 Task: Find connections with filter location Praia Grande with filter topic #Softwaredesignwith filter profile language French with filter current company SK Engineering & Construction Co. Ltd with filter school Indira Gandhi National Open University (IGNOU) with filter industry Cable and Satellite Programming with filter service category Email Marketing with filter keywords title Reiki Practitioner
Action: Mouse moved to (157, 228)
Screenshot: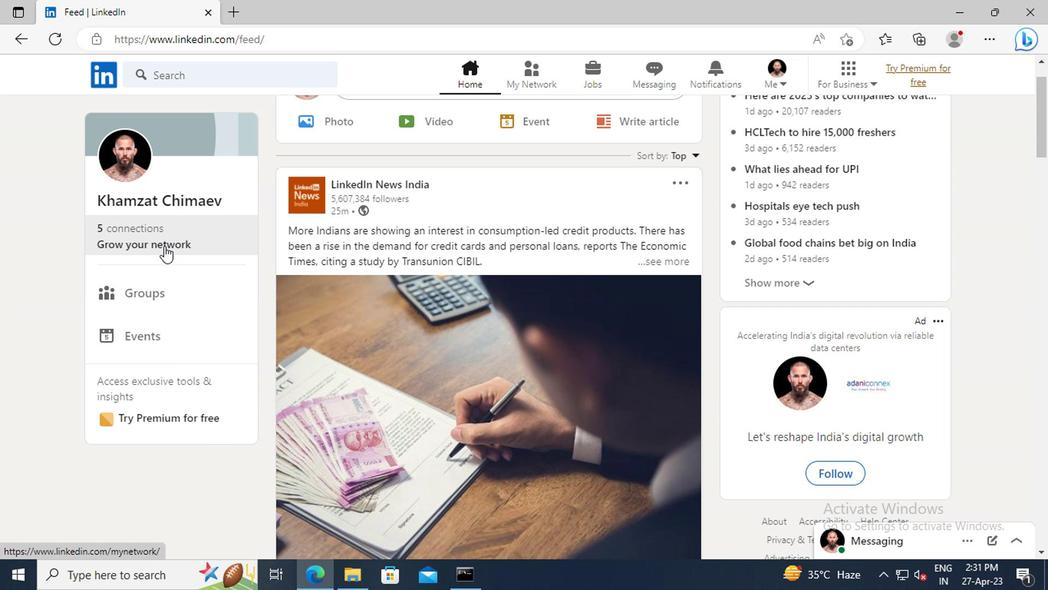 
Action: Mouse pressed left at (157, 228)
Screenshot: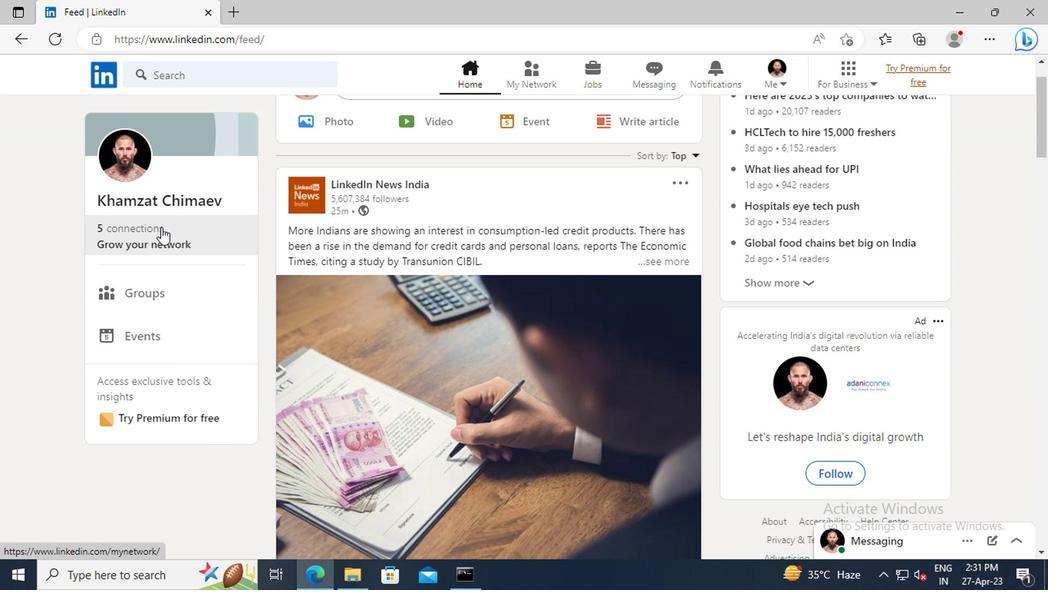 
Action: Mouse moved to (162, 164)
Screenshot: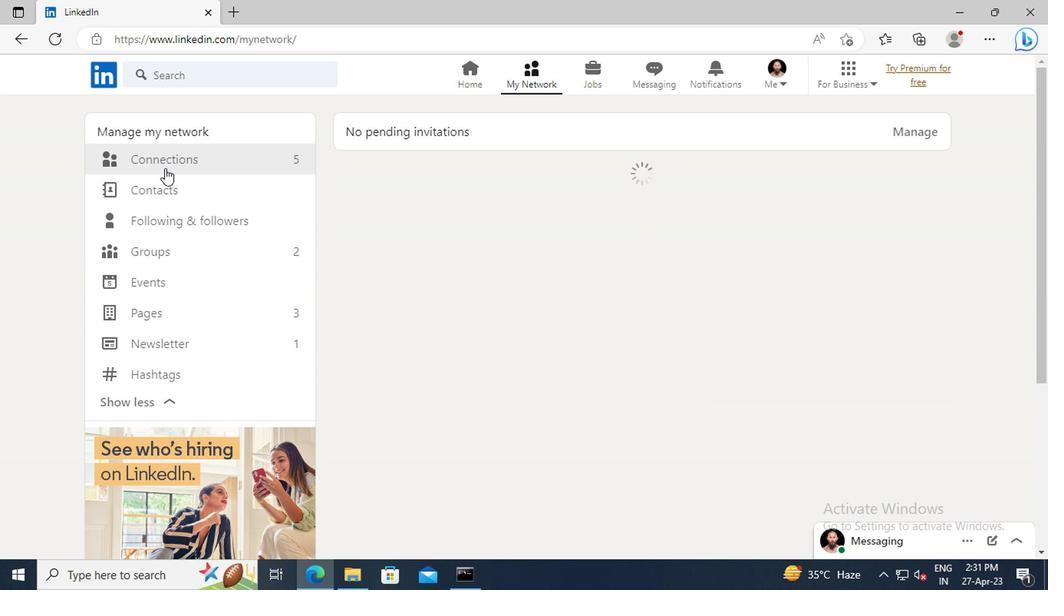 
Action: Mouse pressed left at (162, 164)
Screenshot: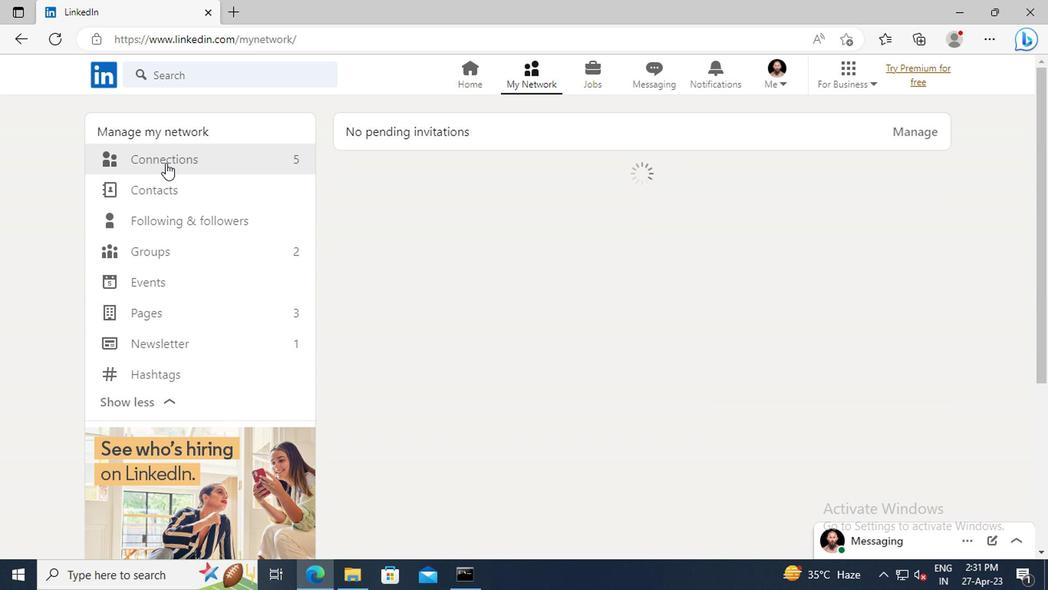 
Action: Mouse moved to (632, 164)
Screenshot: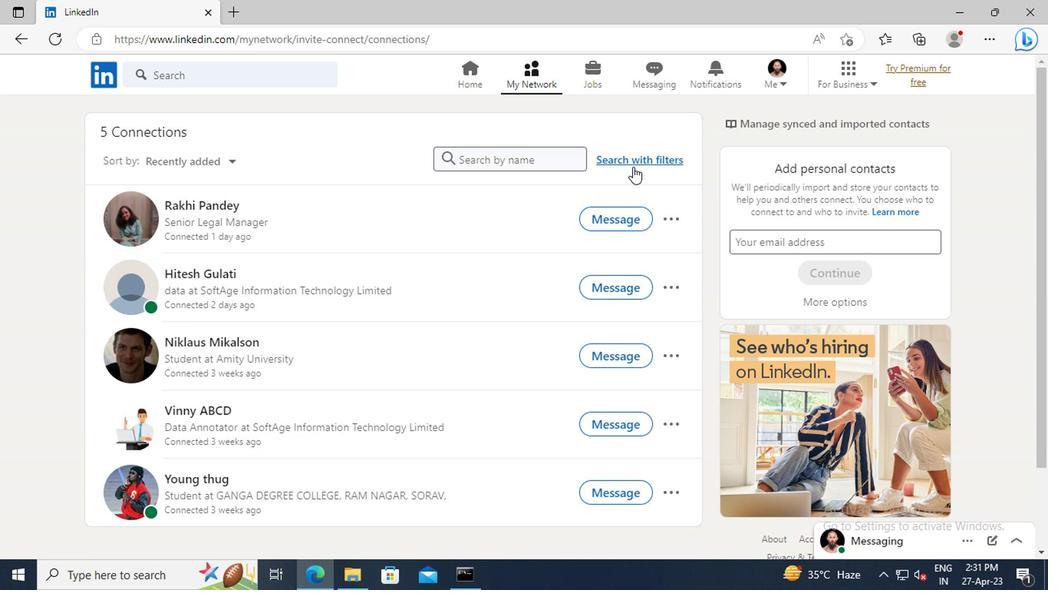 
Action: Mouse pressed left at (632, 164)
Screenshot: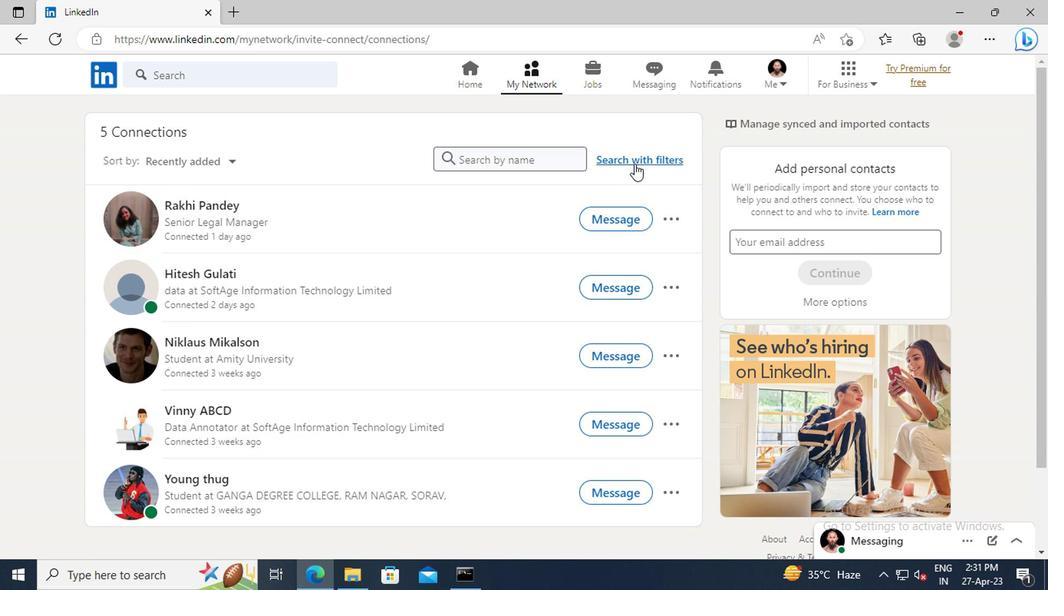 
Action: Mouse moved to (579, 121)
Screenshot: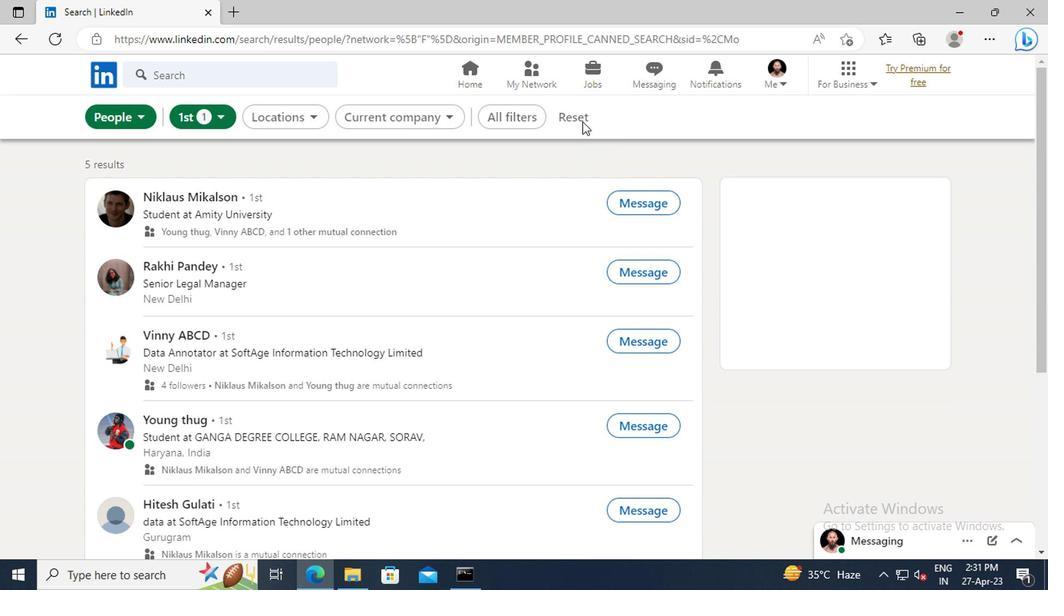 
Action: Mouse pressed left at (579, 121)
Screenshot: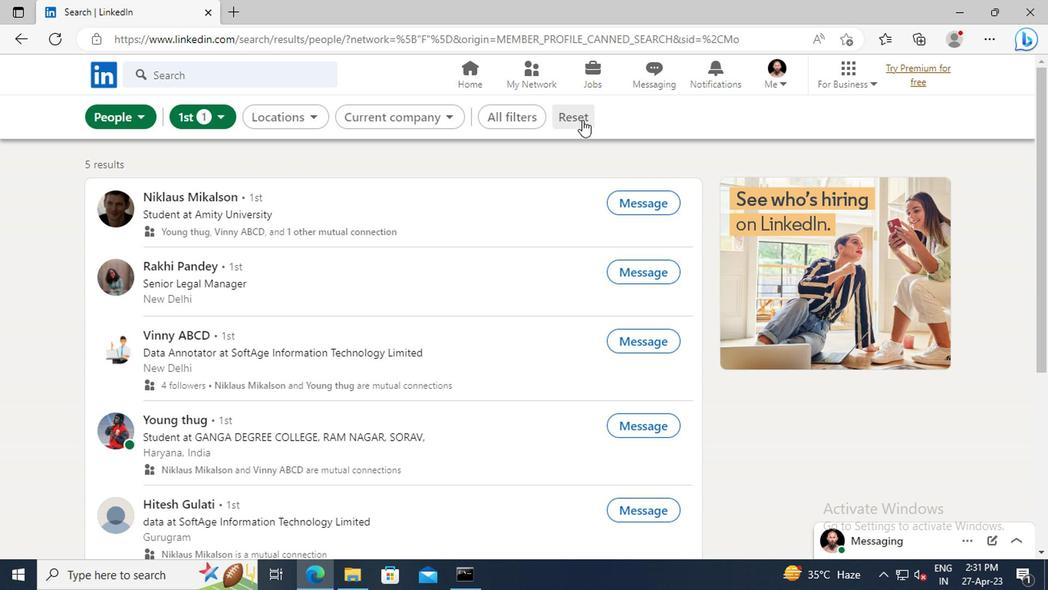 
Action: Mouse moved to (558, 120)
Screenshot: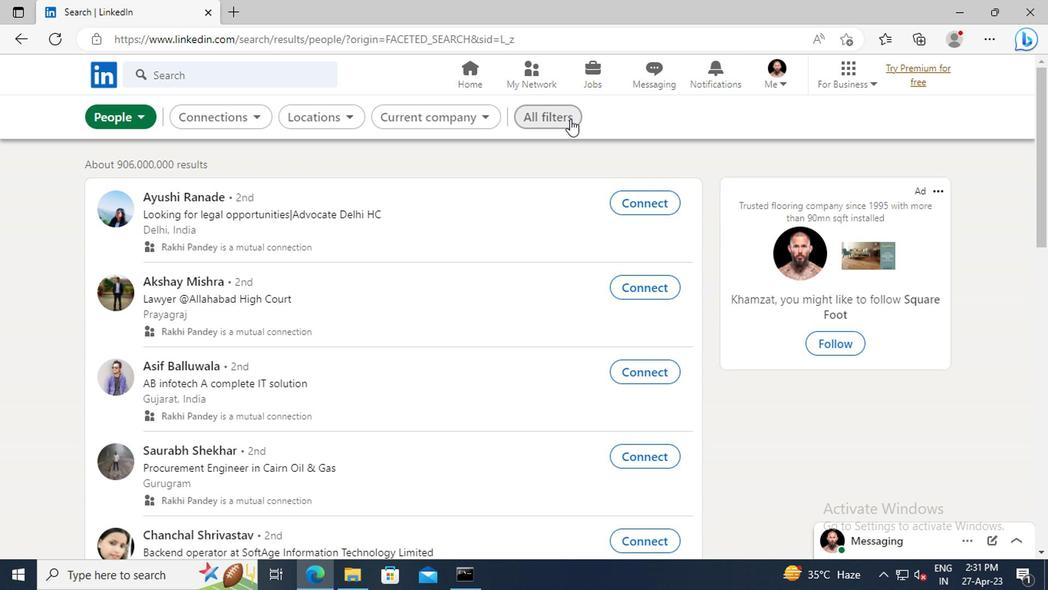 
Action: Mouse pressed left at (558, 120)
Screenshot: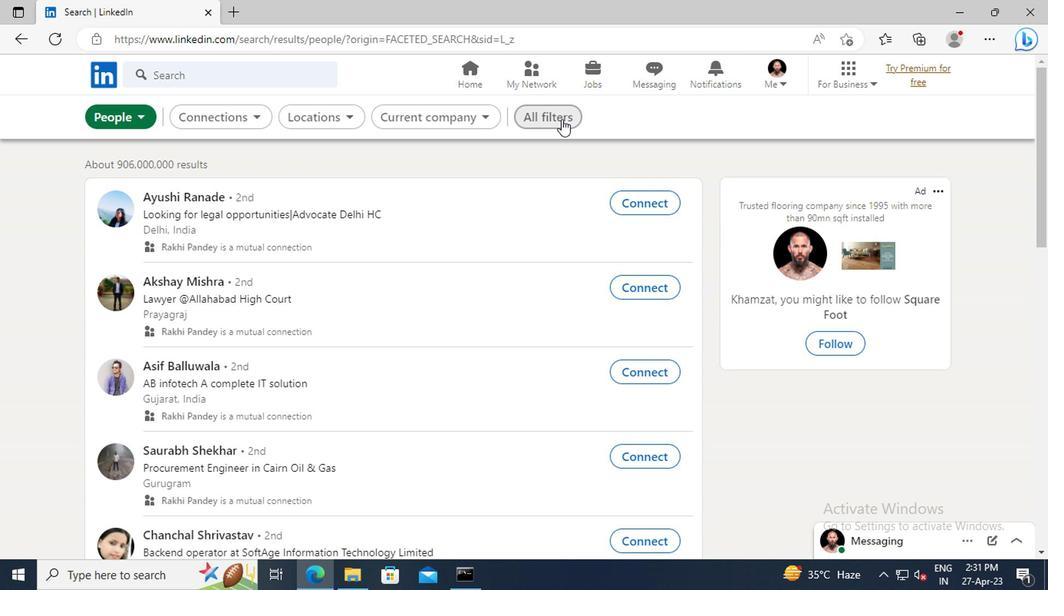 
Action: Mouse moved to (888, 309)
Screenshot: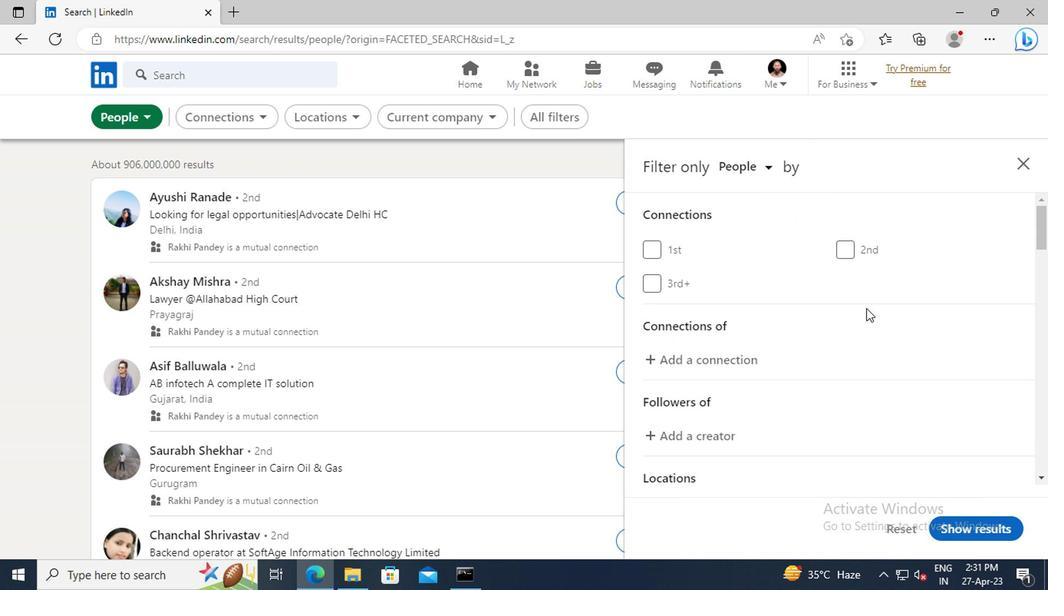 
Action: Mouse scrolled (888, 308) with delta (0, -1)
Screenshot: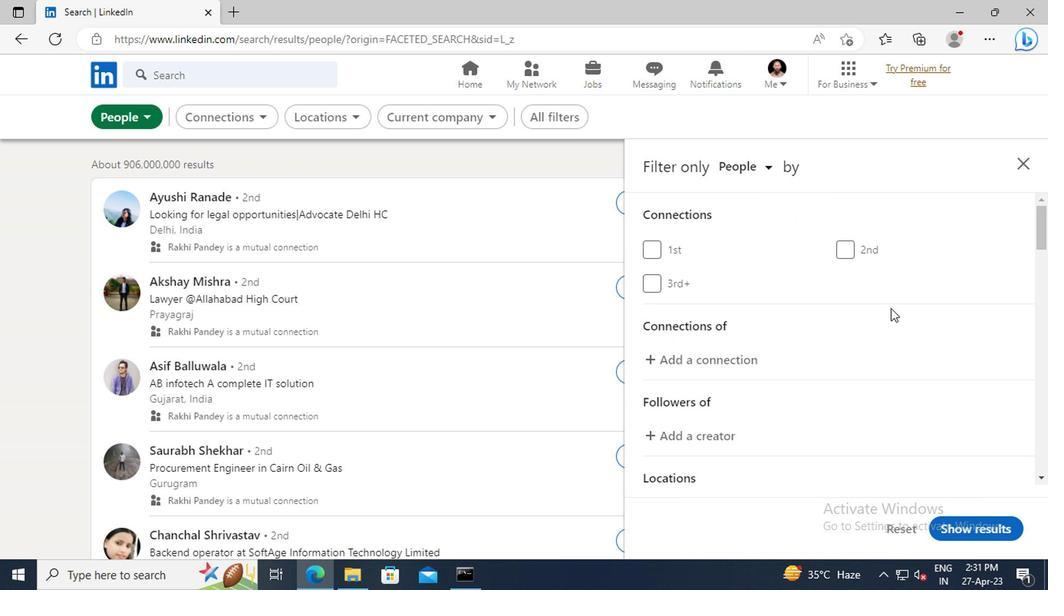 
Action: Mouse scrolled (888, 308) with delta (0, -1)
Screenshot: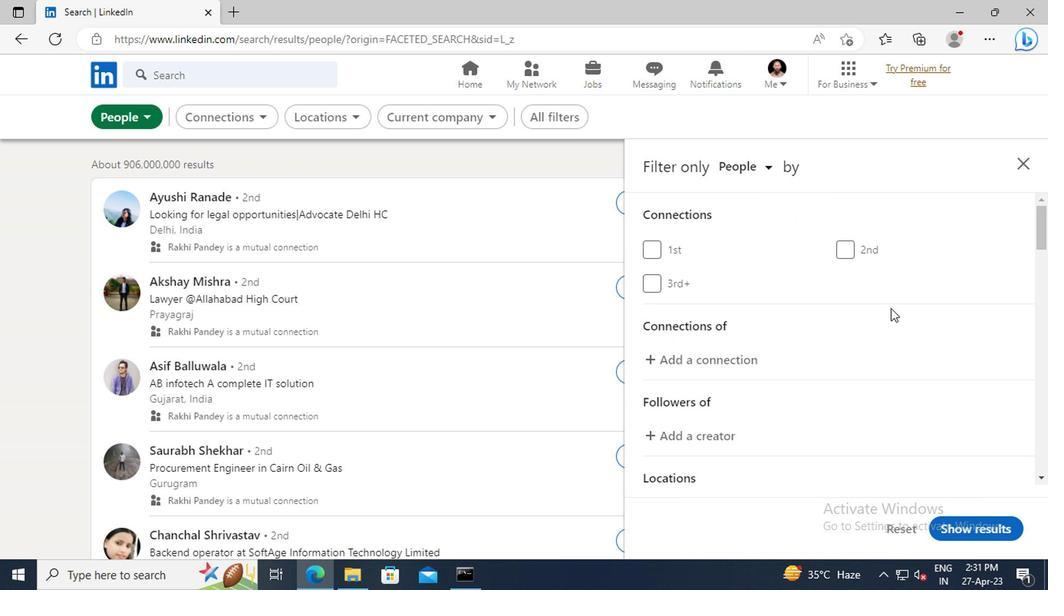 
Action: Mouse scrolled (888, 308) with delta (0, -1)
Screenshot: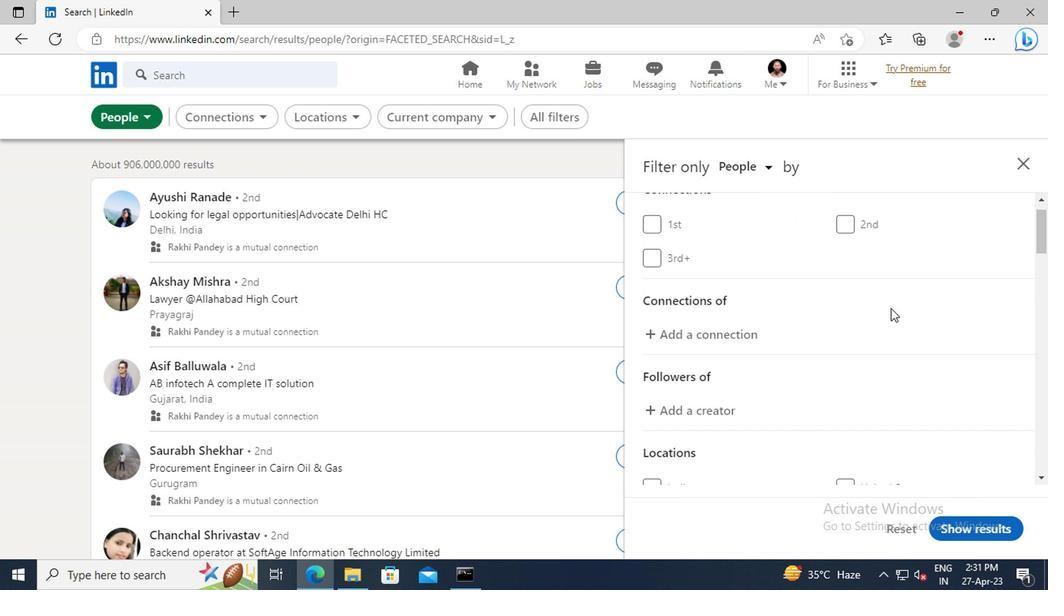 
Action: Mouse scrolled (888, 308) with delta (0, -1)
Screenshot: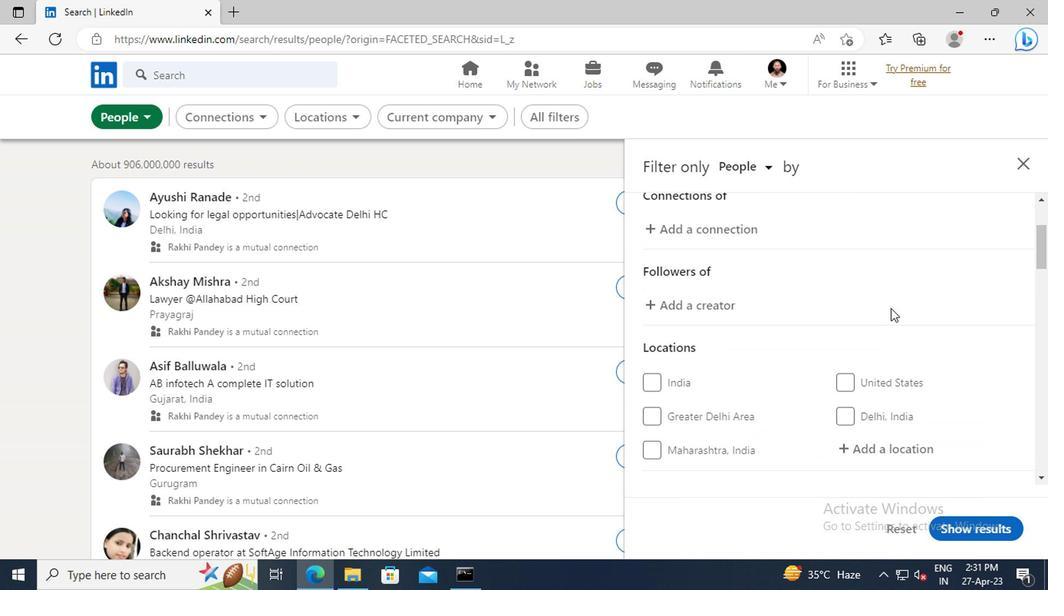 
Action: Mouse scrolled (888, 308) with delta (0, -1)
Screenshot: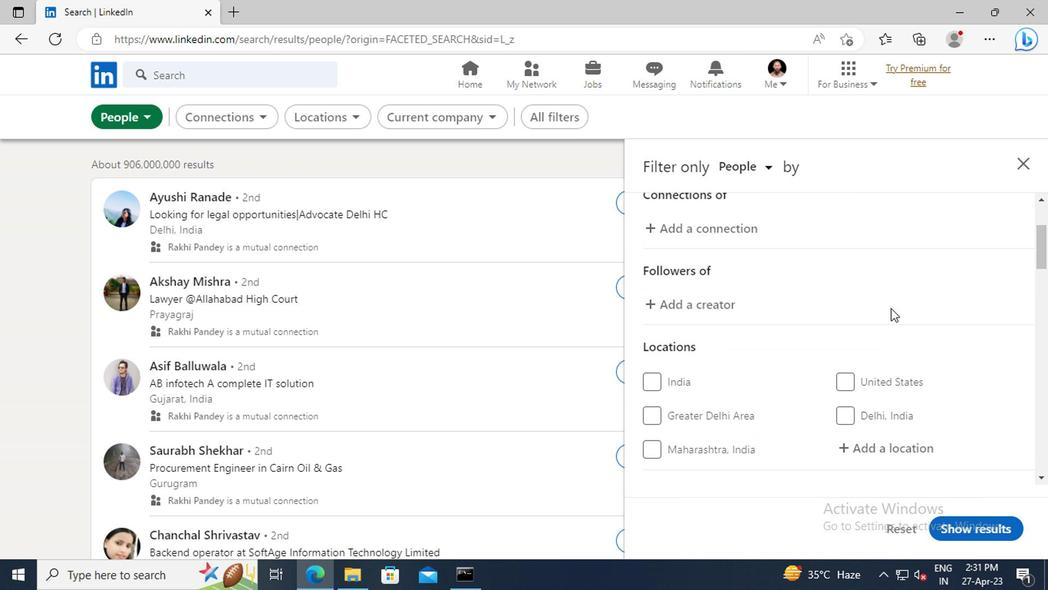 
Action: Mouse moved to (900, 357)
Screenshot: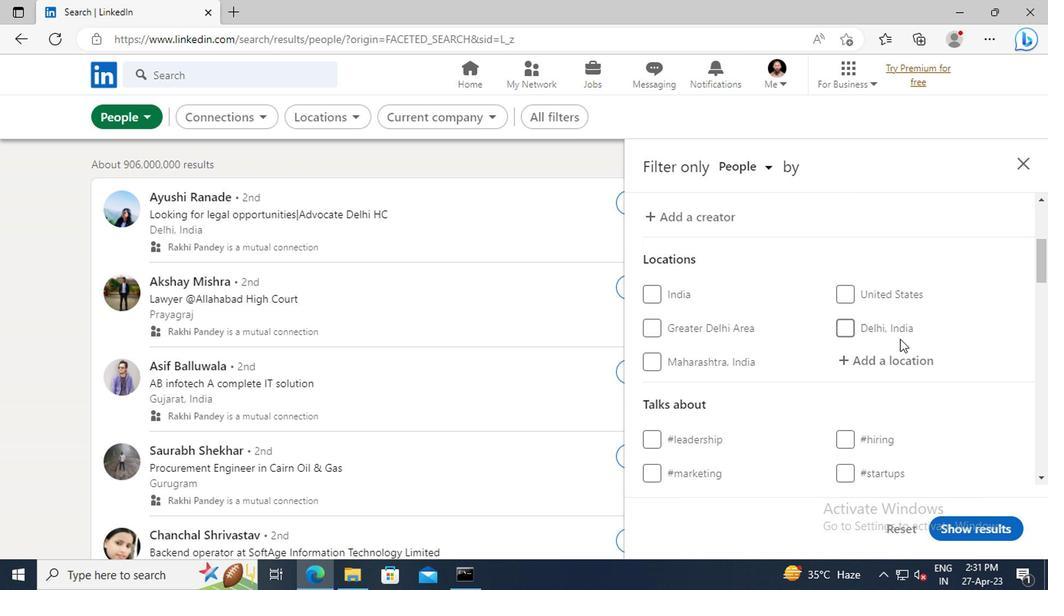 
Action: Mouse pressed left at (900, 357)
Screenshot: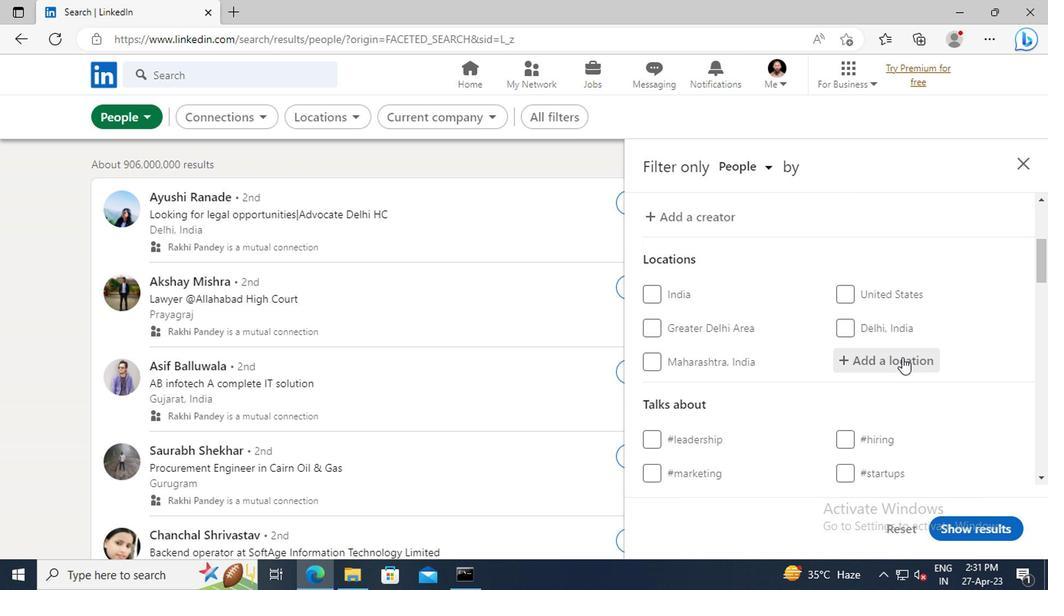 
Action: Key pressed <Key.shift>PRAIA<Key.space><Key.shift>GRANDE
Screenshot: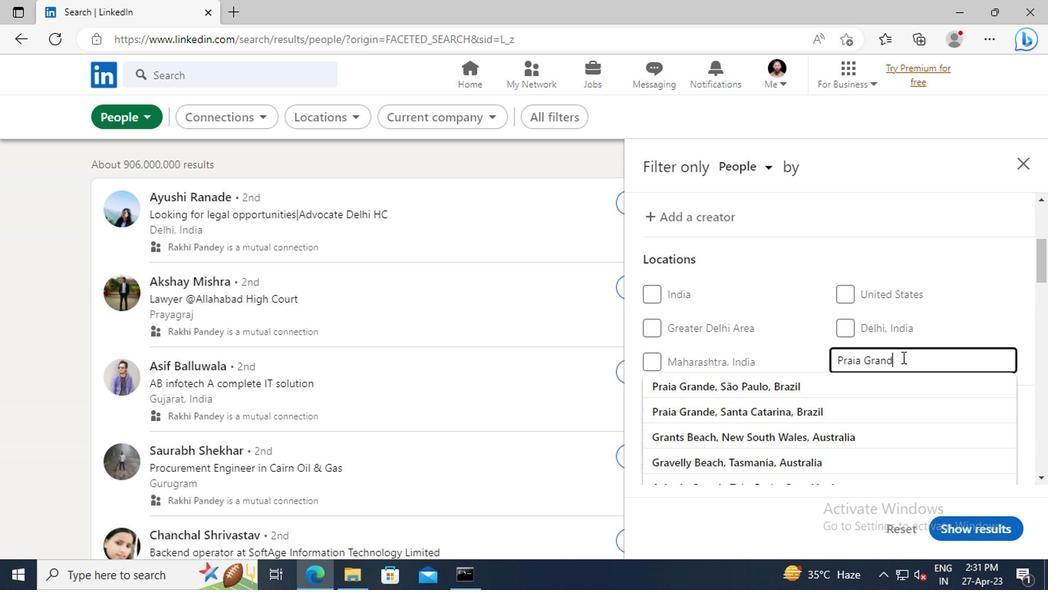 
Action: Mouse moved to (891, 389)
Screenshot: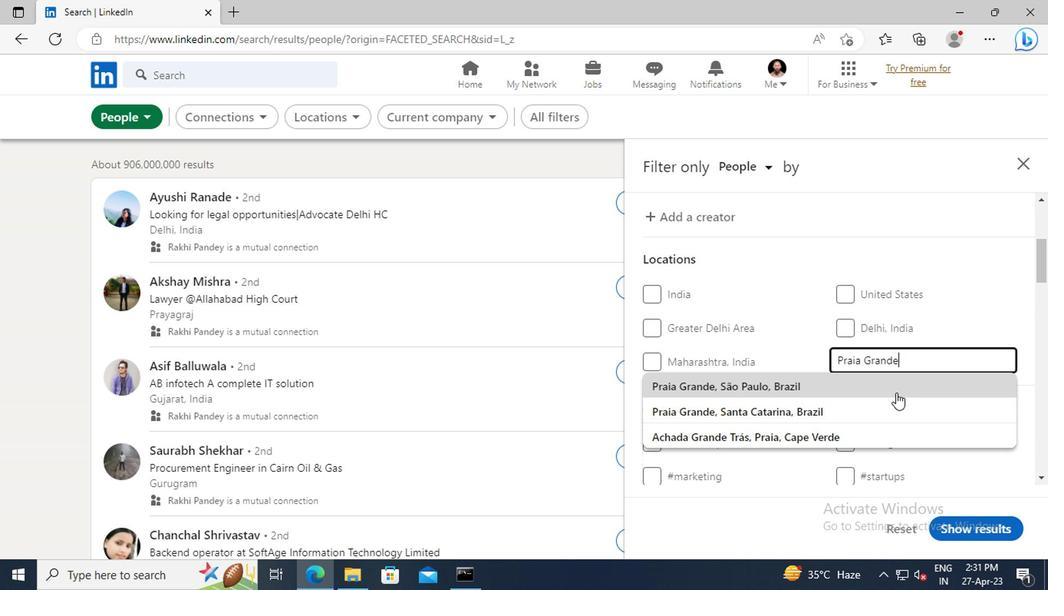 
Action: Mouse pressed left at (891, 389)
Screenshot: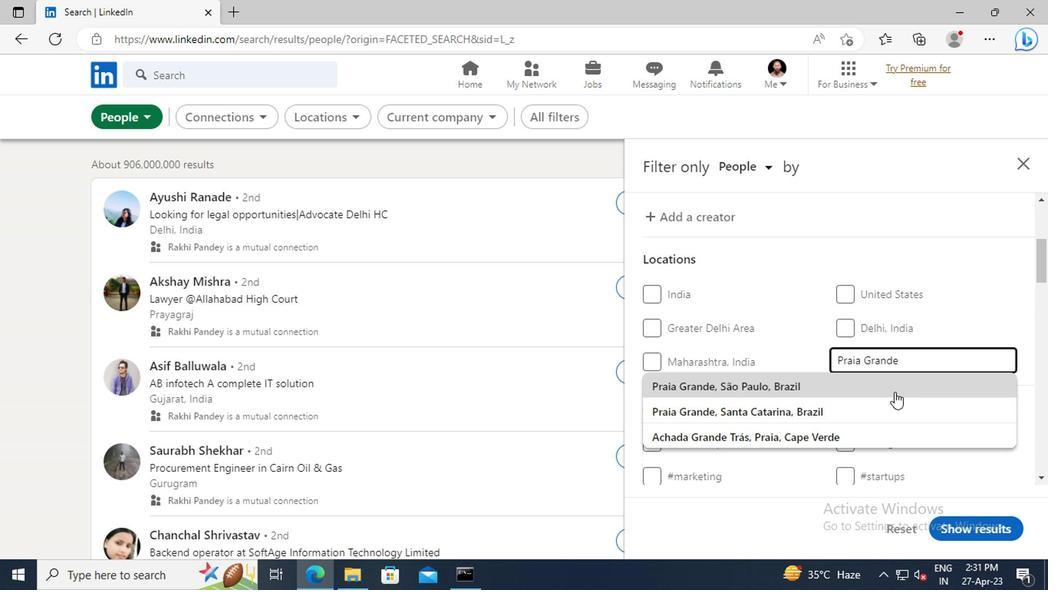 
Action: Mouse moved to (887, 334)
Screenshot: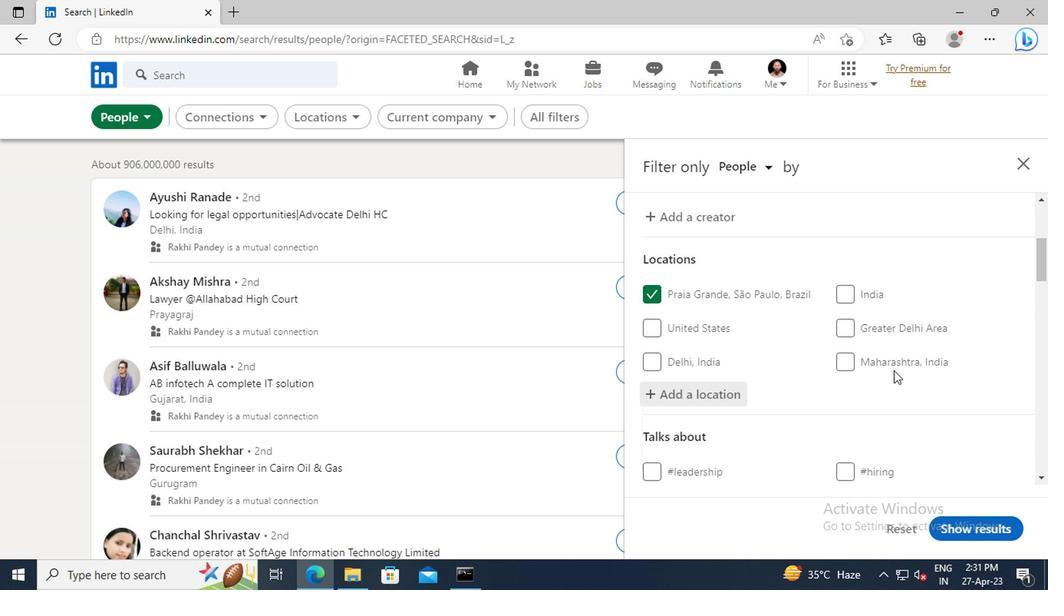 
Action: Mouse scrolled (887, 333) with delta (0, -1)
Screenshot: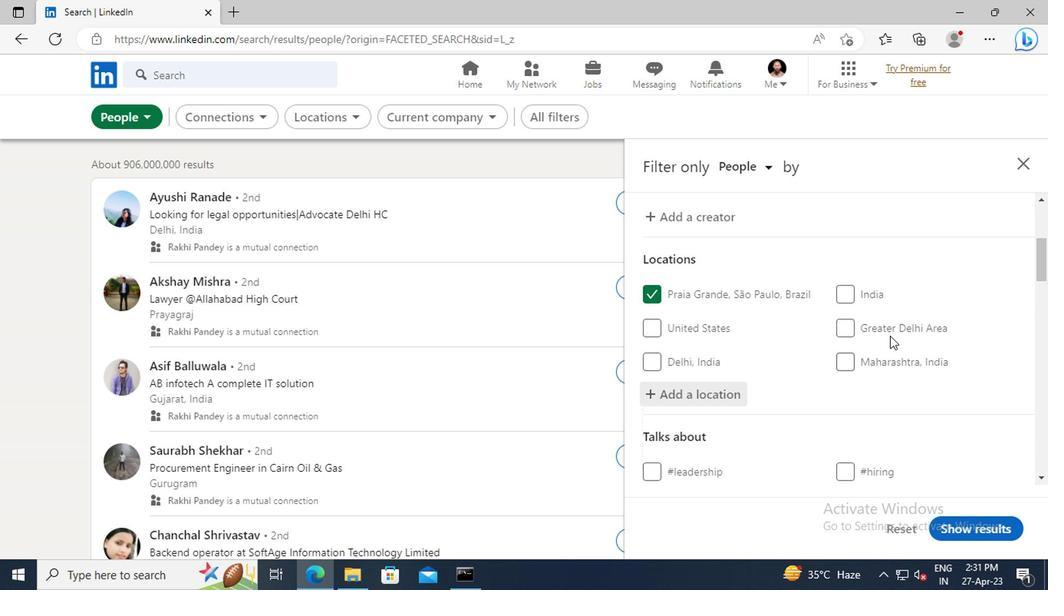
Action: Mouse scrolled (887, 333) with delta (0, -1)
Screenshot: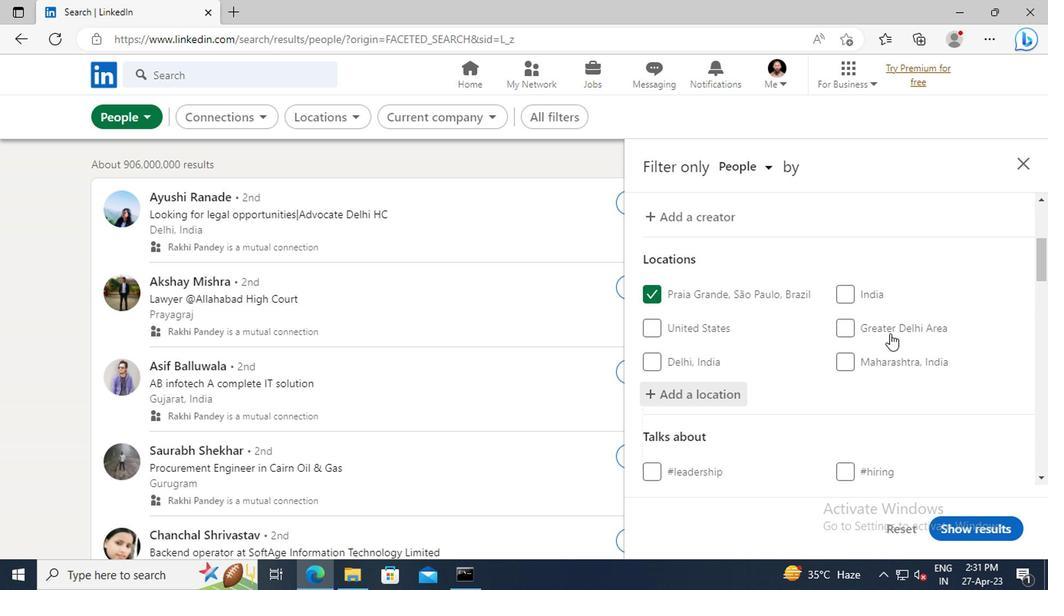 
Action: Mouse scrolled (887, 333) with delta (0, -1)
Screenshot: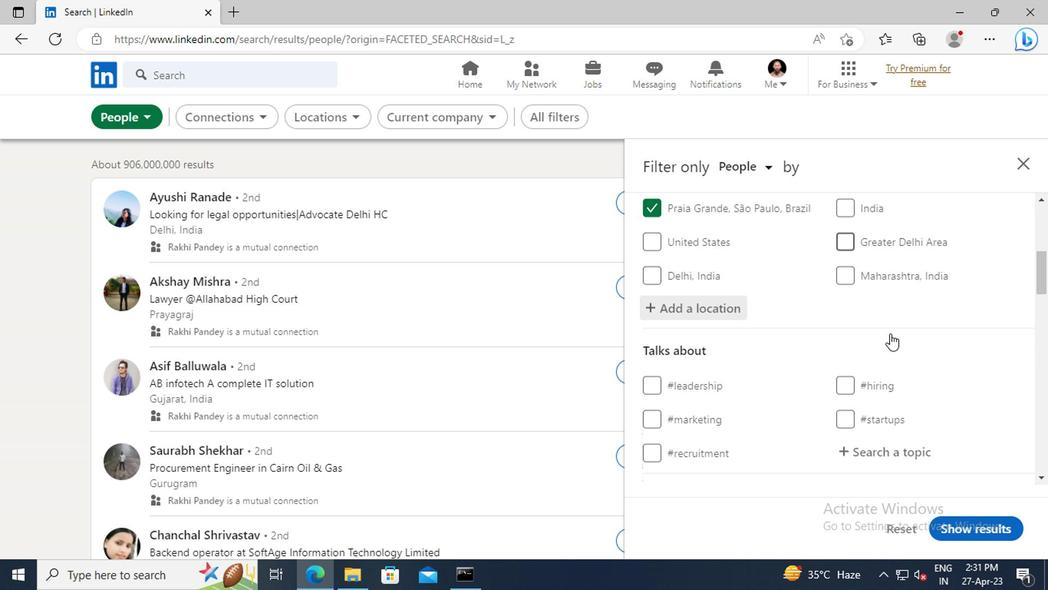 
Action: Mouse scrolled (887, 333) with delta (0, -1)
Screenshot: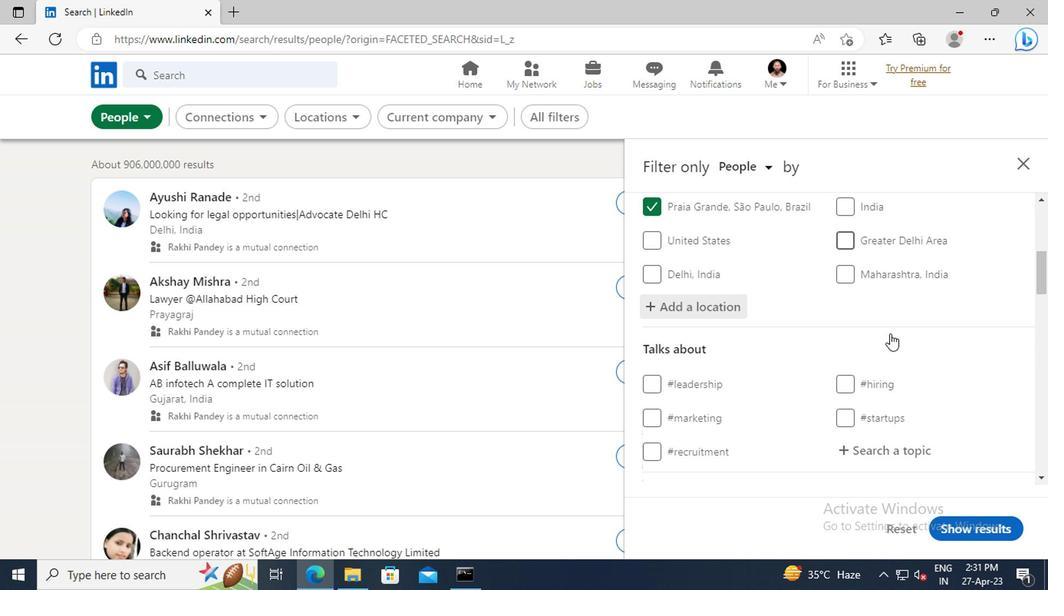 
Action: Mouse moved to (887, 360)
Screenshot: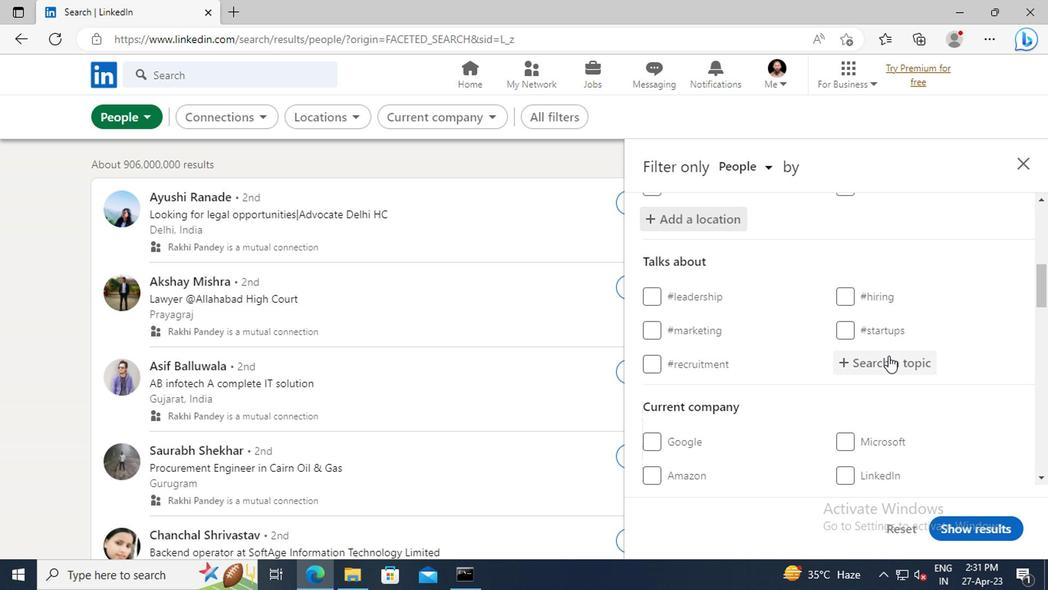 
Action: Mouse pressed left at (887, 360)
Screenshot: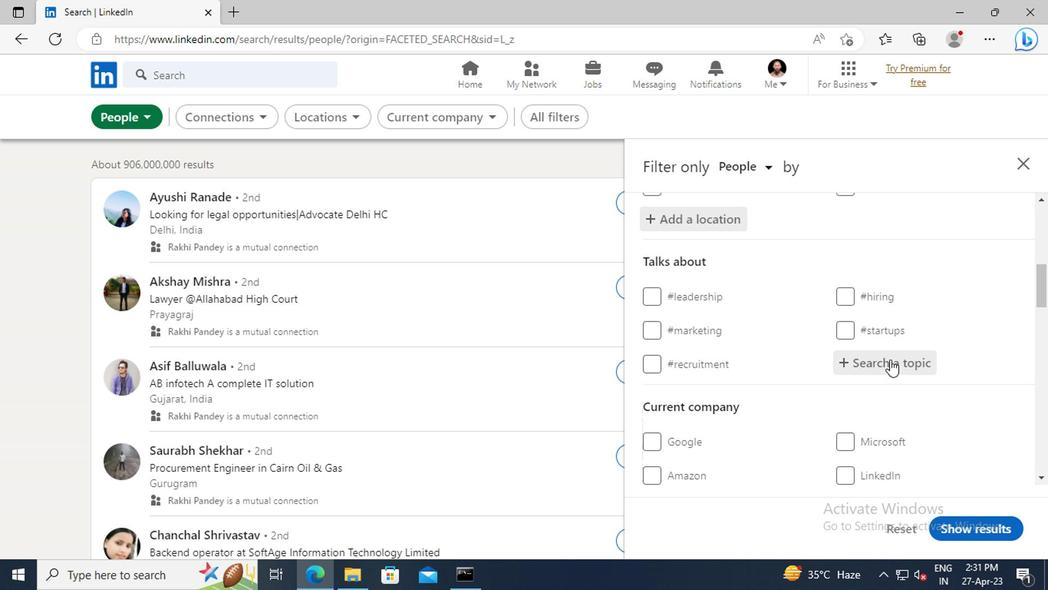 
Action: Key pressed <Key.shift>#<Key.shift>SOFTWAREDESIGNWITH<Key.enter>
Screenshot: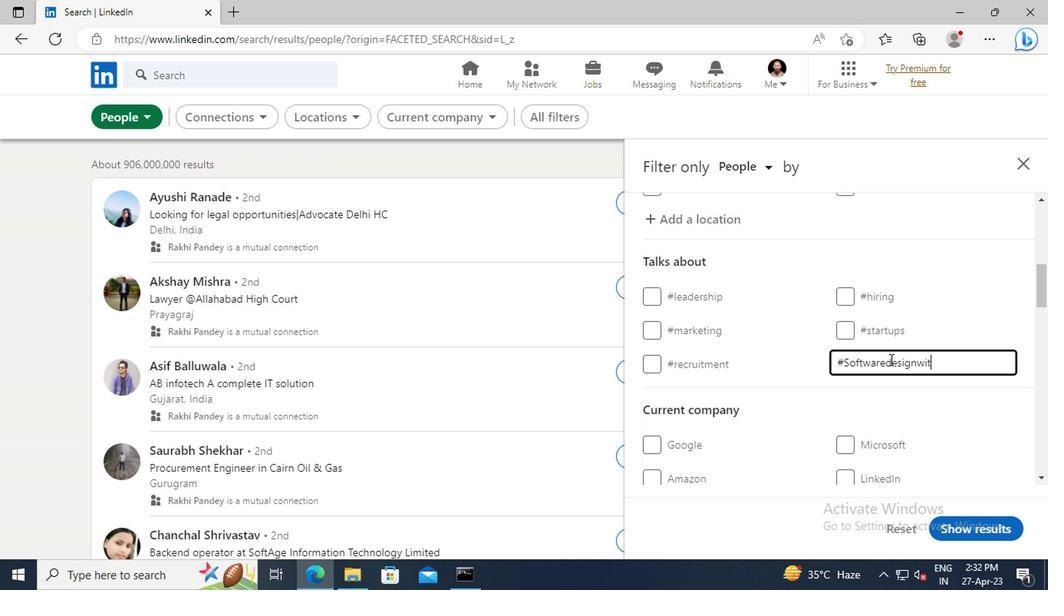 
Action: Mouse scrolled (887, 359) with delta (0, 0)
Screenshot: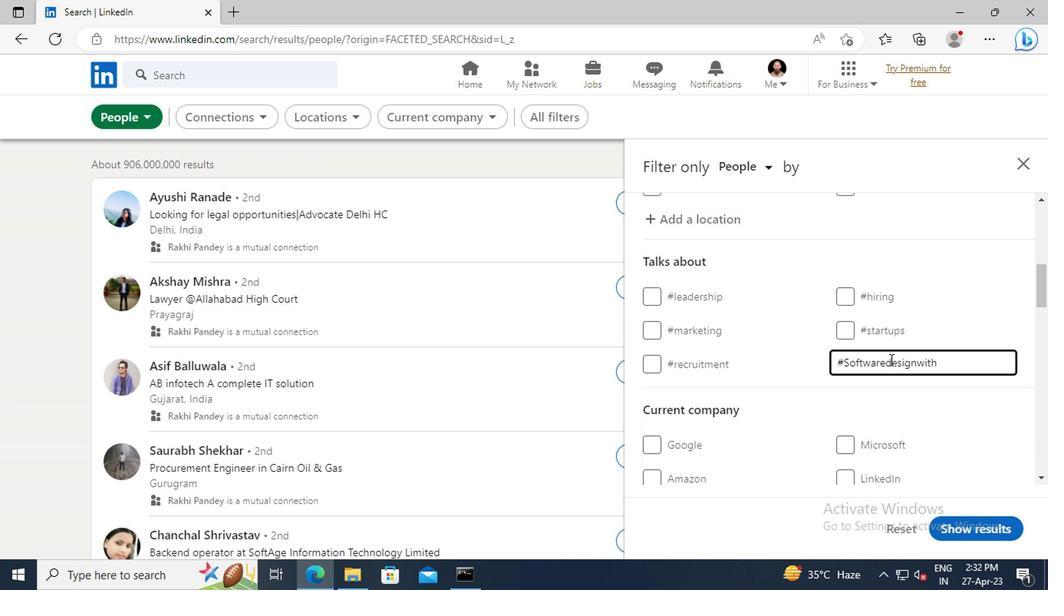 
Action: Mouse scrolled (887, 359) with delta (0, 0)
Screenshot: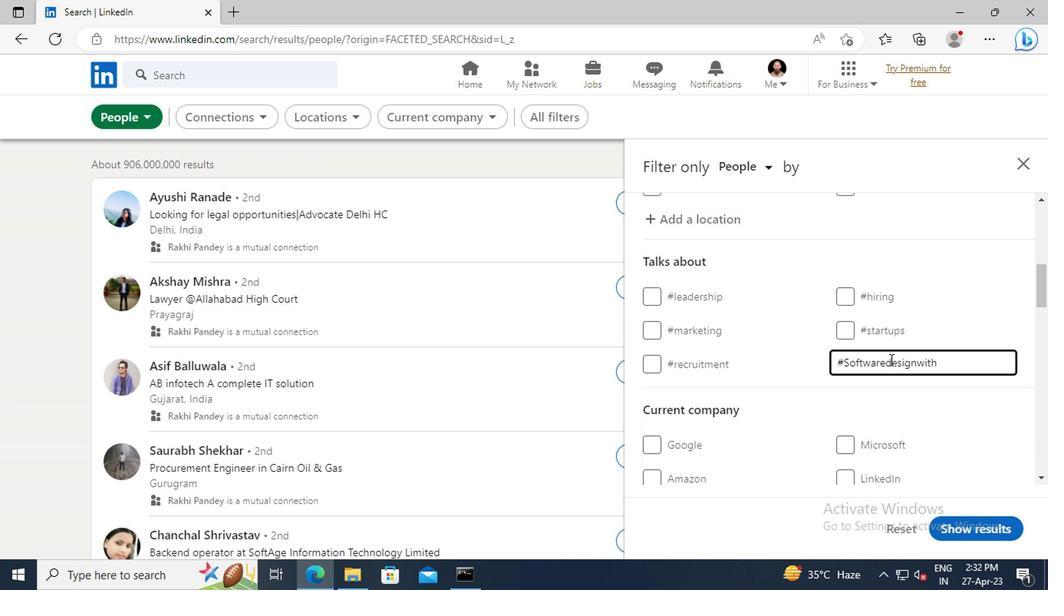 
Action: Mouse scrolled (887, 359) with delta (0, 0)
Screenshot: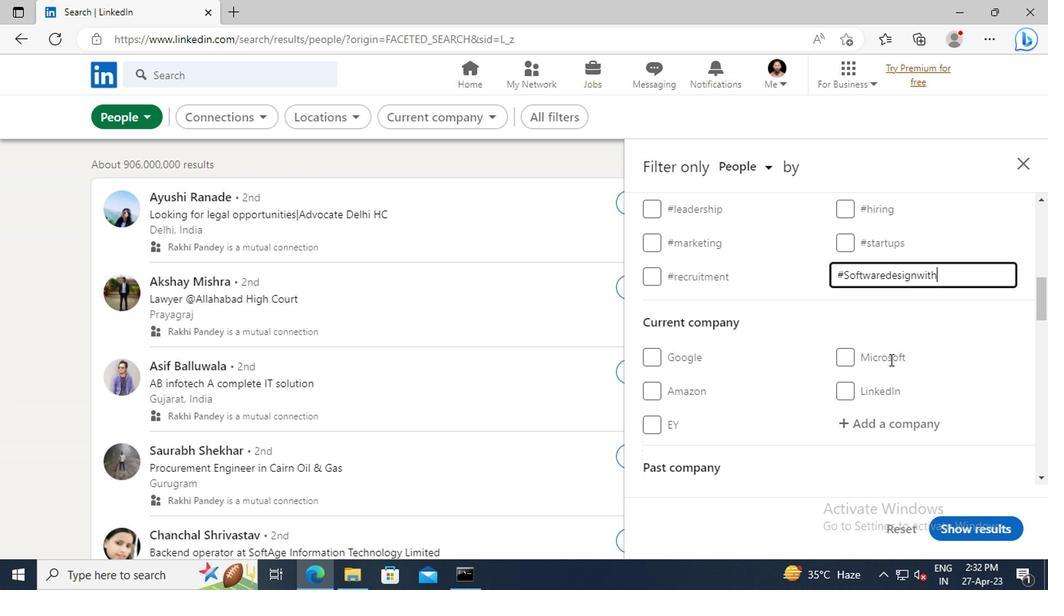 
Action: Mouse scrolled (887, 359) with delta (0, 0)
Screenshot: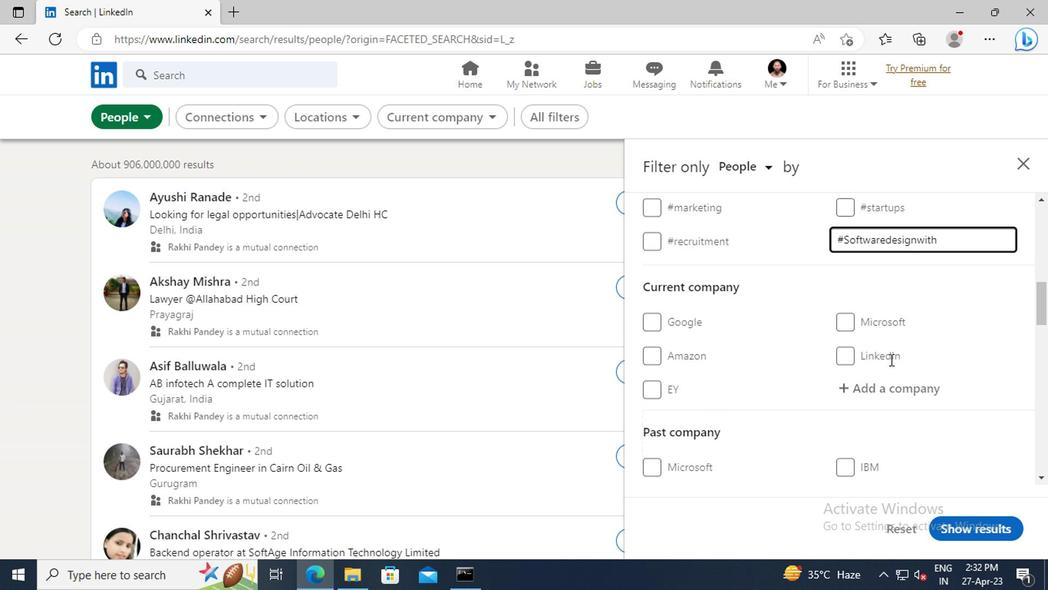 
Action: Mouse scrolled (887, 359) with delta (0, 0)
Screenshot: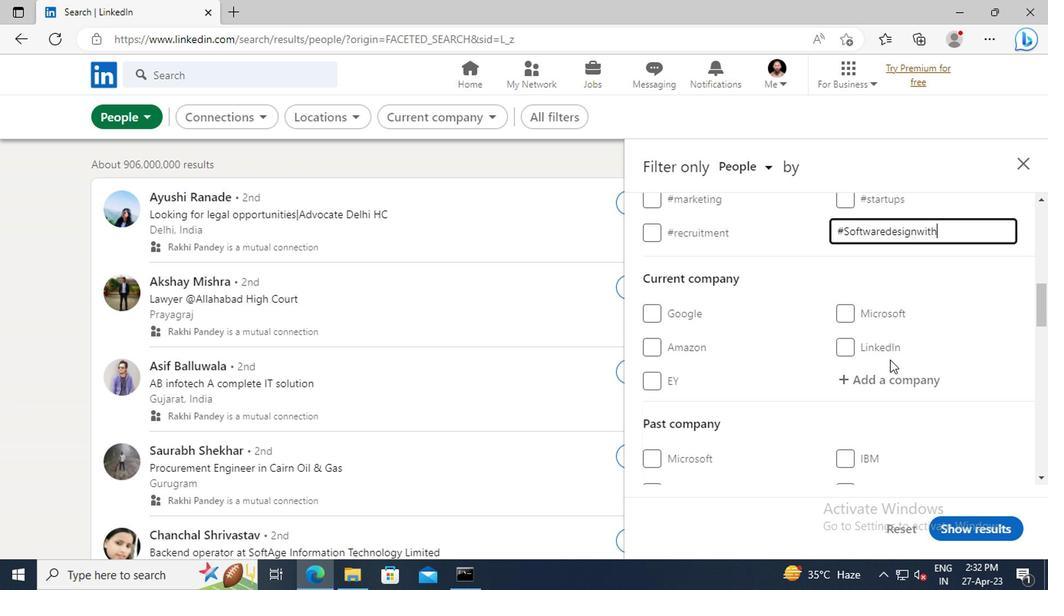 
Action: Mouse scrolled (887, 359) with delta (0, 0)
Screenshot: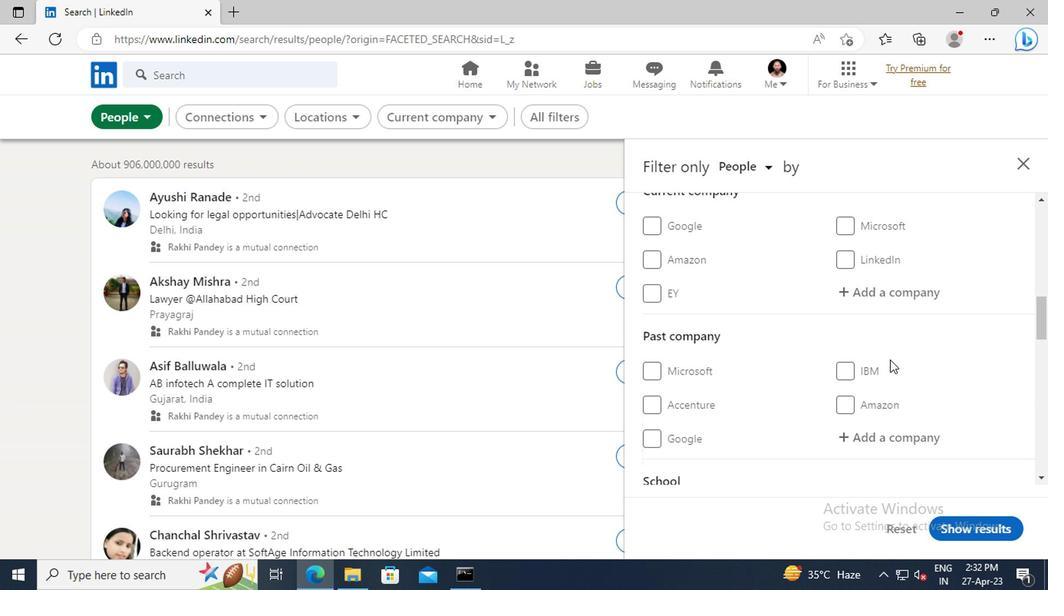 
Action: Mouse scrolled (887, 359) with delta (0, 0)
Screenshot: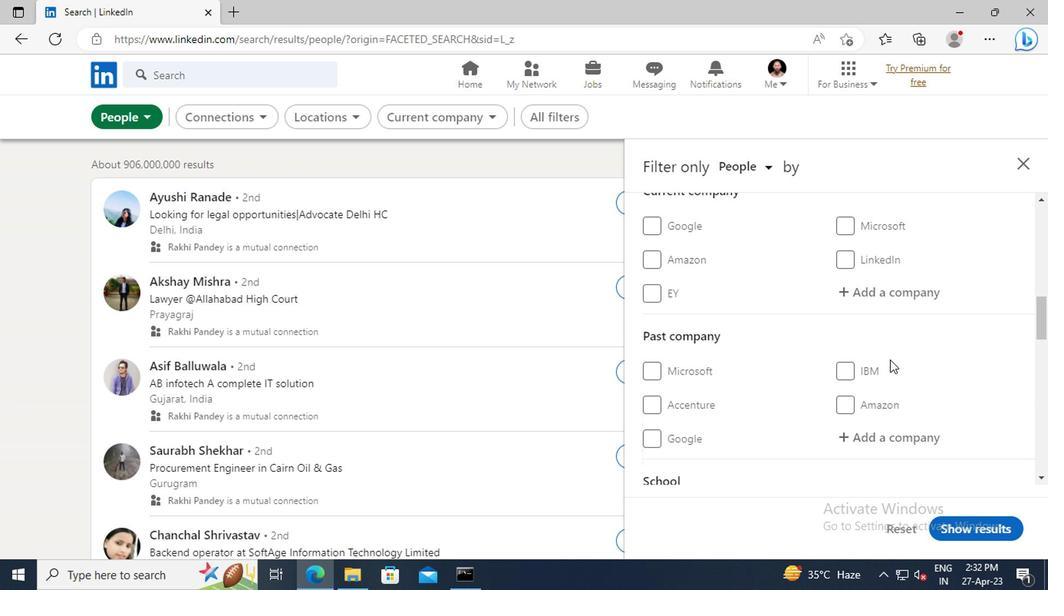 
Action: Mouse scrolled (887, 359) with delta (0, 0)
Screenshot: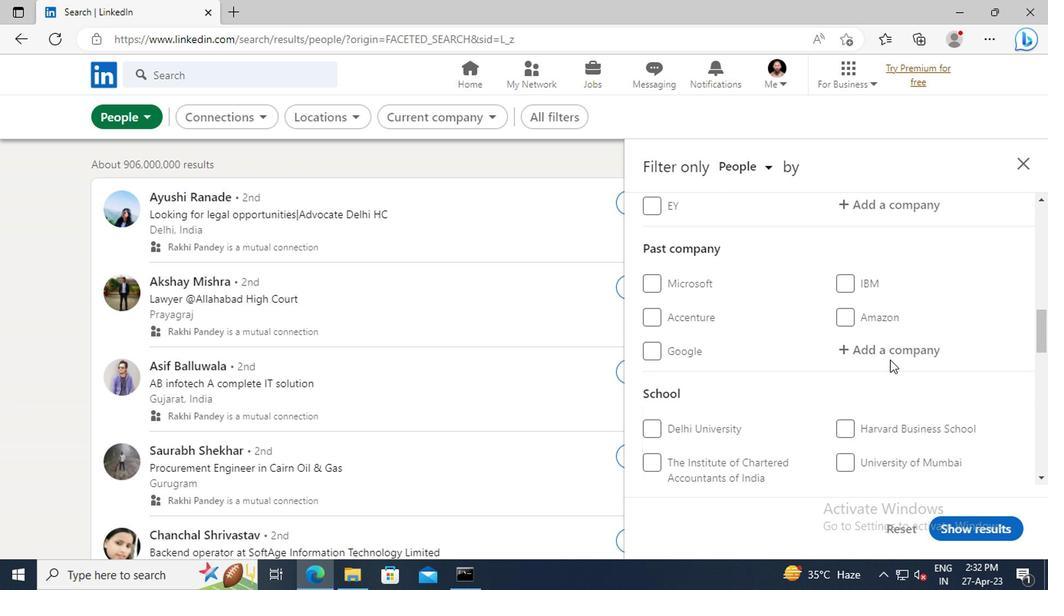 
Action: Mouse scrolled (887, 359) with delta (0, 0)
Screenshot: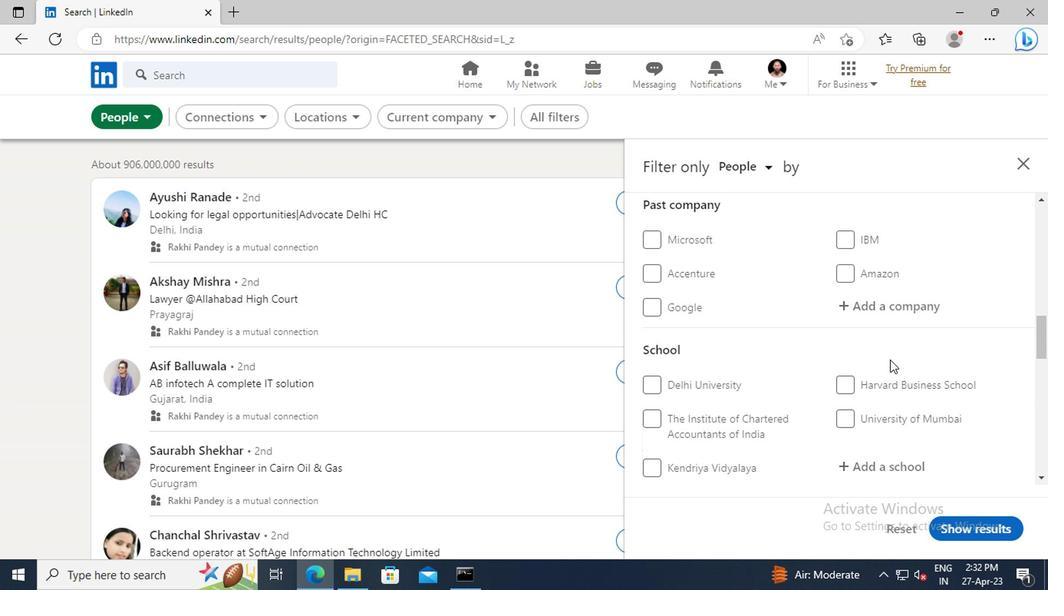 
Action: Mouse scrolled (887, 359) with delta (0, 0)
Screenshot: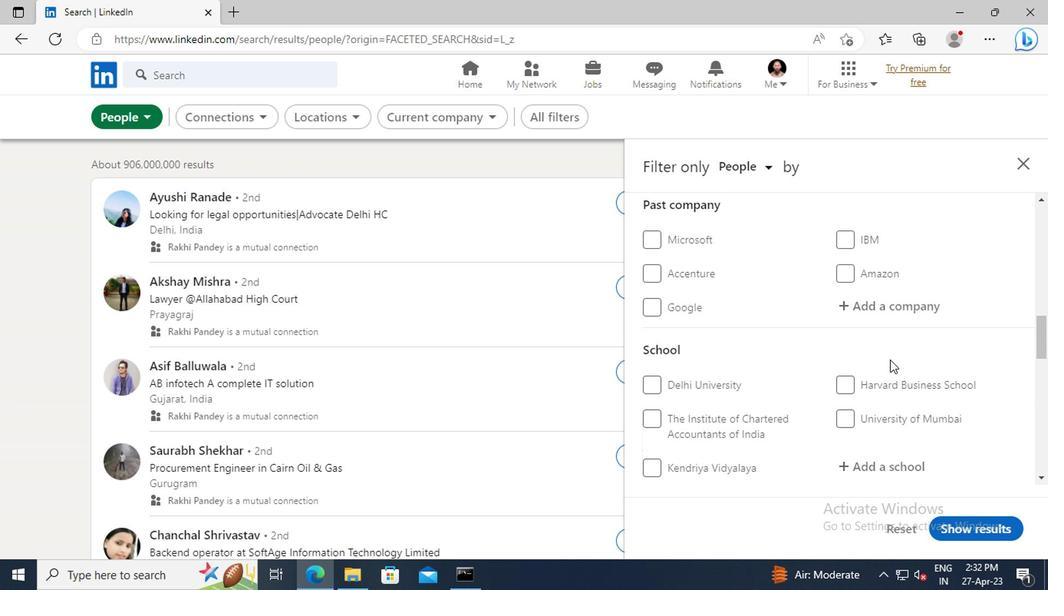 
Action: Mouse scrolled (887, 359) with delta (0, 0)
Screenshot: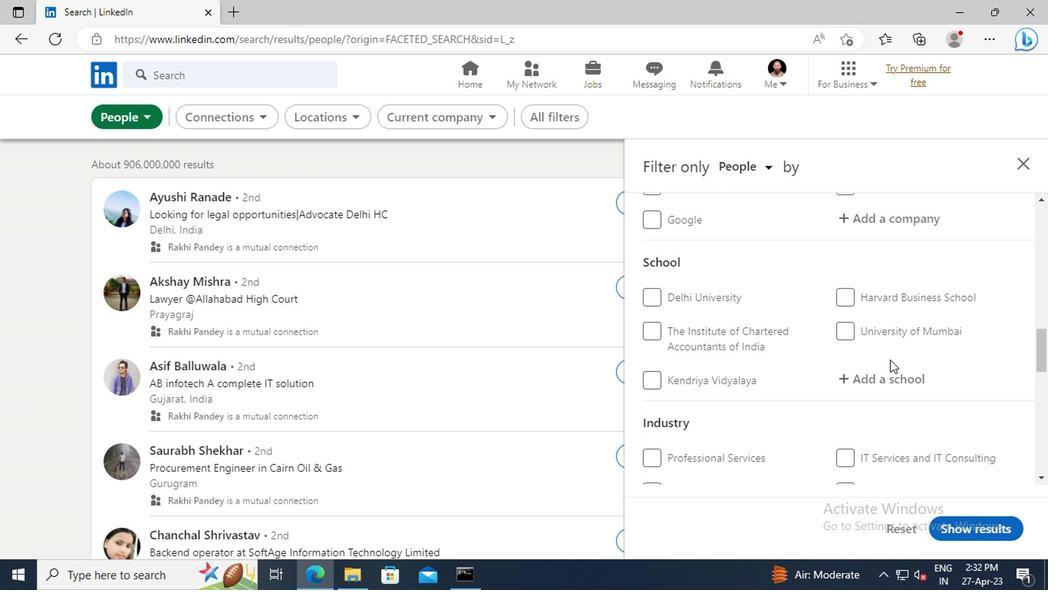 
Action: Mouse scrolled (887, 359) with delta (0, 0)
Screenshot: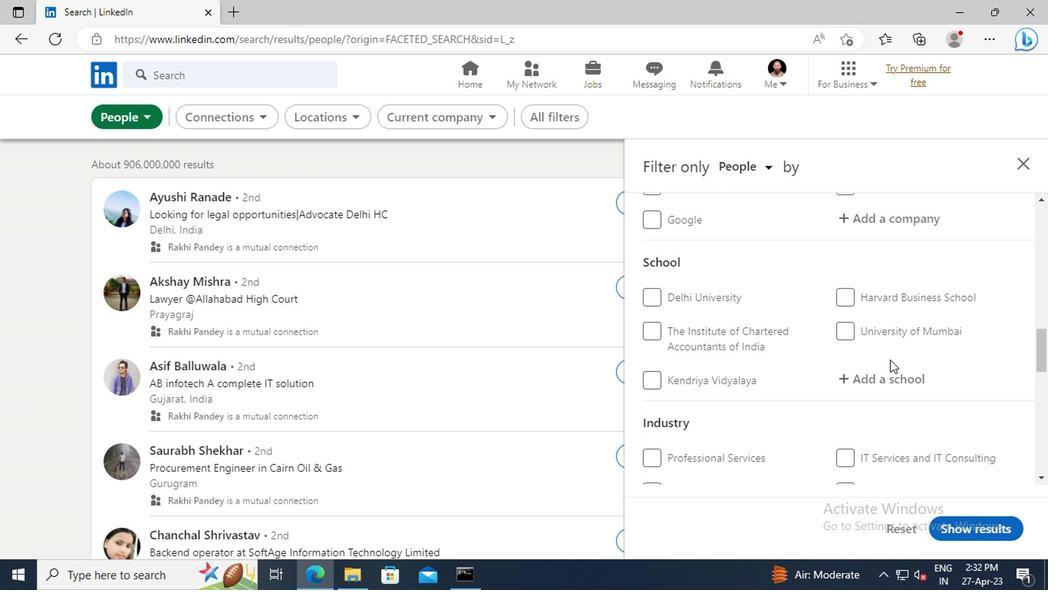 
Action: Mouse scrolled (887, 359) with delta (0, 0)
Screenshot: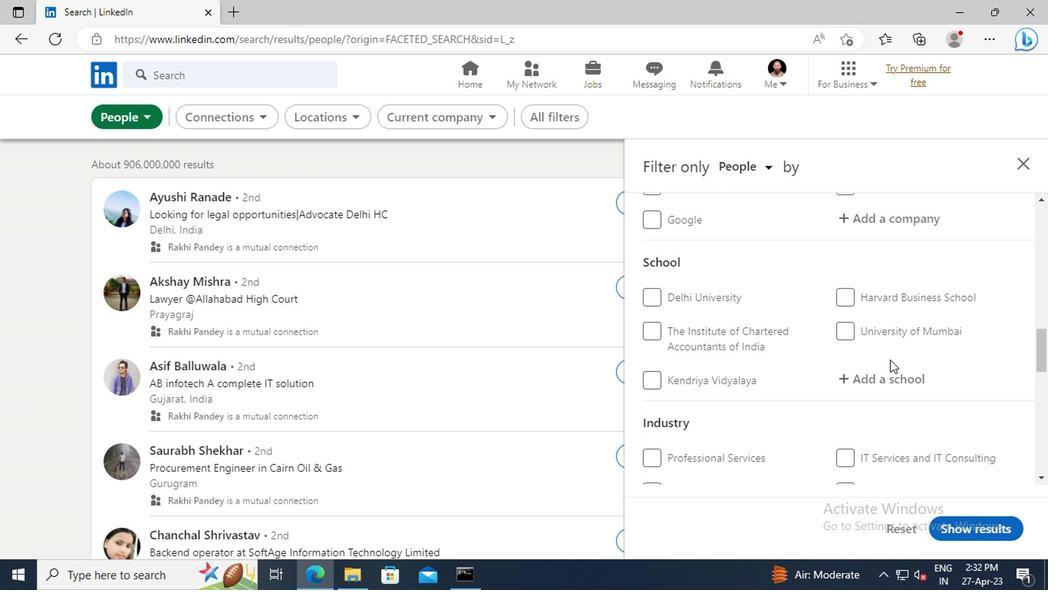 
Action: Mouse scrolled (887, 359) with delta (0, 0)
Screenshot: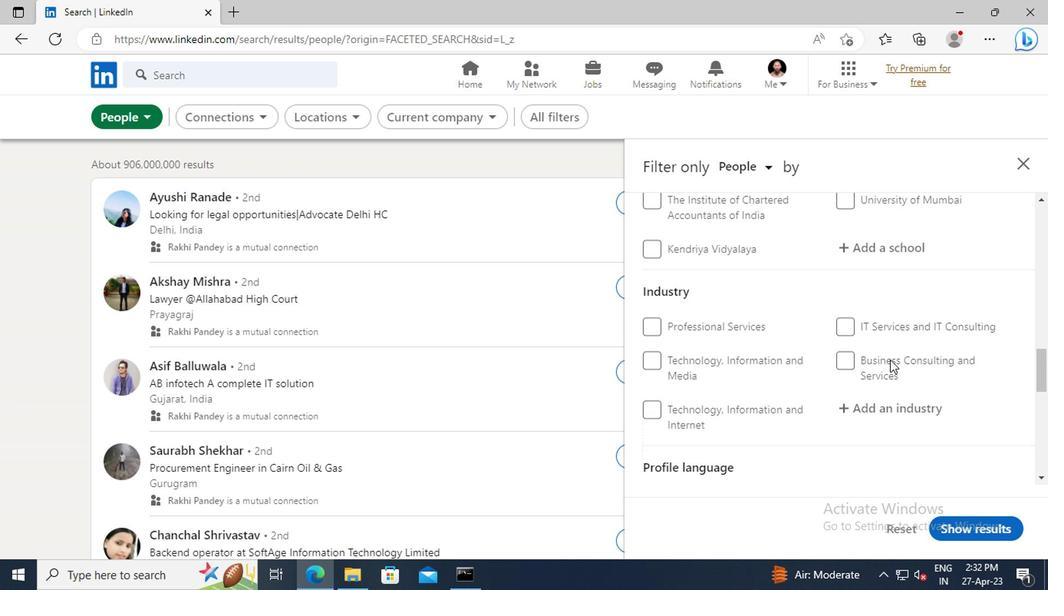 
Action: Mouse scrolled (887, 359) with delta (0, 0)
Screenshot: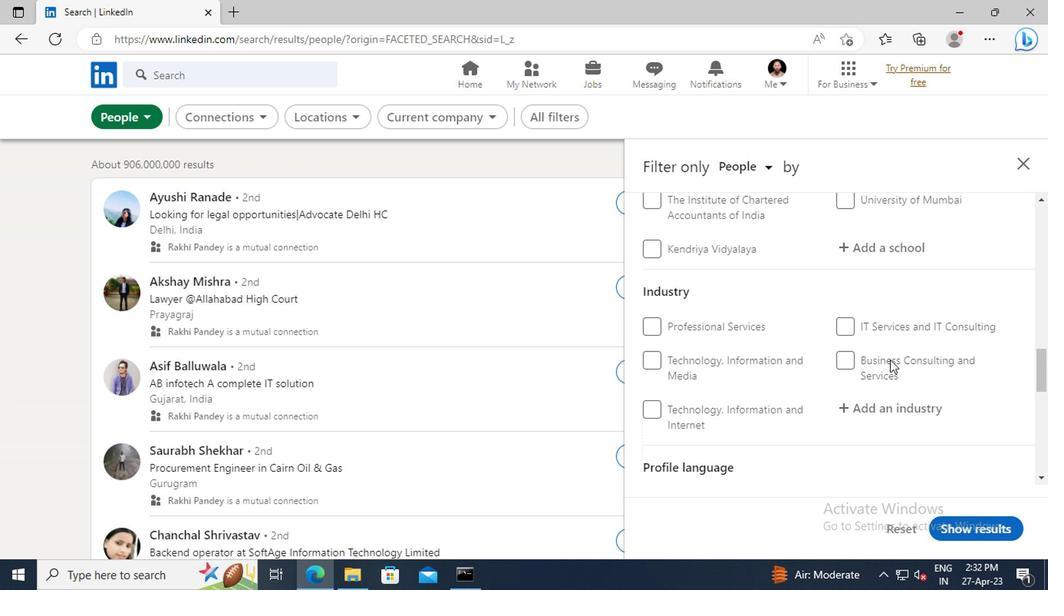 
Action: Mouse scrolled (887, 359) with delta (0, 0)
Screenshot: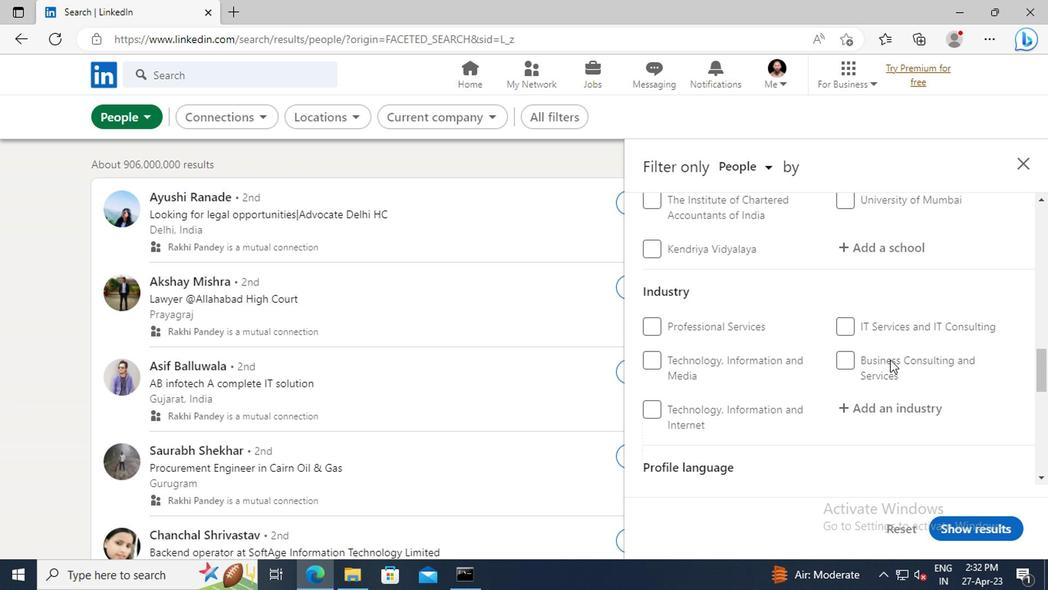 
Action: Mouse moved to (844, 373)
Screenshot: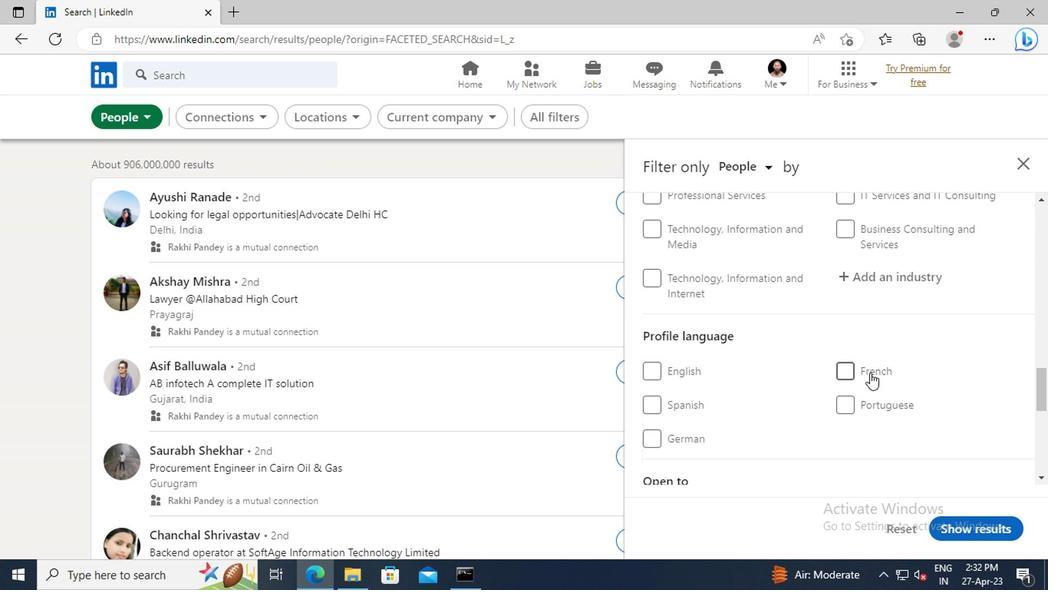 
Action: Mouse pressed left at (844, 373)
Screenshot: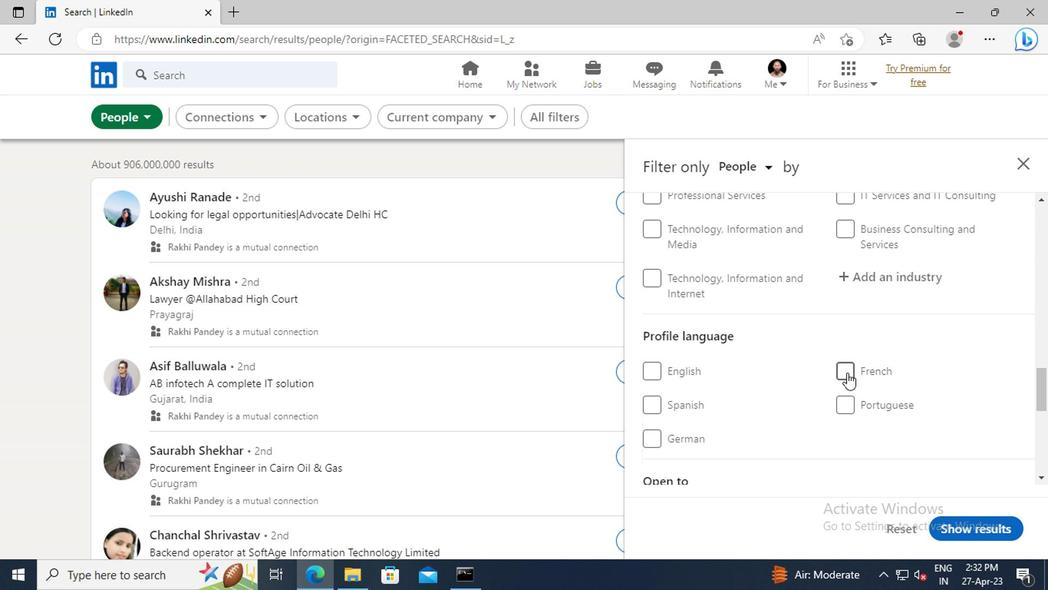 
Action: Mouse moved to (859, 360)
Screenshot: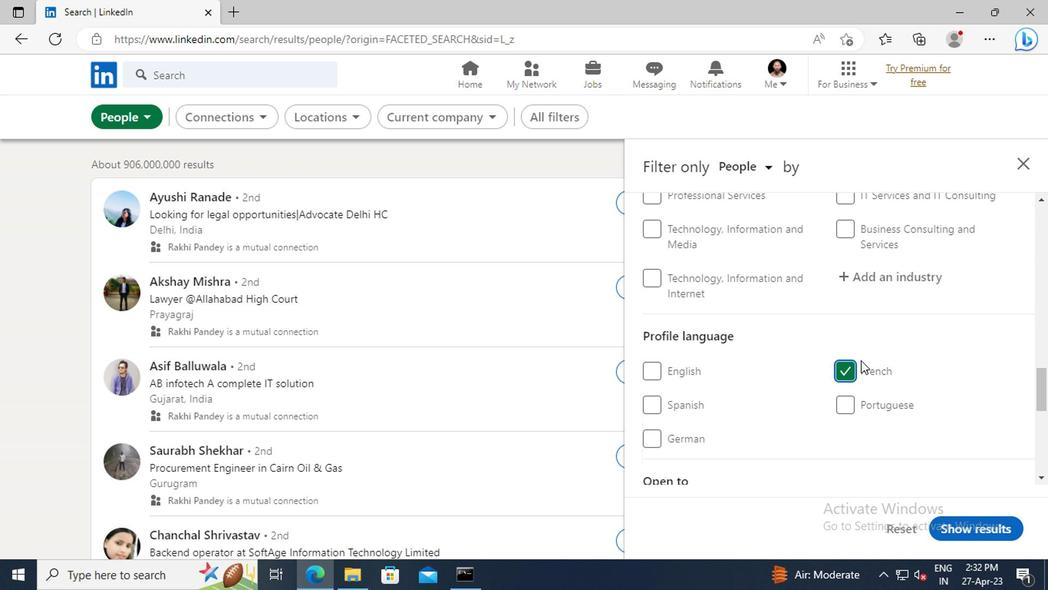 
Action: Mouse scrolled (859, 361) with delta (0, 1)
Screenshot: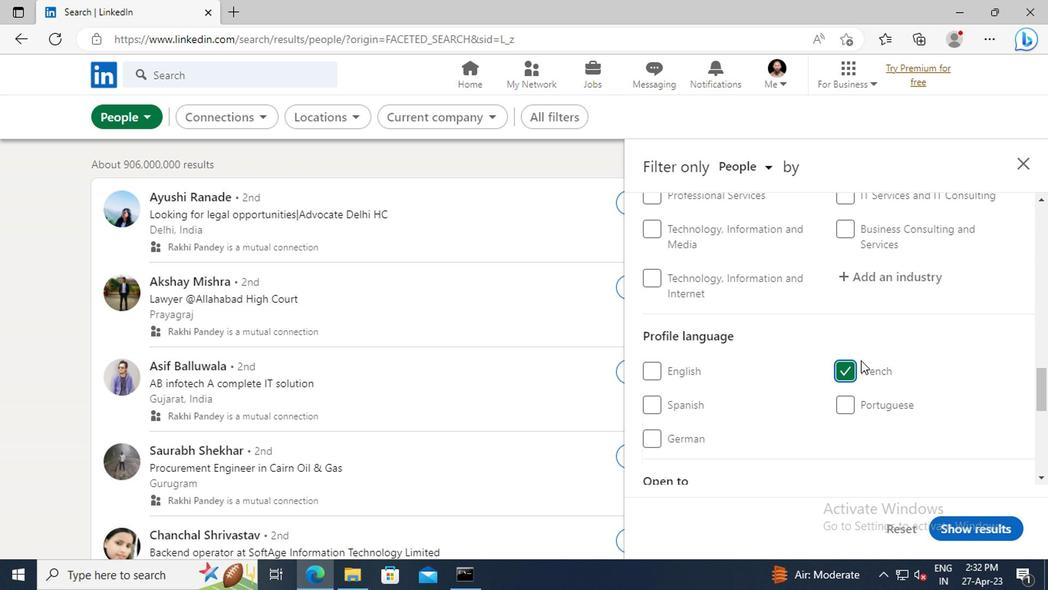 
Action: Mouse scrolled (859, 361) with delta (0, 1)
Screenshot: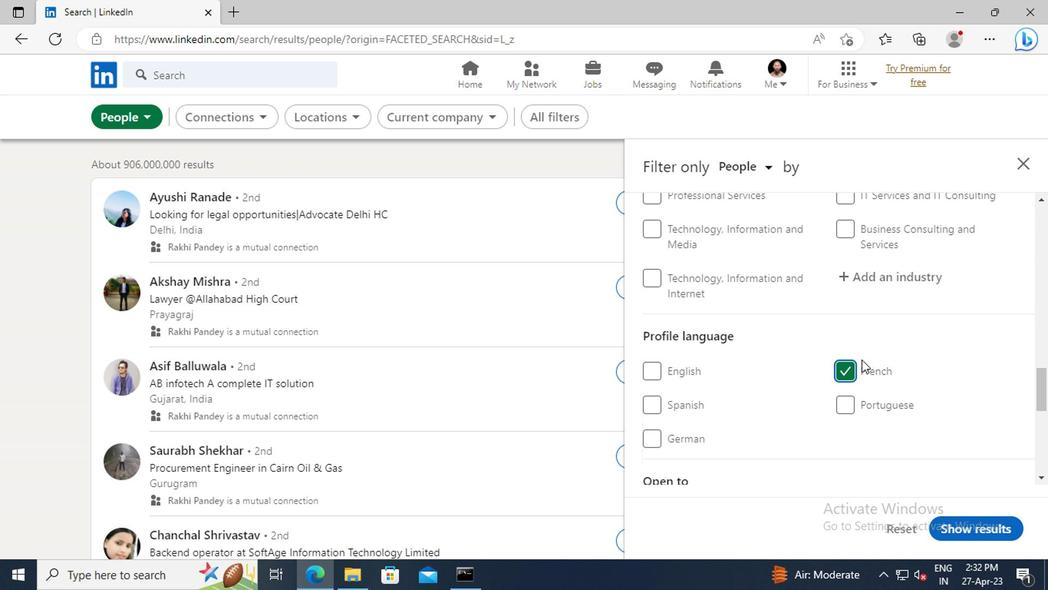 
Action: Mouse scrolled (859, 361) with delta (0, 1)
Screenshot: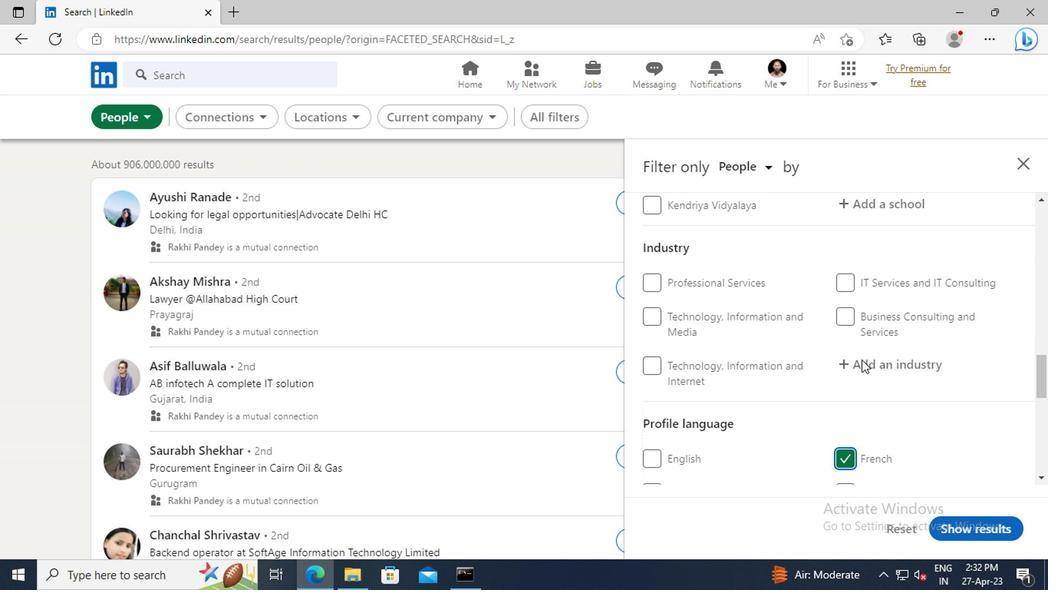 
Action: Mouse scrolled (859, 361) with delta (0, 1)
Screenshot: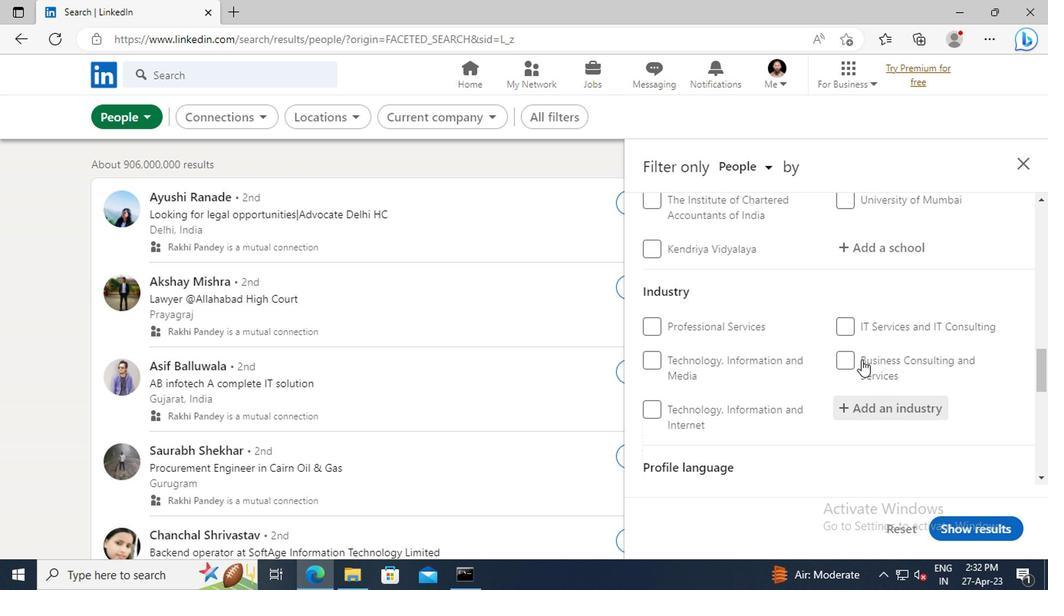 
Action: Mouse scrolled (859, 361) with delta (0, 1)
Screenshot: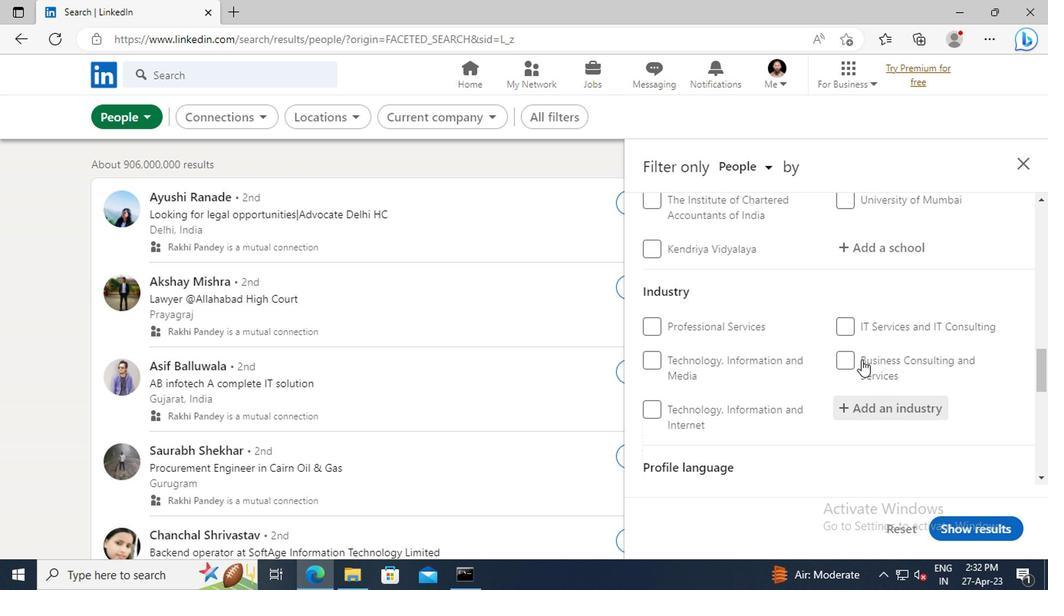 
Action: Mouse scrolled (859, 361) with delta (0, 1)
Screenshot: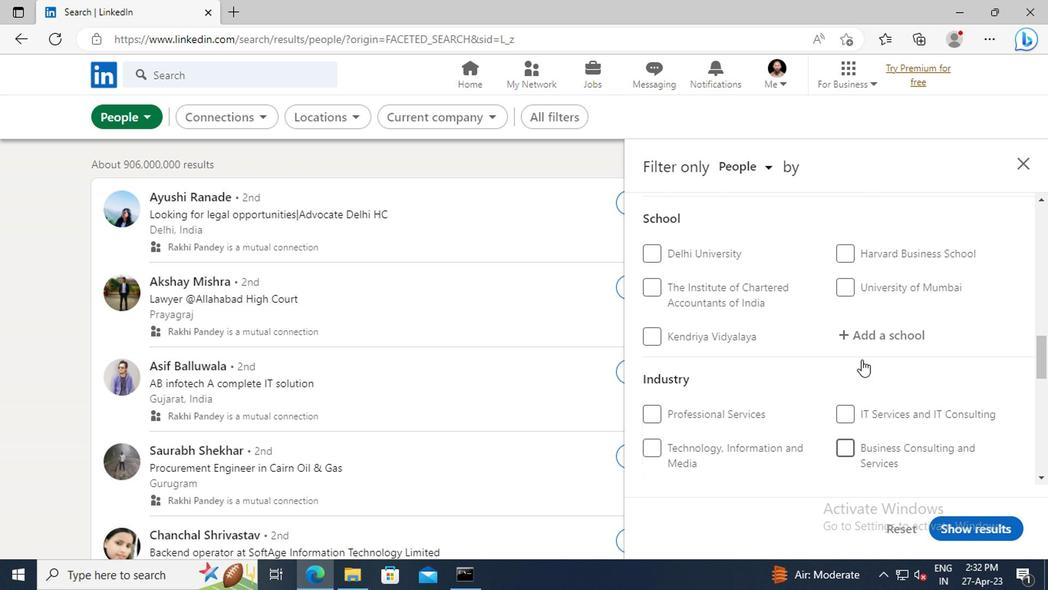 
Action: Mouse scrolled (859, 361) with delta (0, 1)
Screenshot: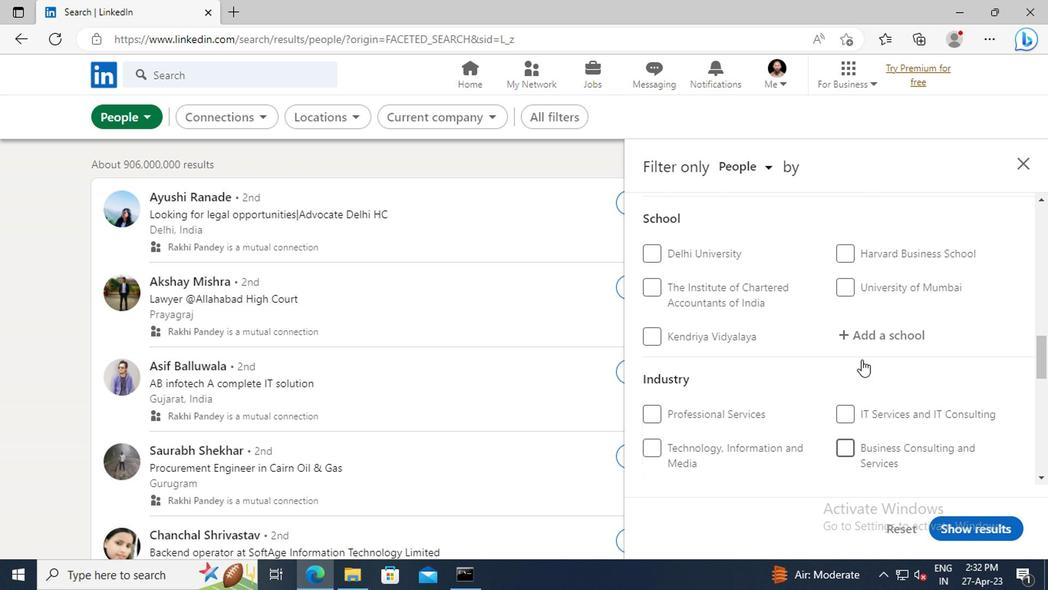 
Action: Mouse scrolled (859, 361) with delta (0, 1)
Screenshot: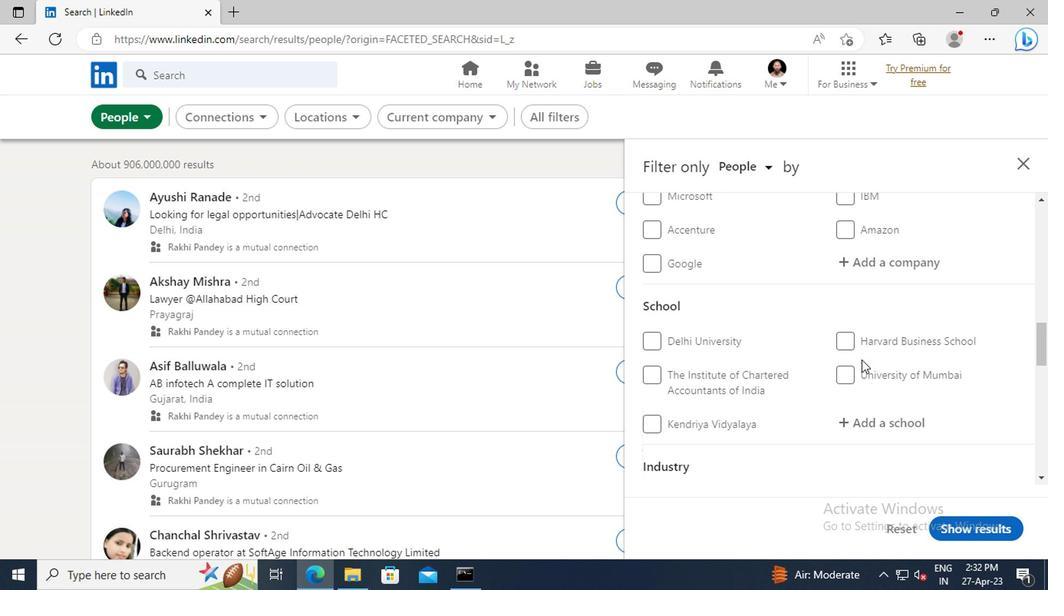 
Action: Mouse scrolled (859, 361) with delta (0, 1)
Screenshot: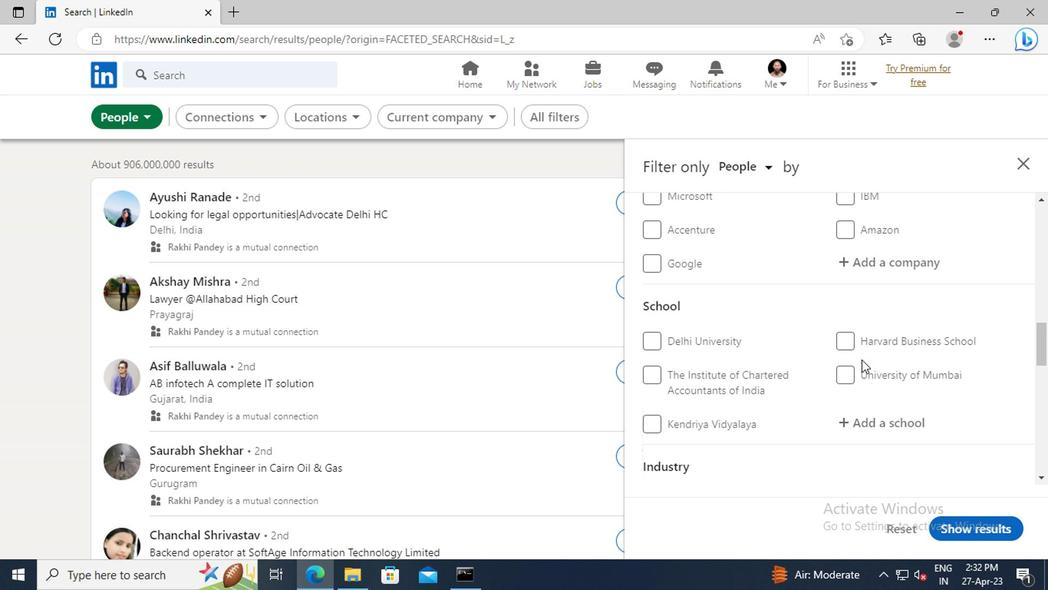 
Action: Mouse scrolled (859, 361) with delta (0, 1)
Screenshot: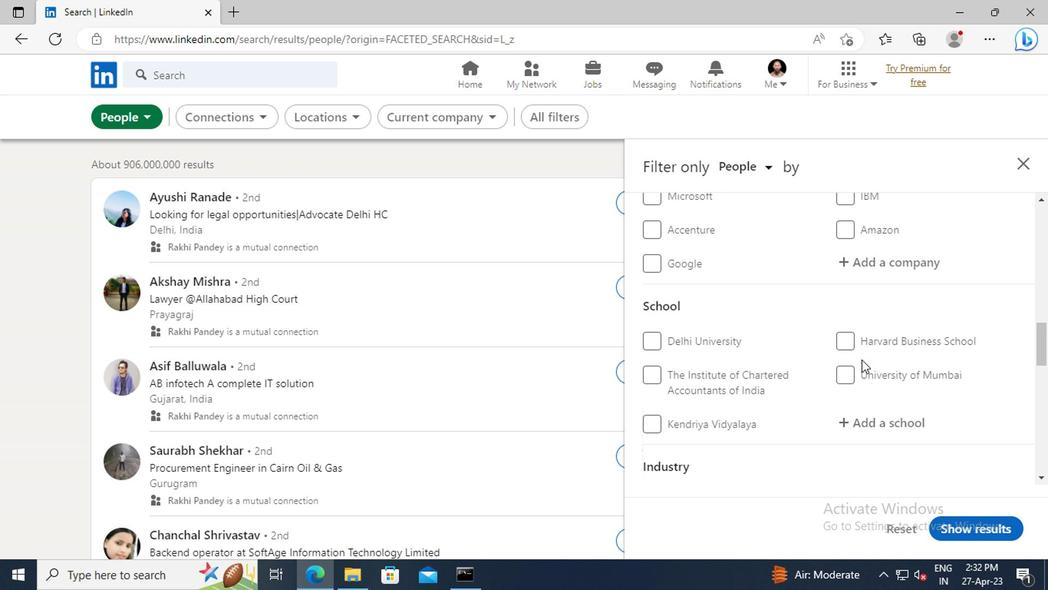 
Action: Mouse scrolled (859, 361) with delta (0, 1)
Screenshot: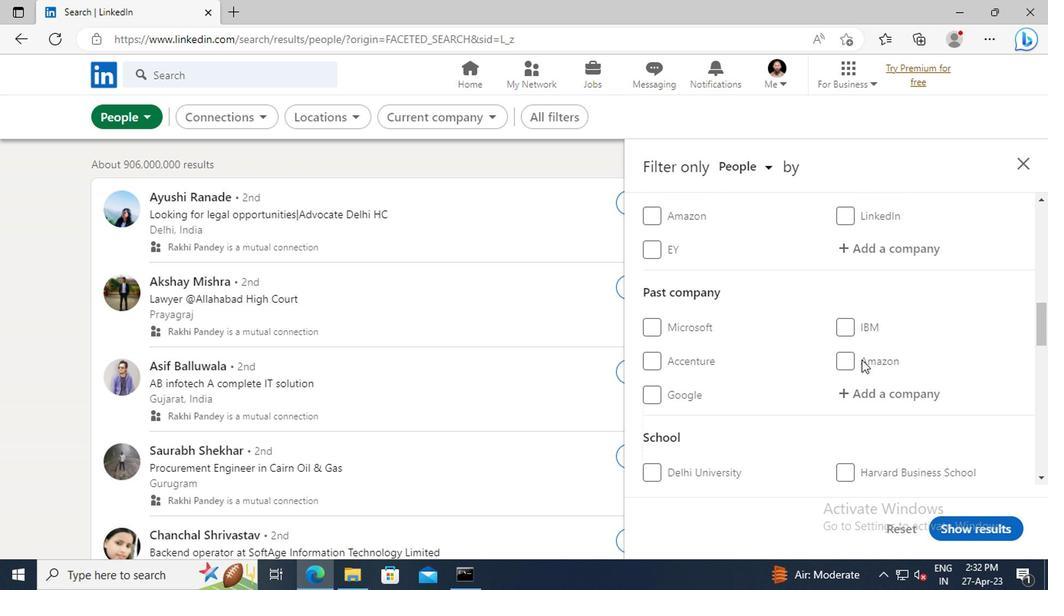 
Action: Mouse scrolled (859, 361) with delta (0, 1)
Screenshot: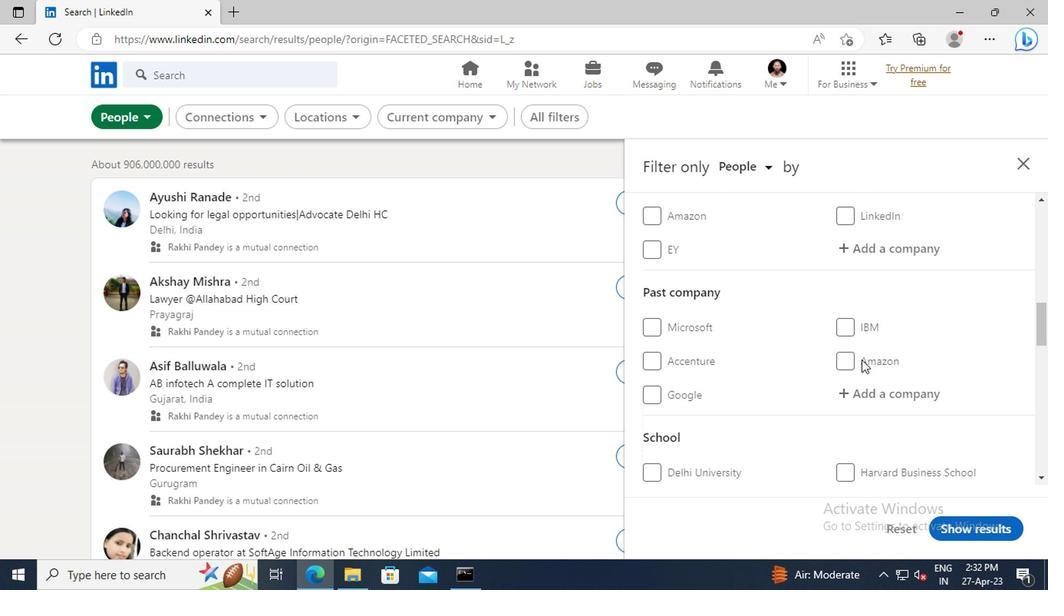 
Action: Mouse scrolled (859, 361) with delta (0, 1)
Screenshot: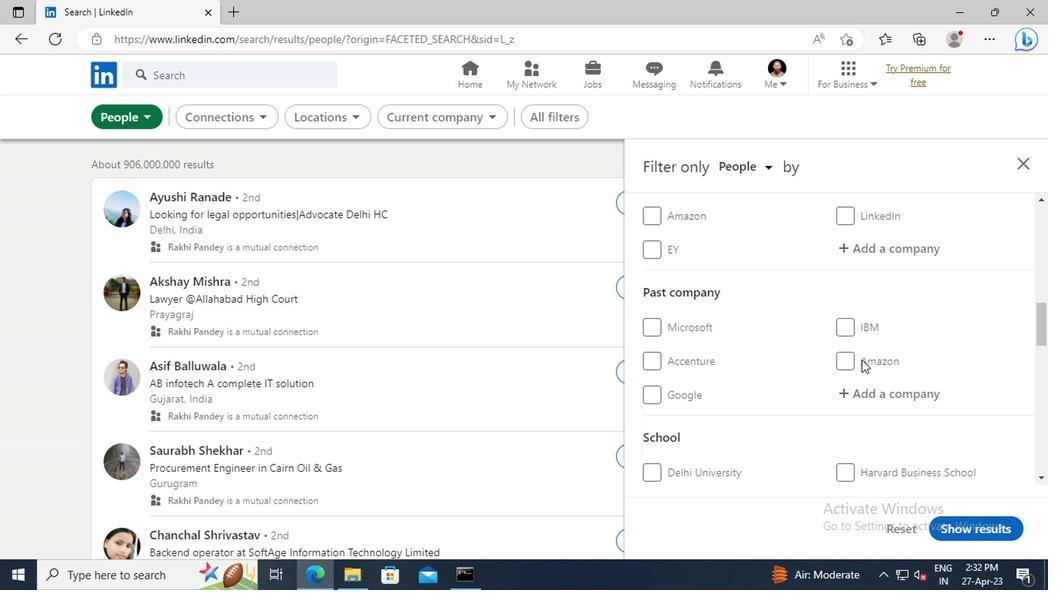 
Action: Mouse moved to (864, 378)
Screenshot: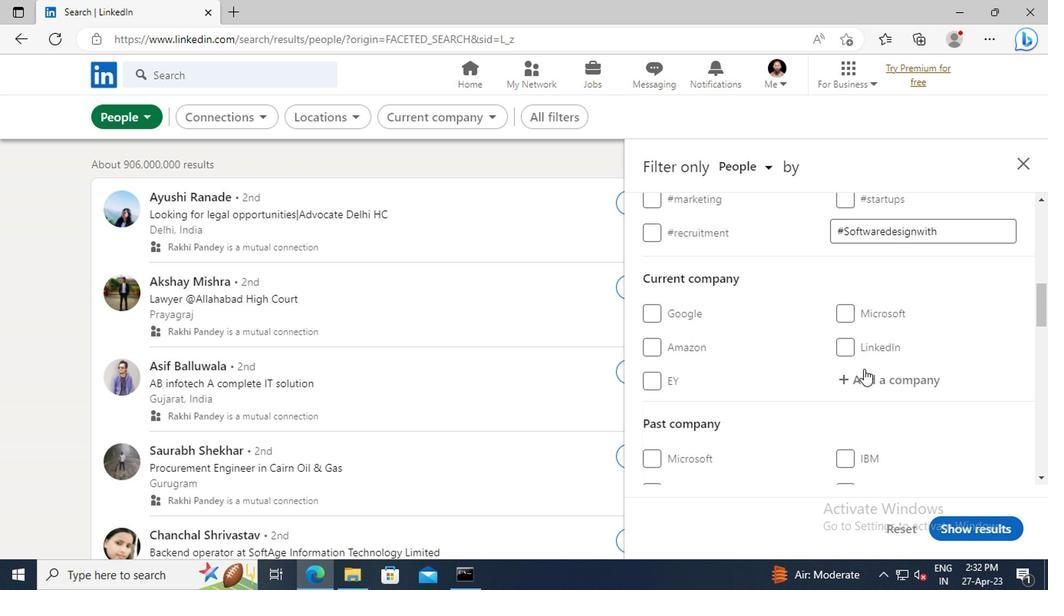 
Action: Mouse pressed left at (864, 378)
Screenshot: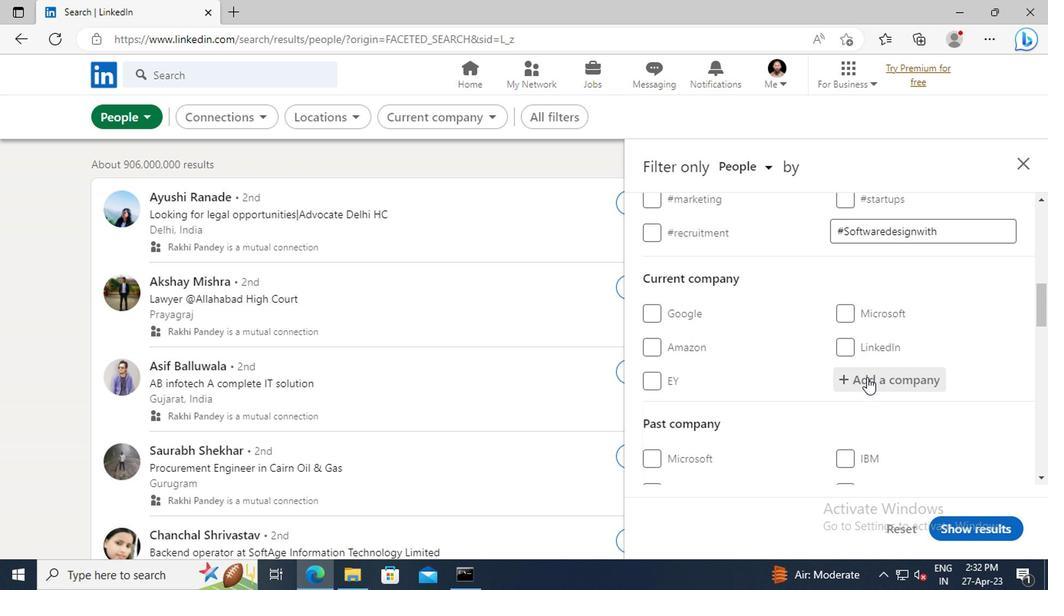 
Action: Key pressed <Key.shift>SK<Key.space><Key.shift>ENGINEERING<Key.space><Key.shift>&<Key.space><Key.shift>CON
Screenshot: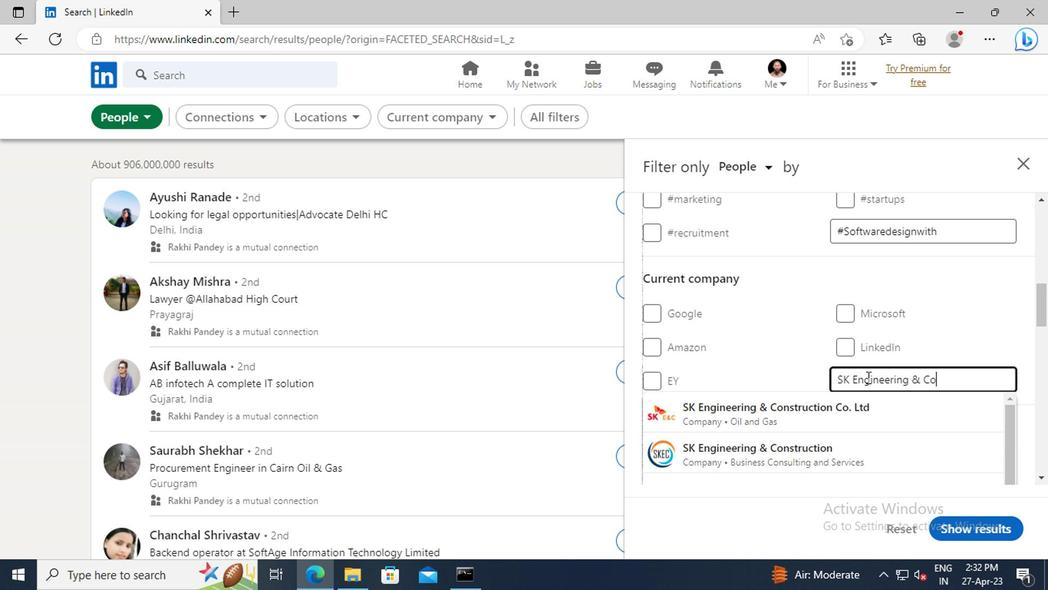 
Action: Mouse moved to (868, 410)
Screenshot: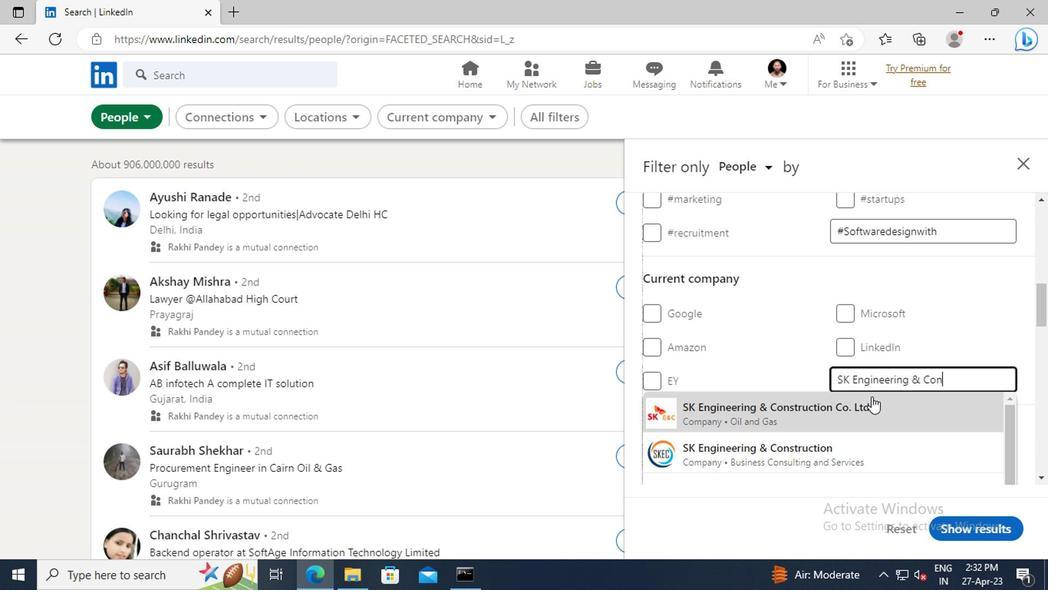 
Action: Mouse pressed left at (868, 410)
Screenshot: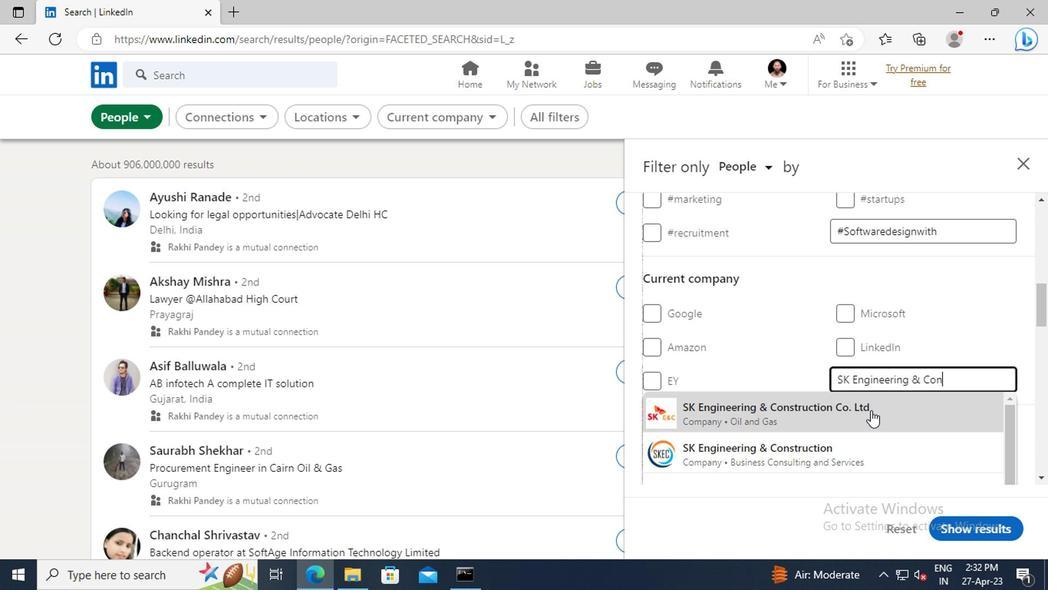 
Action: Mouse moved to (865, 334)
Screenshot: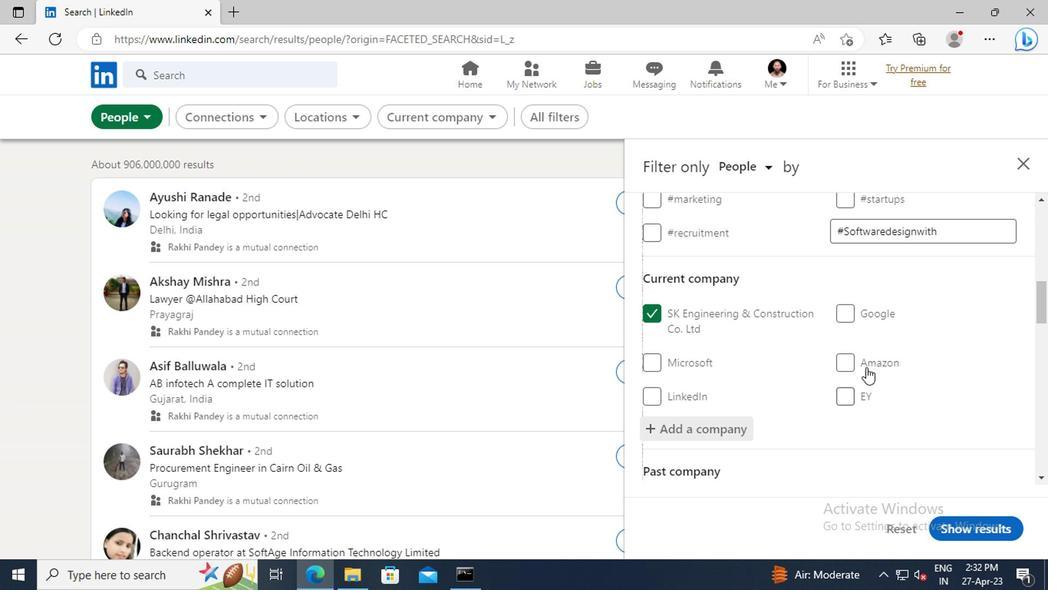 
Action: Mouse scrolled (865, 333) with delta (0, -1)
Screenshot: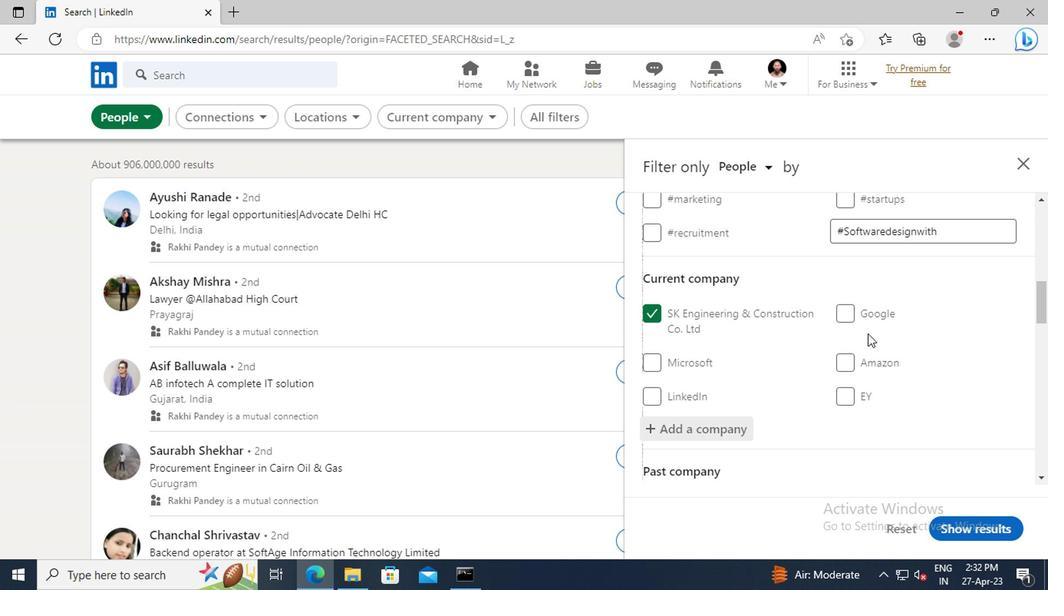 
Action: Mouse scrolled (865, 333) with delta (0, -1)
Screenshot: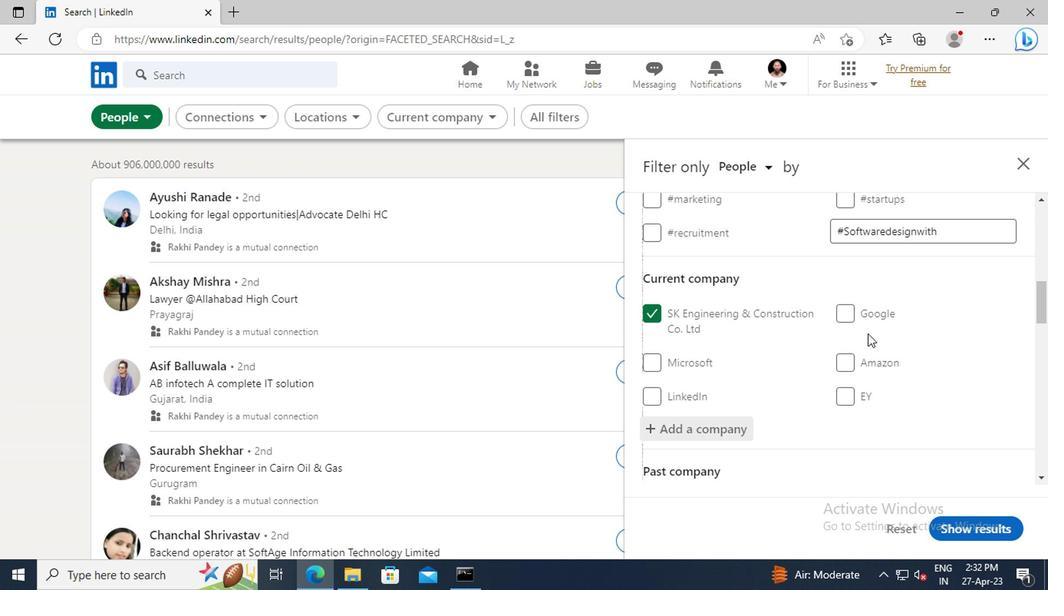 
Action: Mouse scrolled (865, 333) with delta (0, -1)
Screenshot: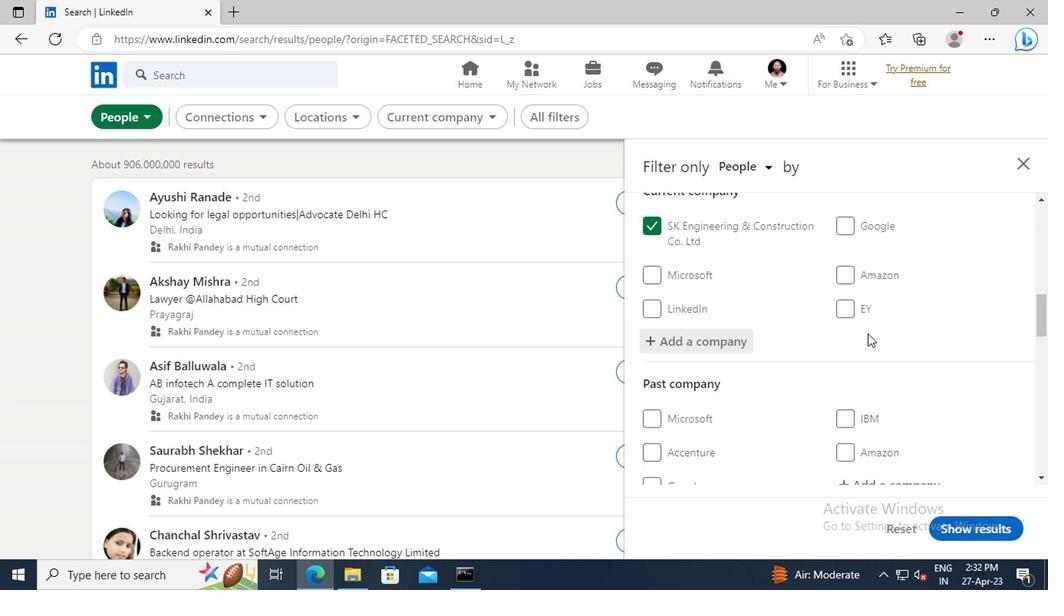 
Action: Mouse scrolled (865, 333) with delta (0, -1)
Screenshot: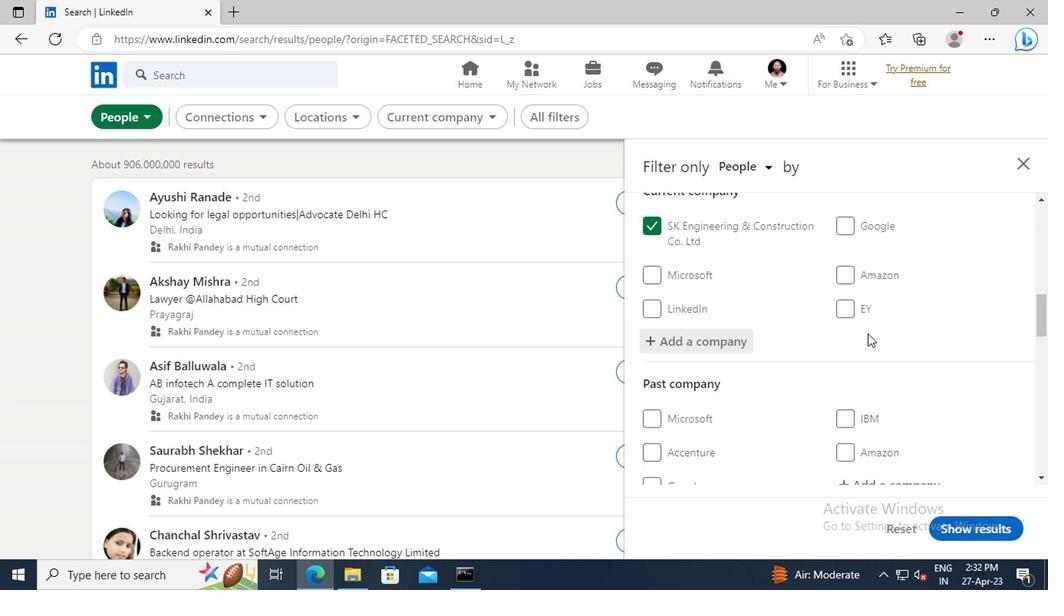 
Action: Mouse scrolled (865, 333) with delta (0, -1)
Screenshot: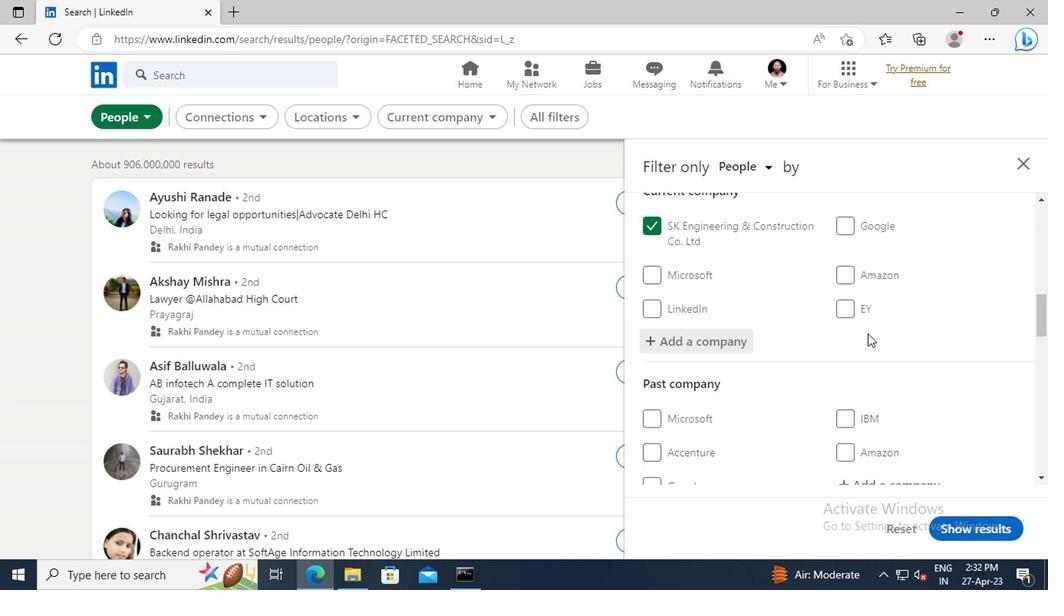 
Action: Mouse scrolled (865, 333) with delta (0, -1)
Screenshot: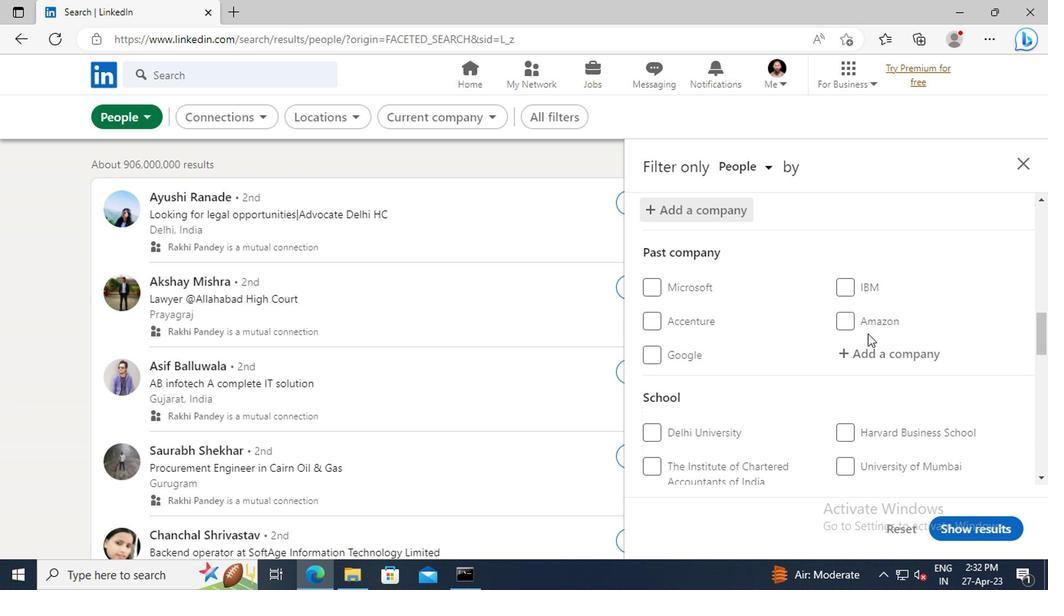 
Action: Mouse scrolled (865, 333) with delta (0, -1)
Screenshot: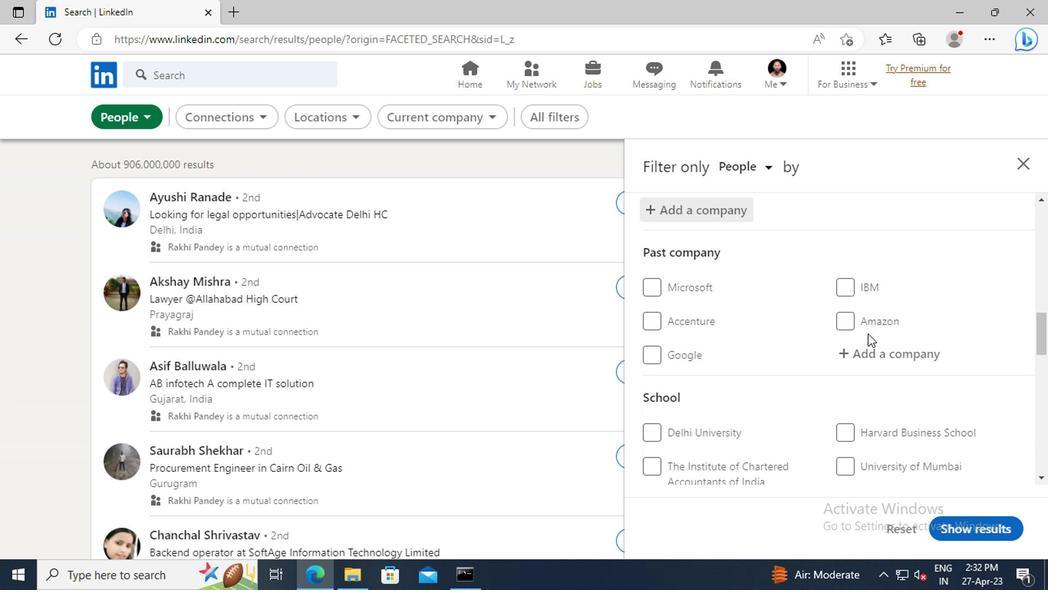 
Action: Mouse scrolled (865, 333) with delta (0, -1)
Screenshot: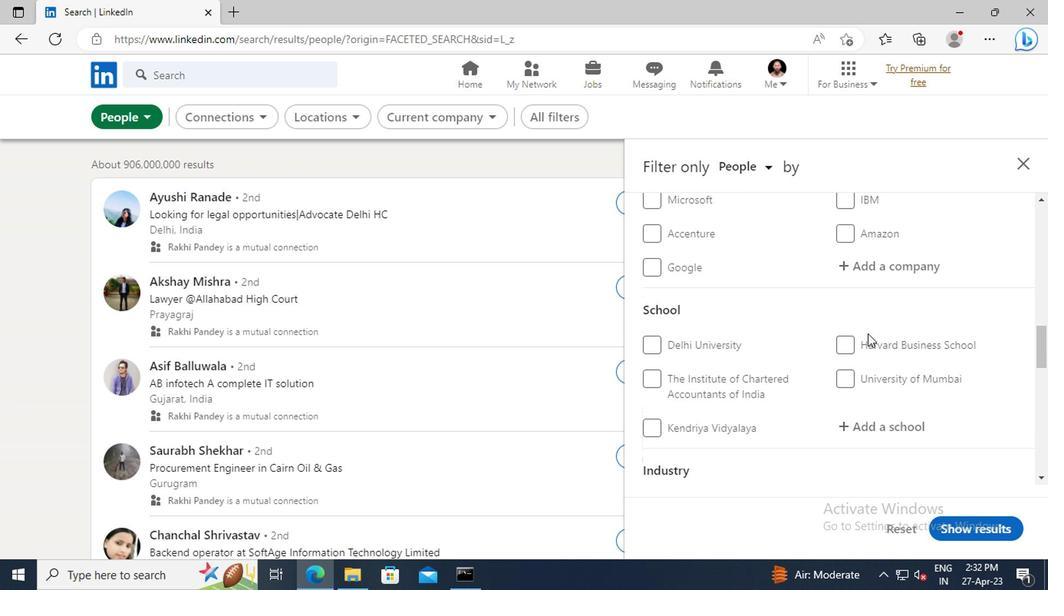 
Action: Mouse scrolled (865, 333) with delta (0, -1)
Screenshot: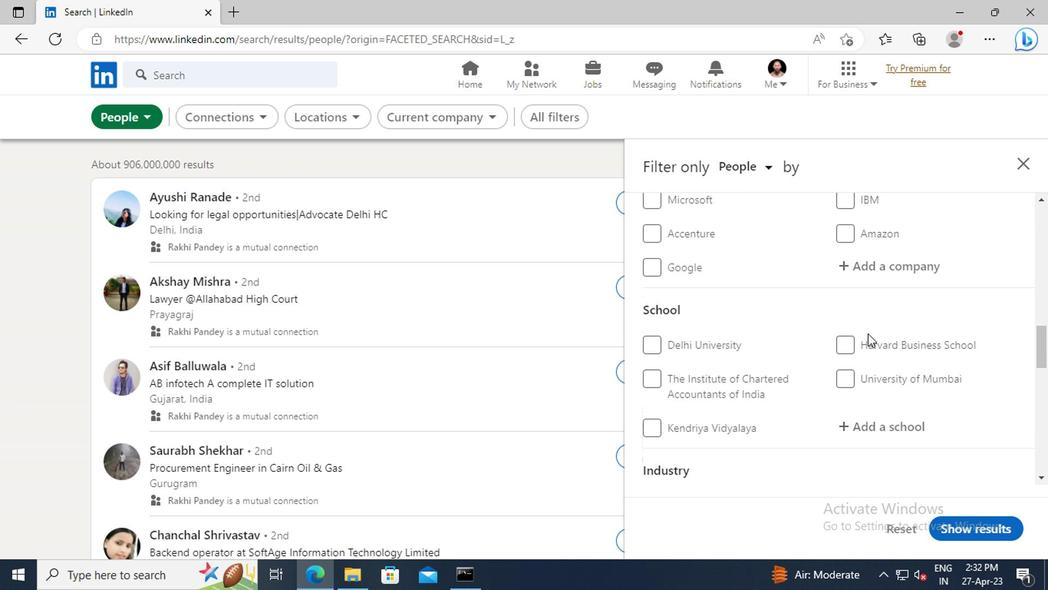 
Action: Mouse scrolled (865, 333) with delta (0, -1)
Screenshot: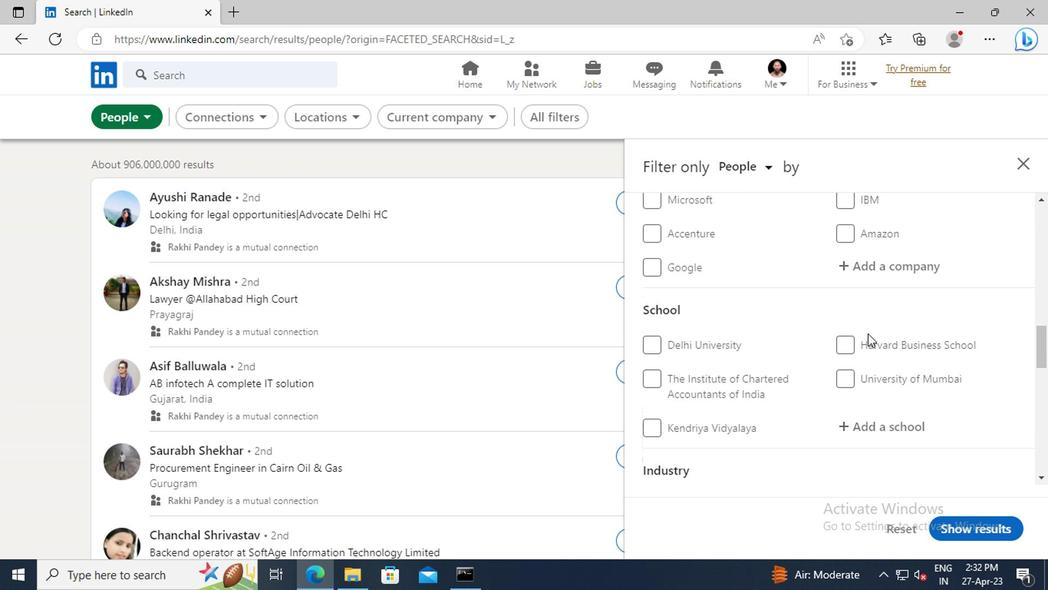 
Action: Mouse moved to (860, 302)
Screenshot: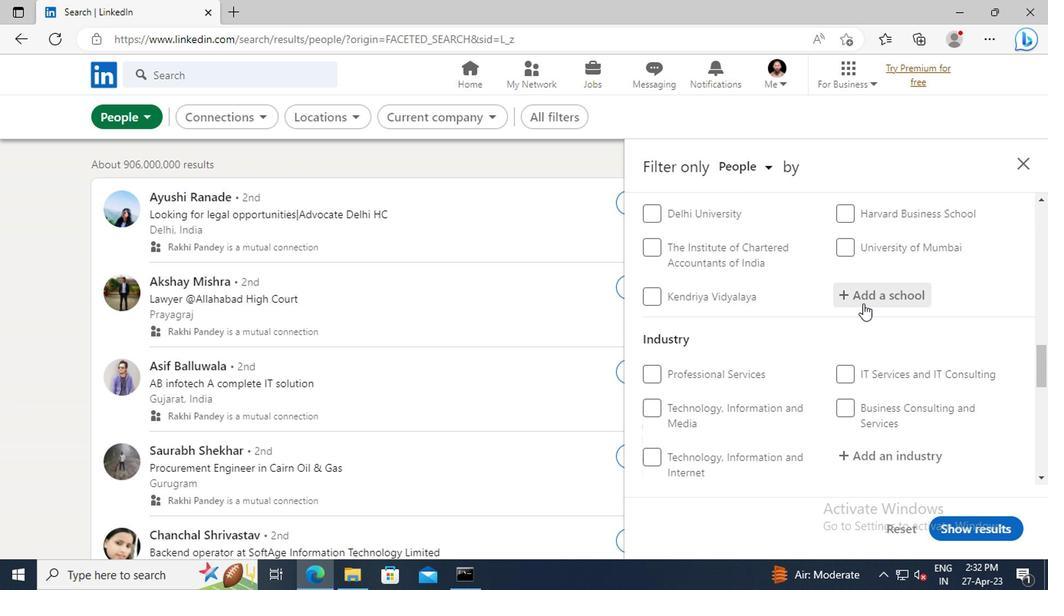 
Action: Mouse pressed left at (860, 302)
Screenshot: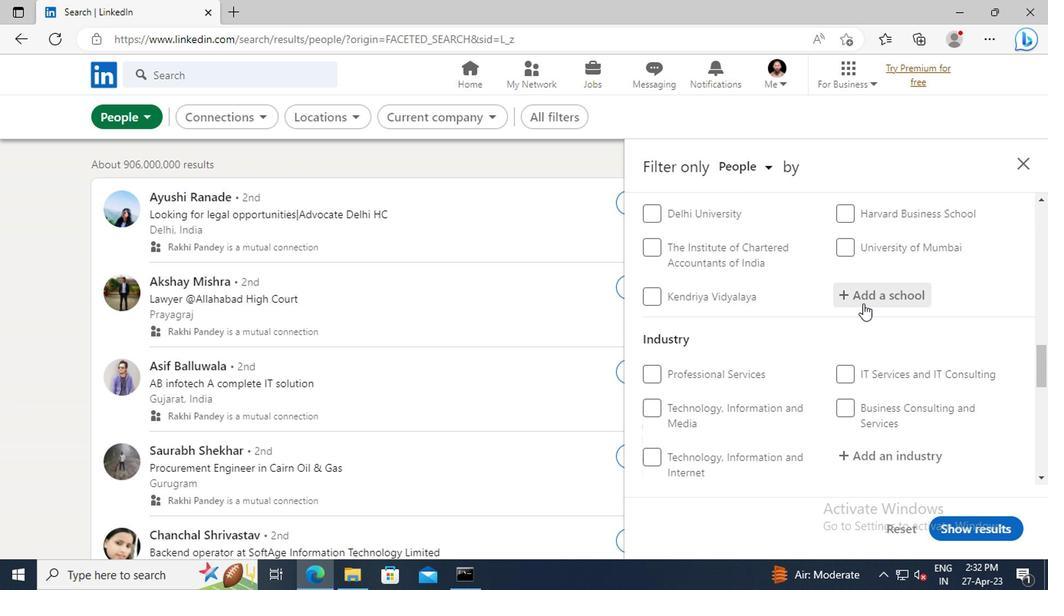 
Action: Key pressed <Key.shift>INDIRA<Key.space><Key.shift>GANDHI<Key.space><Key.shift>NATIONAL<Key.space><Key.shift>OPEN<Key.space><Key.shift><Key.shift>UNIVERSITY
Screenshot: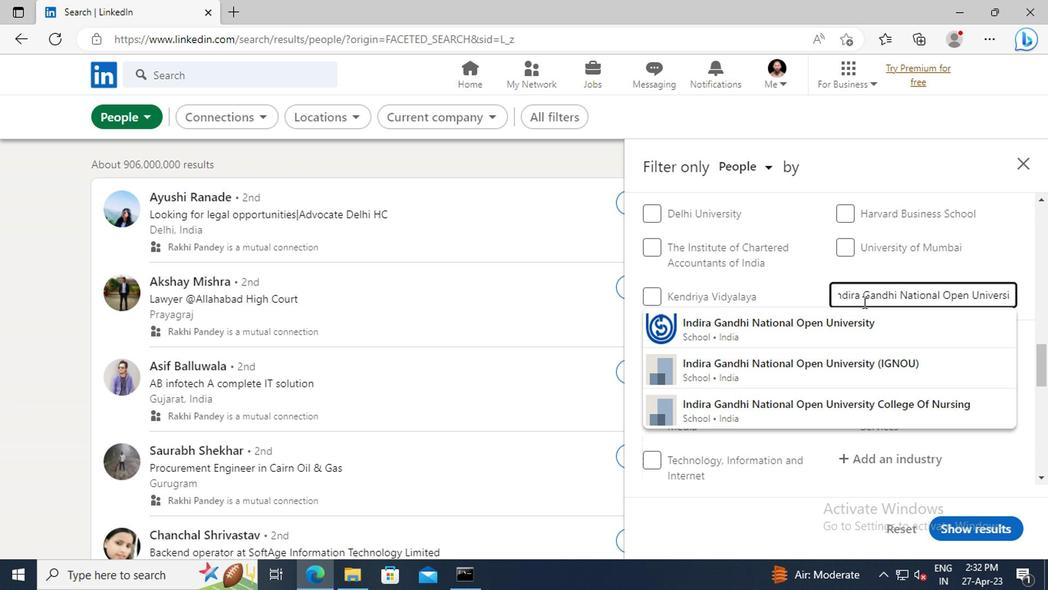 
Action: Mouse moved to (874, 366)
Screenshot: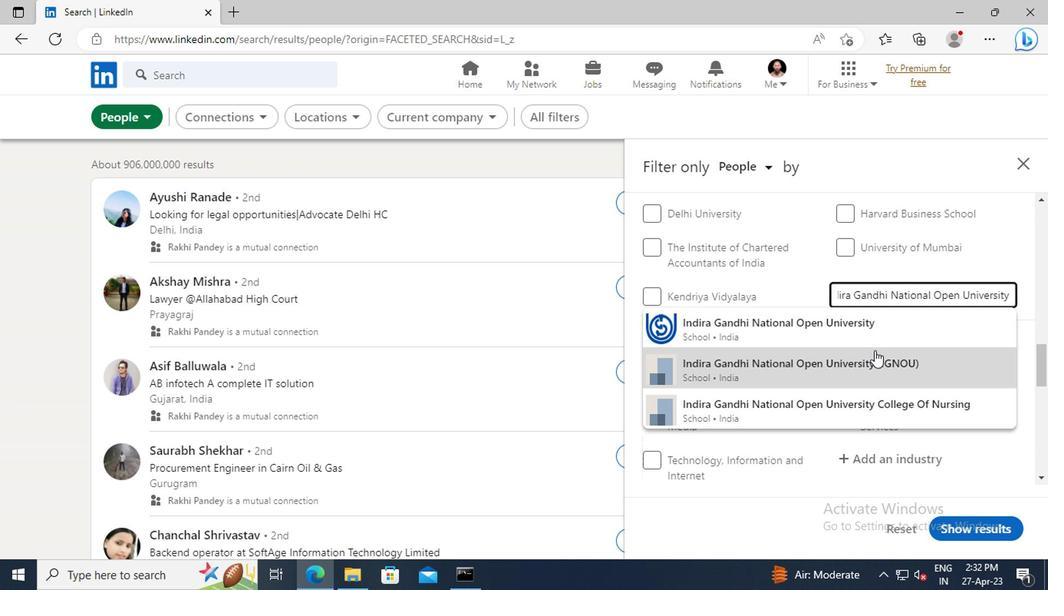 
Action: Mouse pressed left at (874, 366)
Screenshot: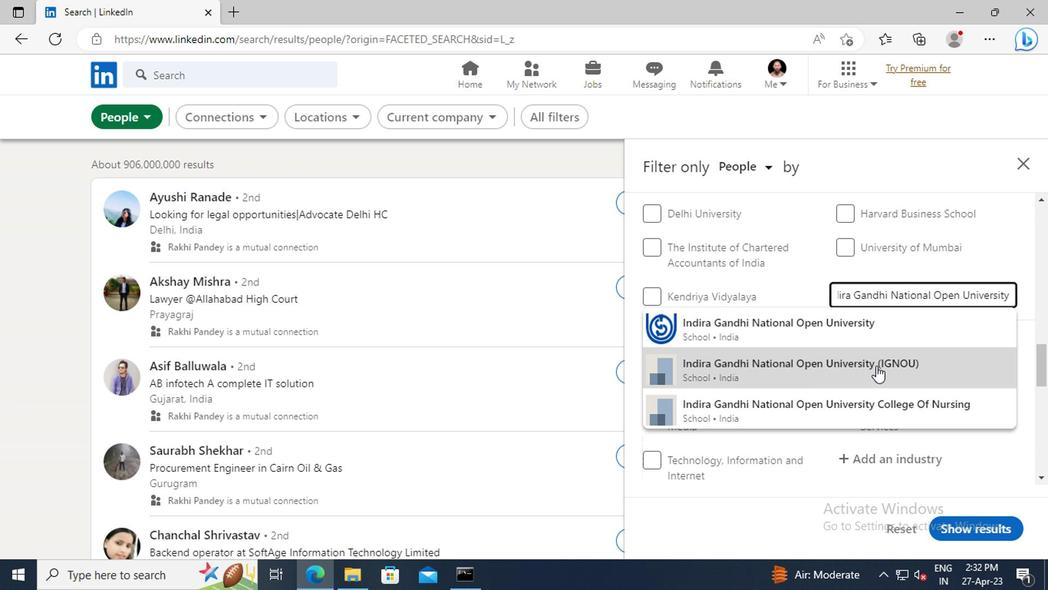 
Action: Mouse moved to (886, 321)
Screenshot: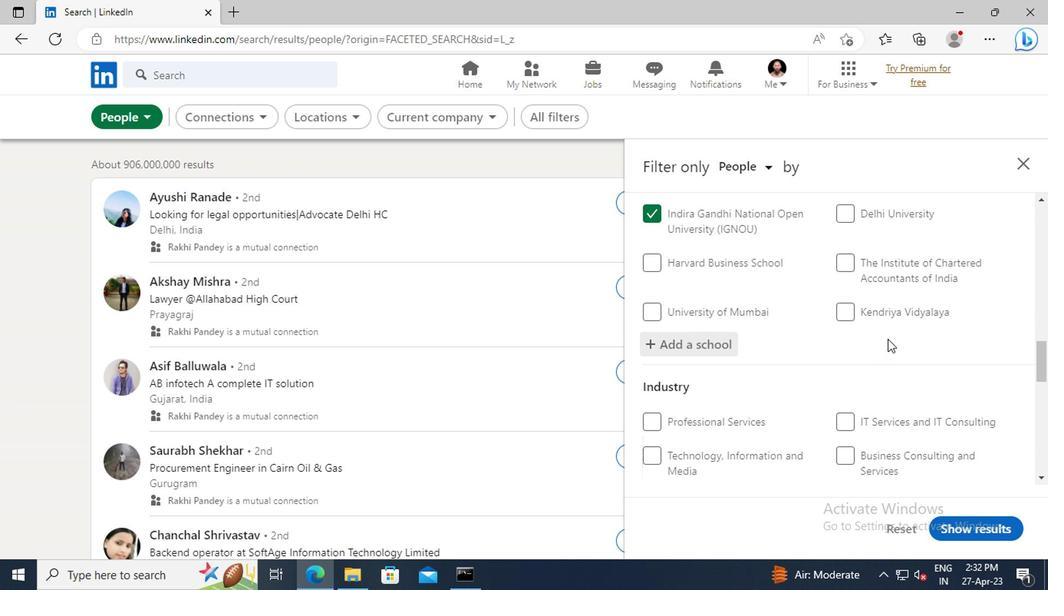 
Action: Mouse scrolled (886, 321) with delta (0, 0)
Screenshot: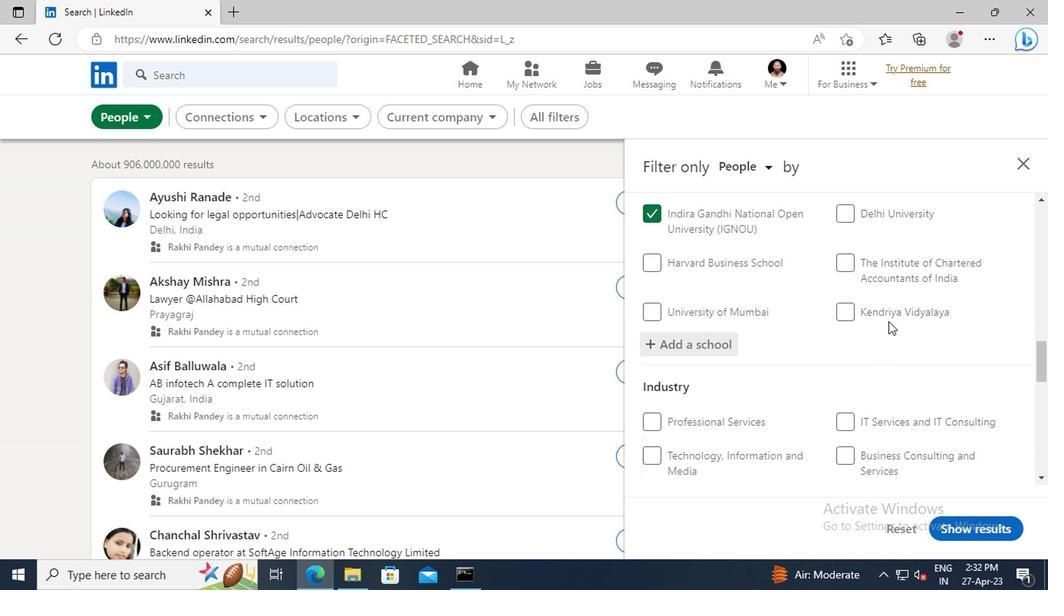 
Action: Mouse scrolled (886, 321) with delta (0, 0)
Screenshot: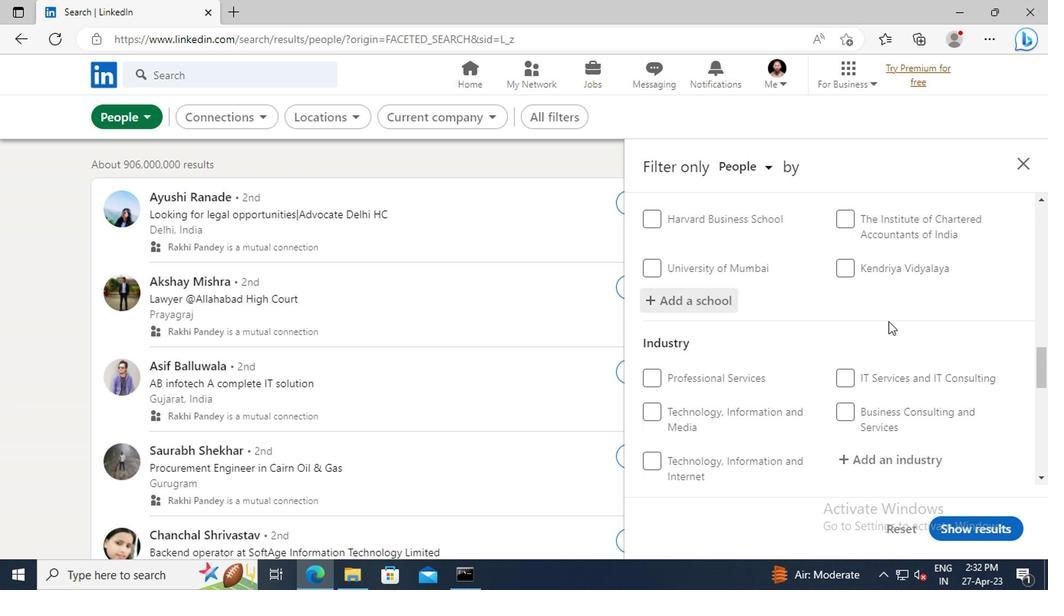 
Action: Mouse scrolled (886, 321) with delta (0, 0)
Screenshot: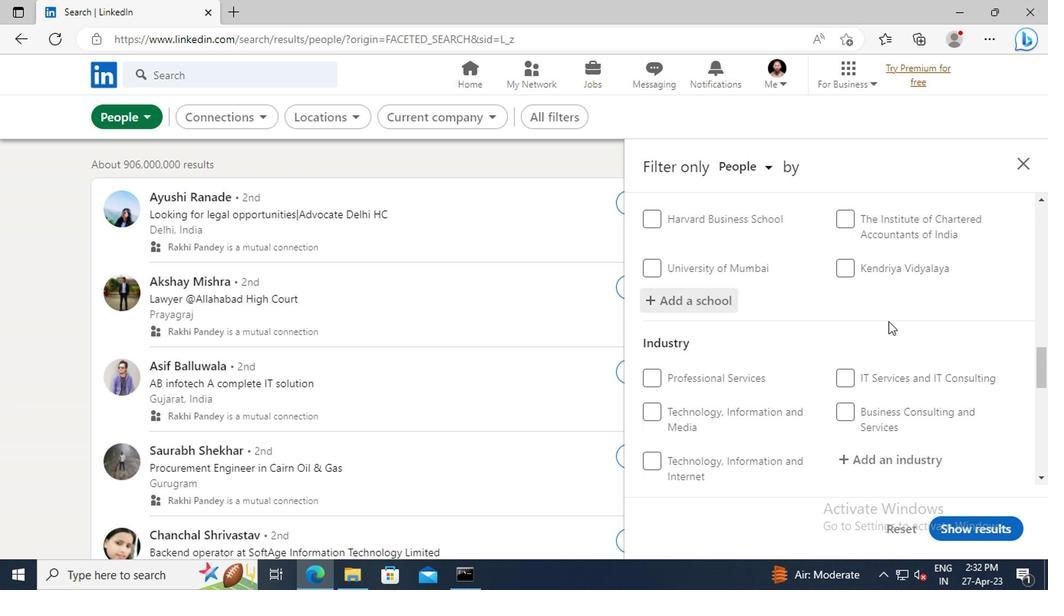 
Action: Mouse moved to (889, 367)
Screenshot: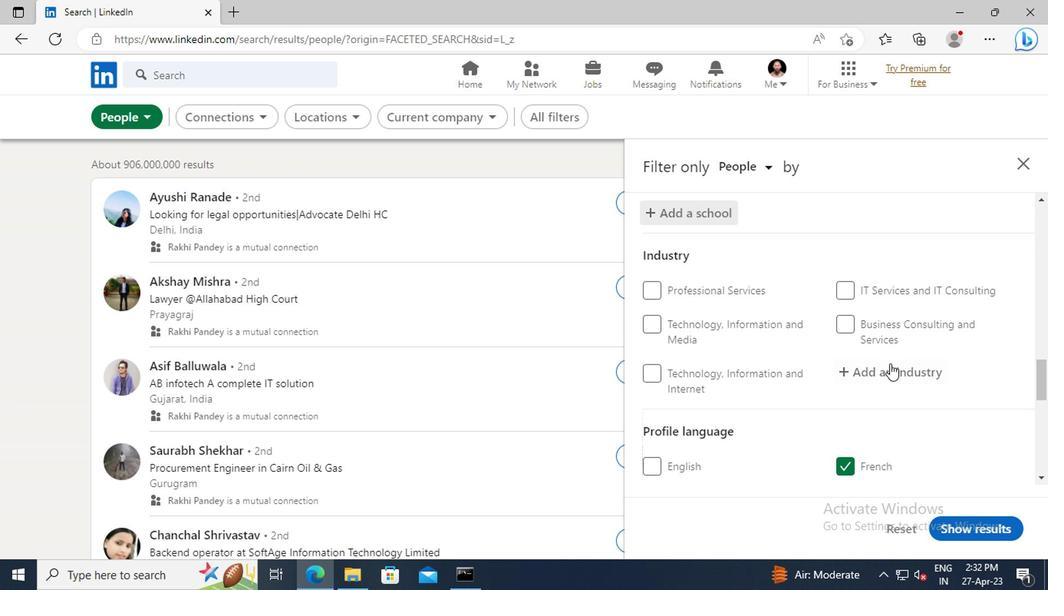 
Action: Mouse pressed left at (889, 367)
Screenshot: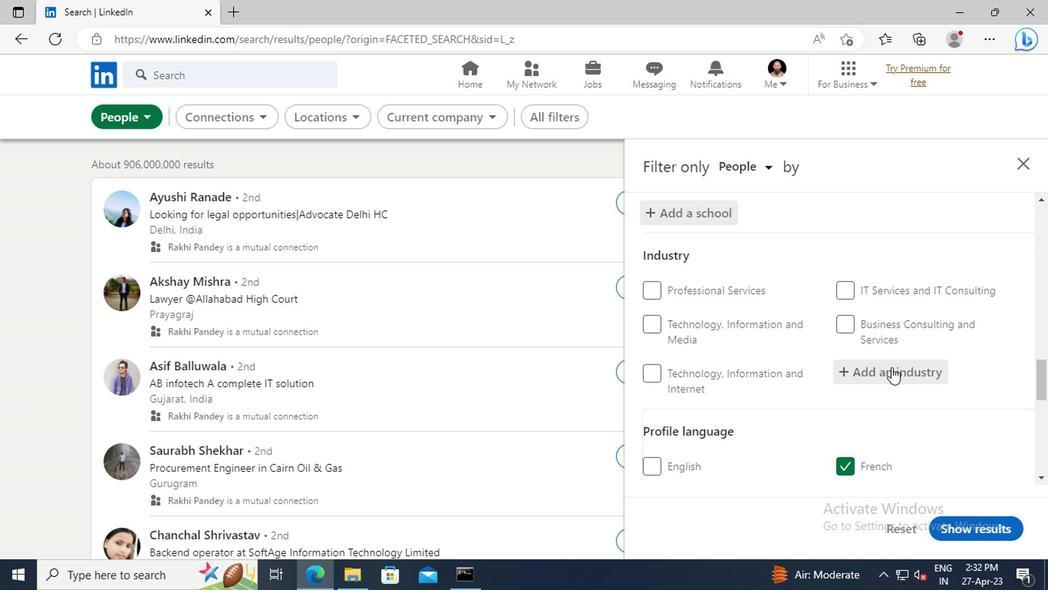 
Action: Key pressed <Key.shift>CABLE<Key.space>AND
Screenshot: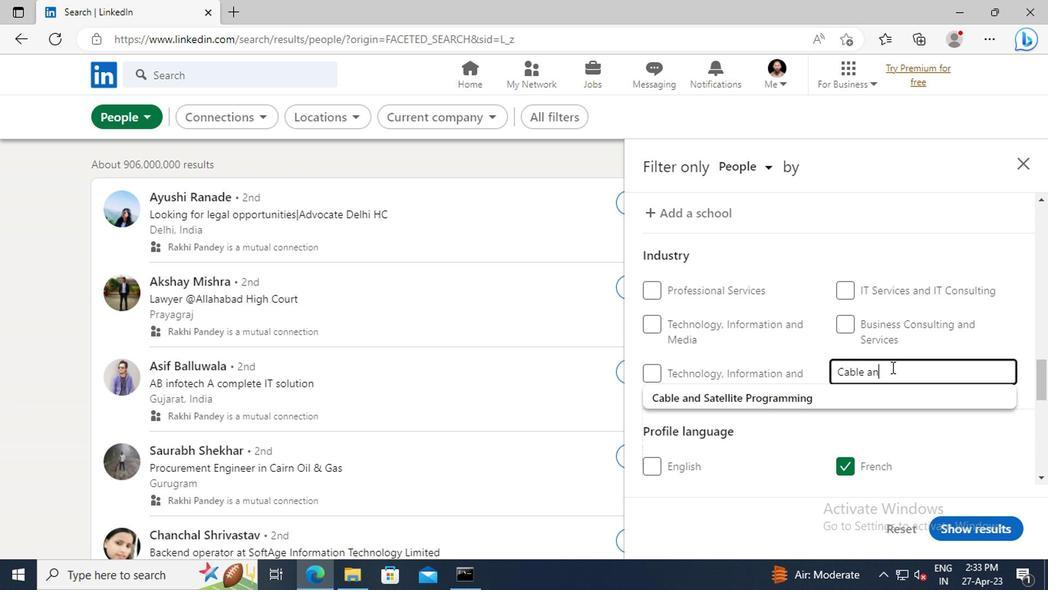 
Action: Mouse moved to (889, 397)
Screenshot: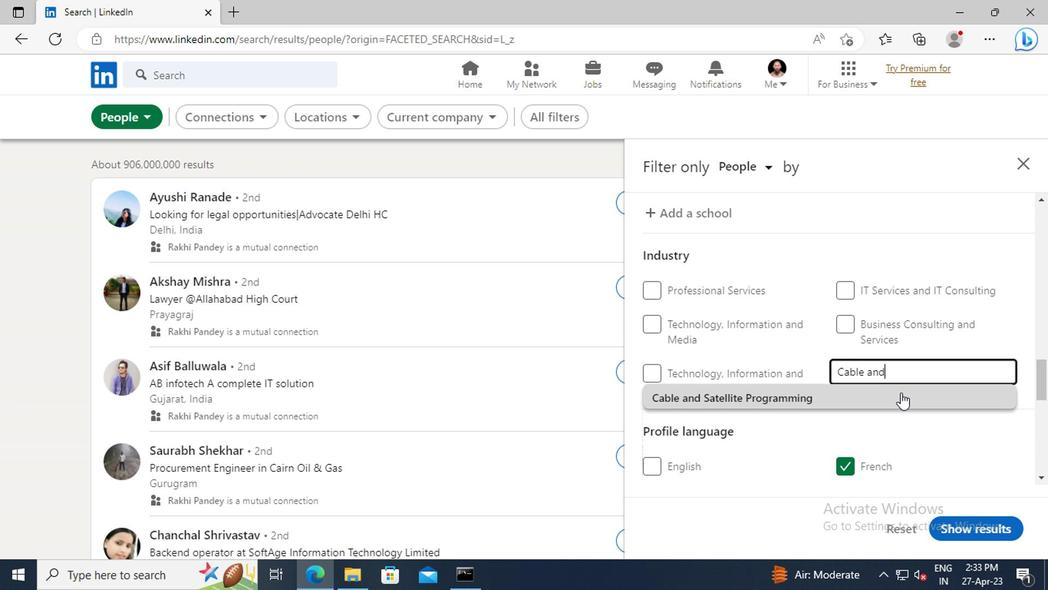 
Action: Mouse pressed left at (889, 397)
Screenshot: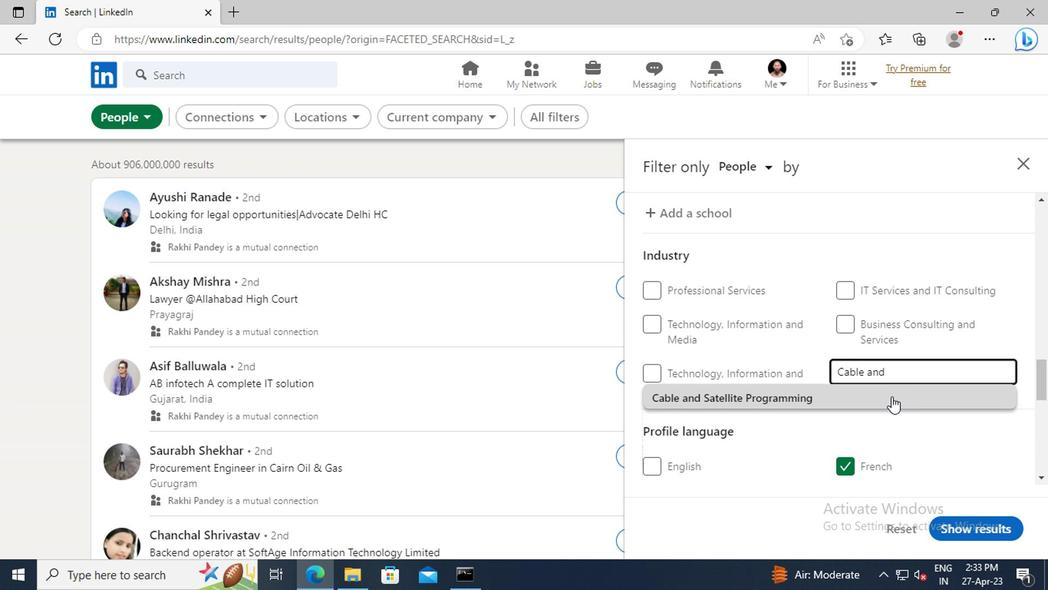 
Action: Mouse moved to (853, 334)
Screenshot: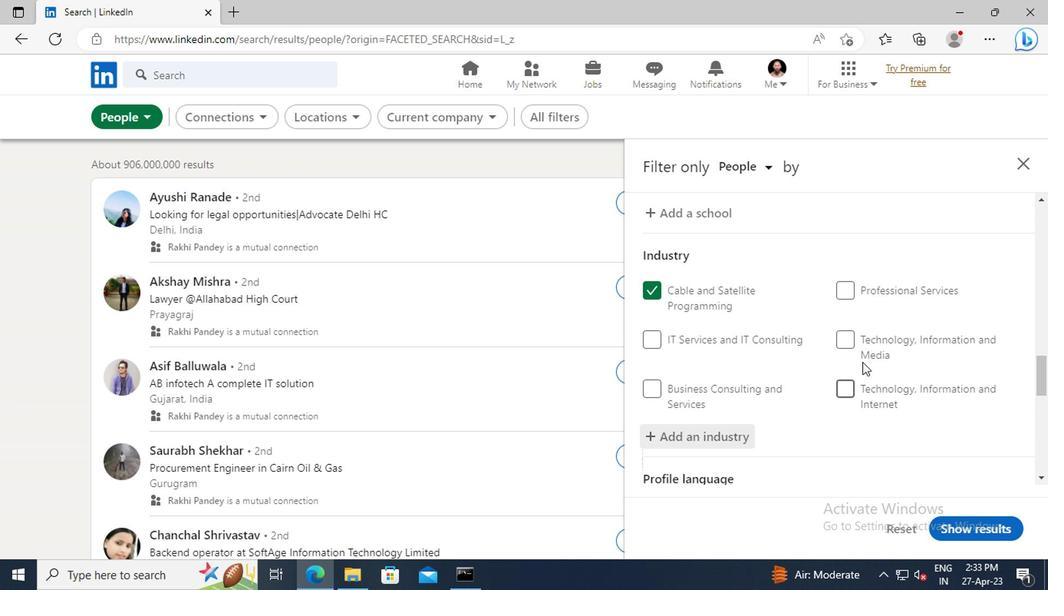
Action: Mouse scrolled (853, 334) with delta (0, 0)
Screenshot: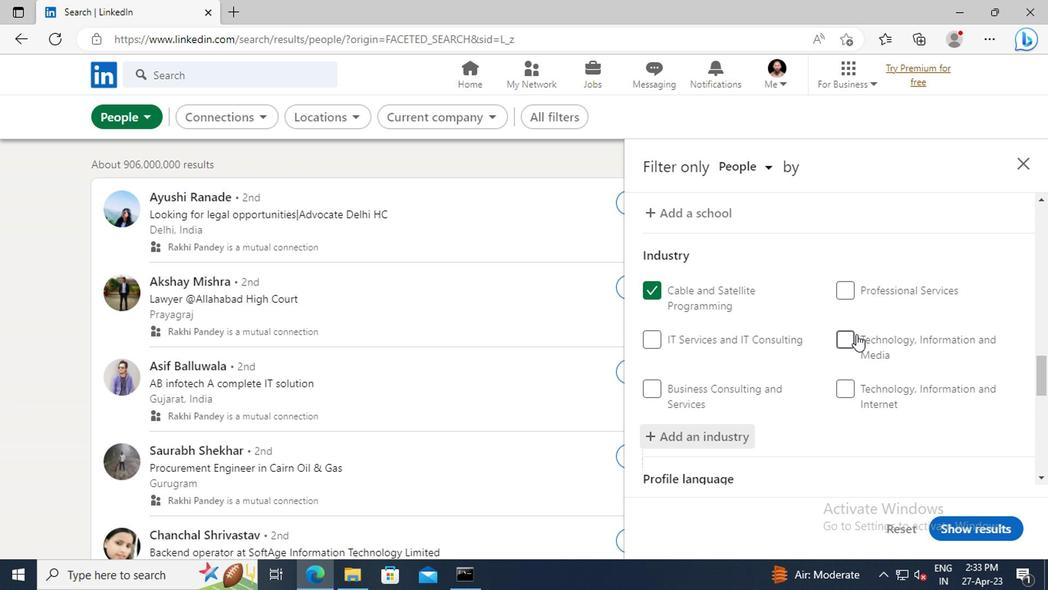 
Action: Mouse scrolled (853, 334) with delta (0, 0)
Screenshot: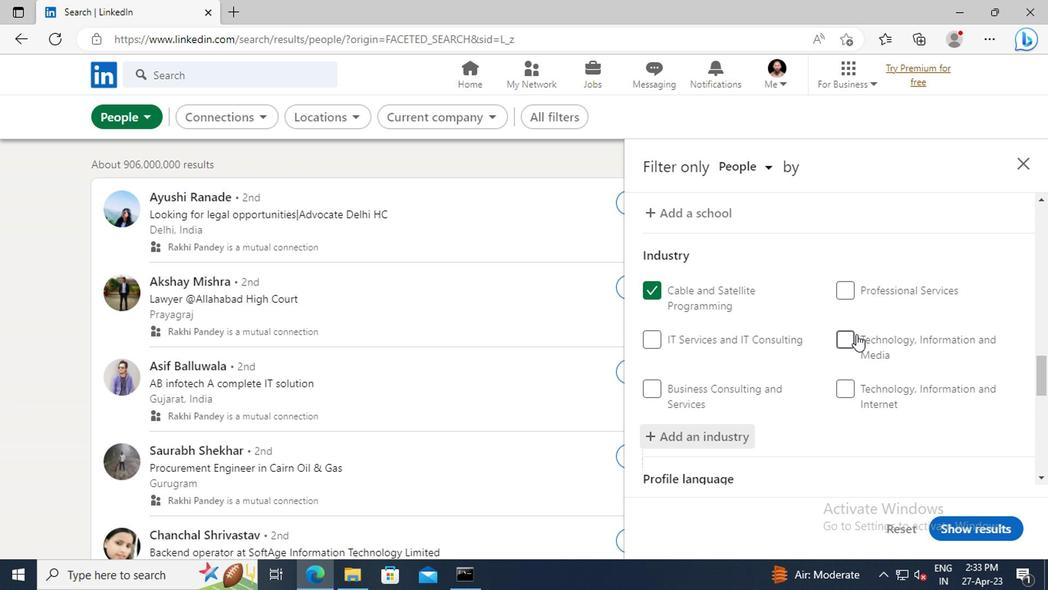 
Action: Mouse scrolled (853, 334) with delta (0, 0)
Screenshot: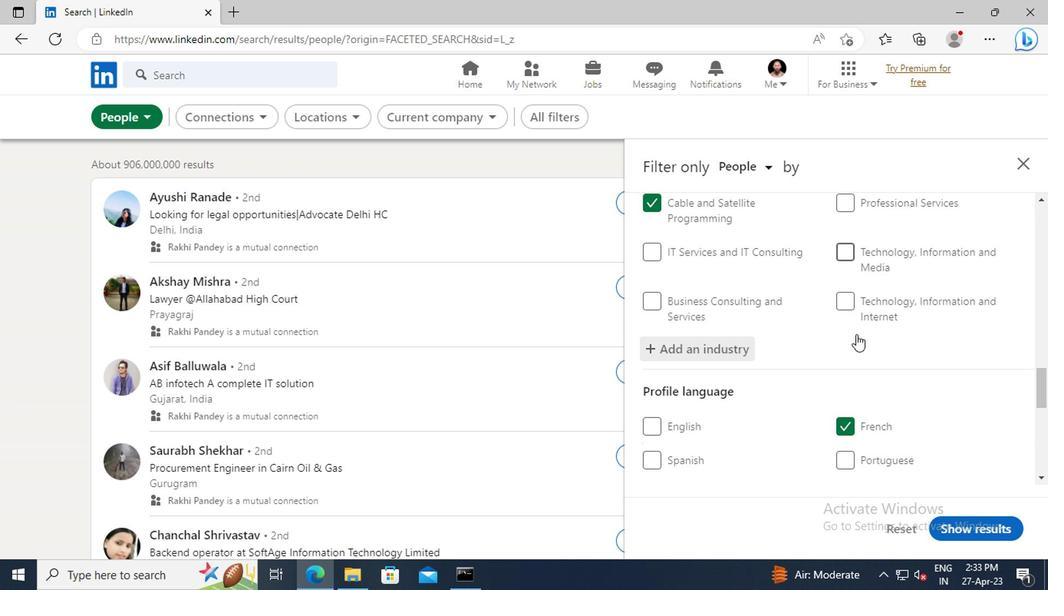 
Action: Mouse scrolled (853, 334) with delta (0, 0)
Screenshot: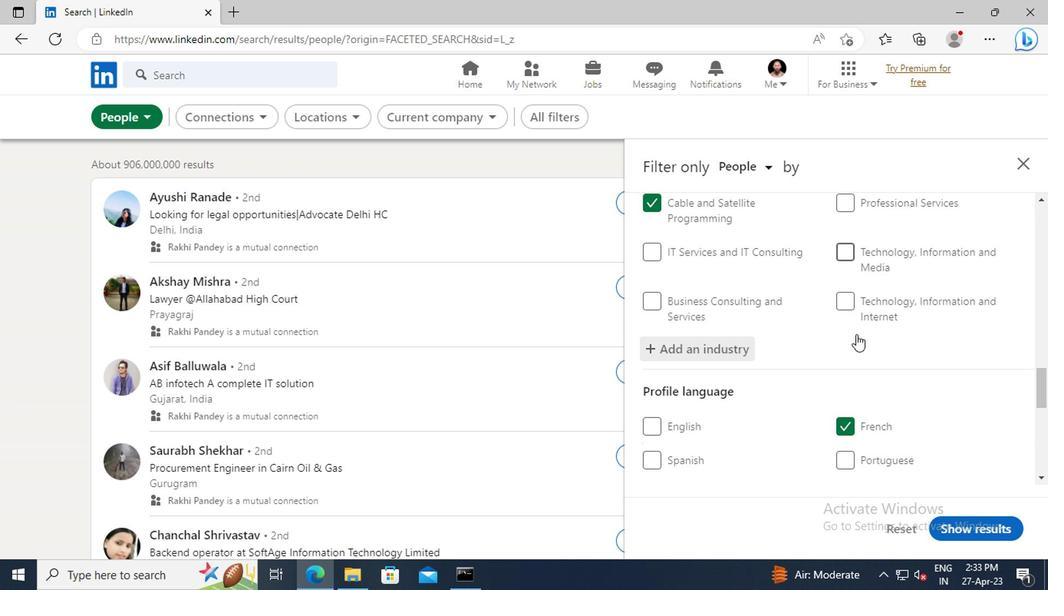 
Action: Mouse scrolled (853, 334) with delta (0, 0)
Screenshot: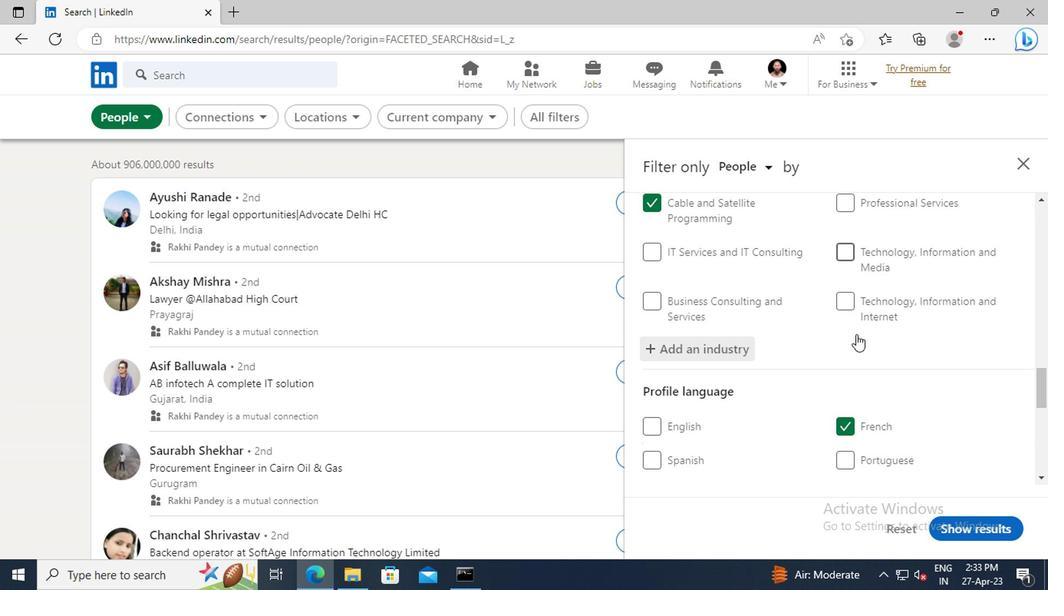 
Action: Mouse scrolled (853, 334) with delta (0, 0)
Screenshot: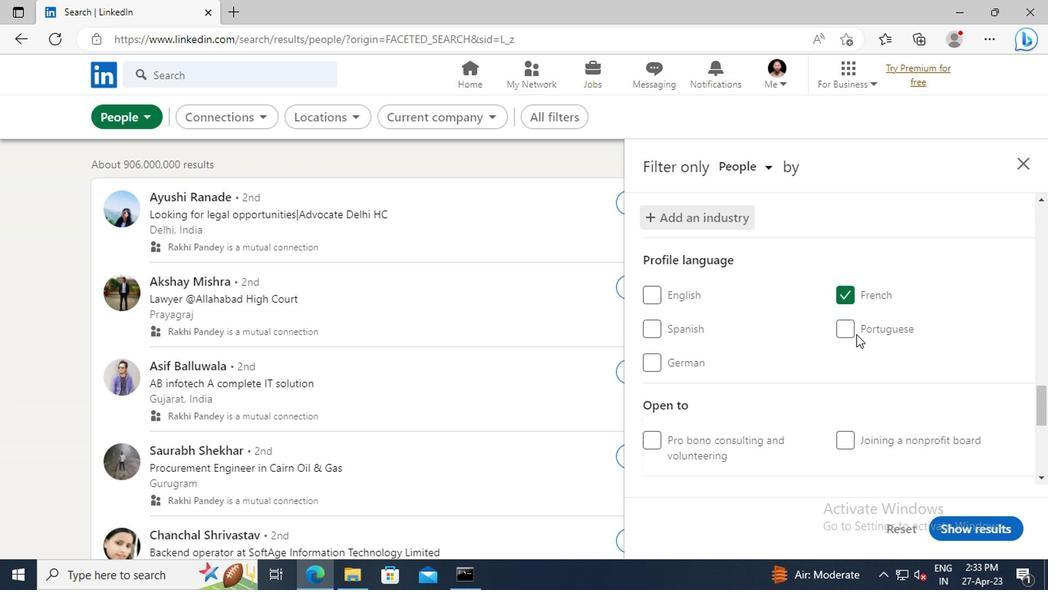 
Action: Mouse scrolled (853, 334) with delta (0, 0)
Screenshot: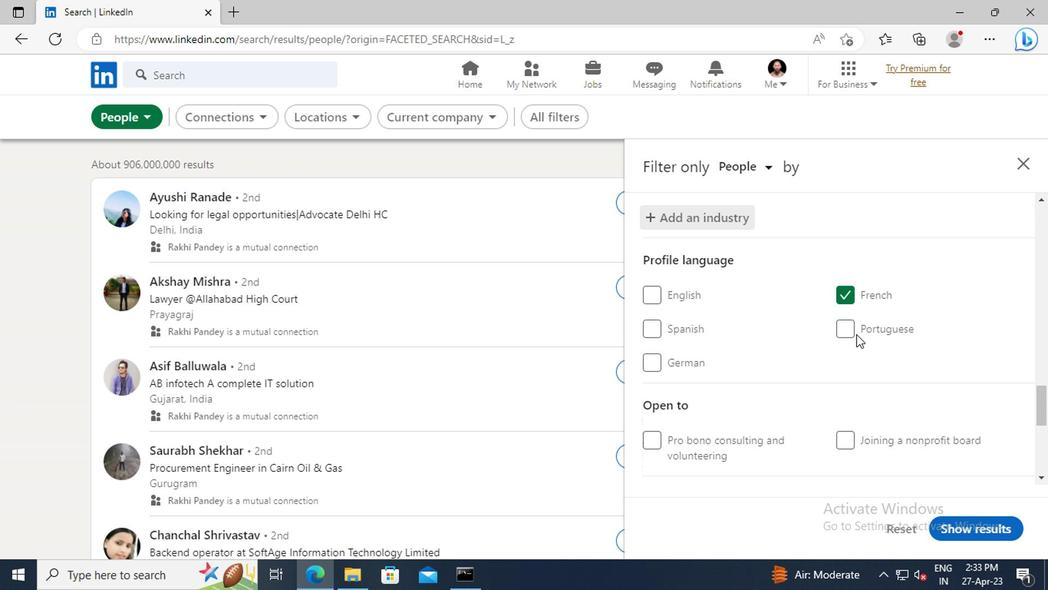 
Action: Mouse scrolled (853, 334) with delta (0, 0)
Screenshot: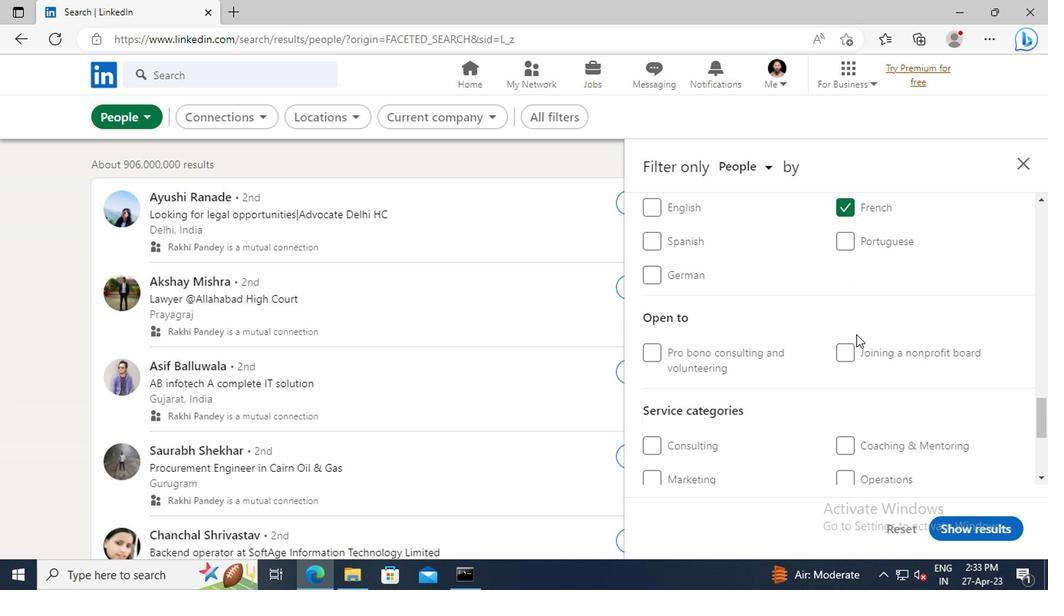 
Action: Mouse scrolled (853, 334) with delta (0, 0)
Screenshot: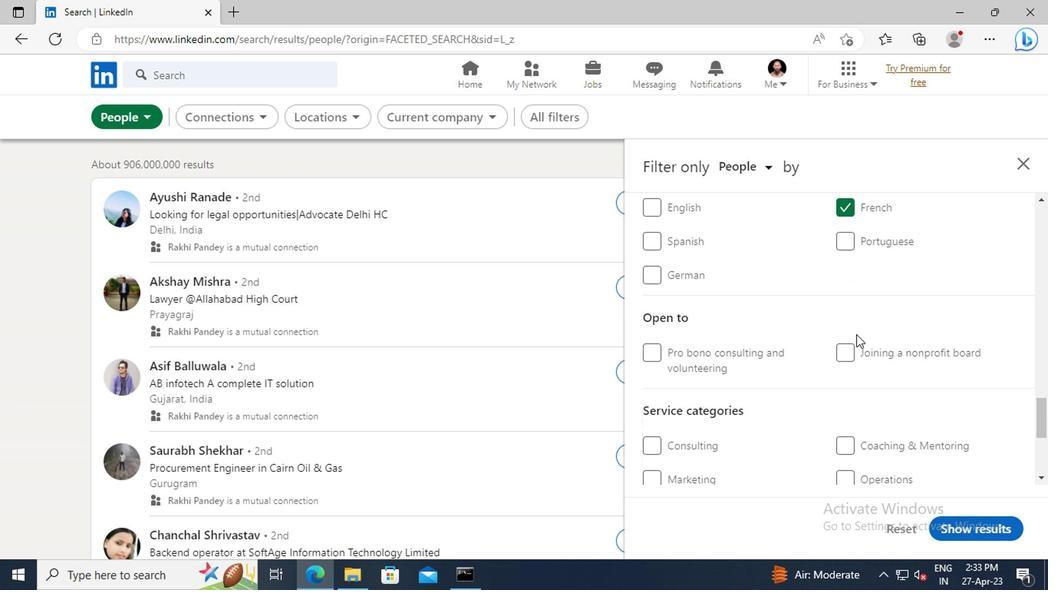 
Action: Mouse scrolled (853, 334) with delta (0, 0)
Screenshot: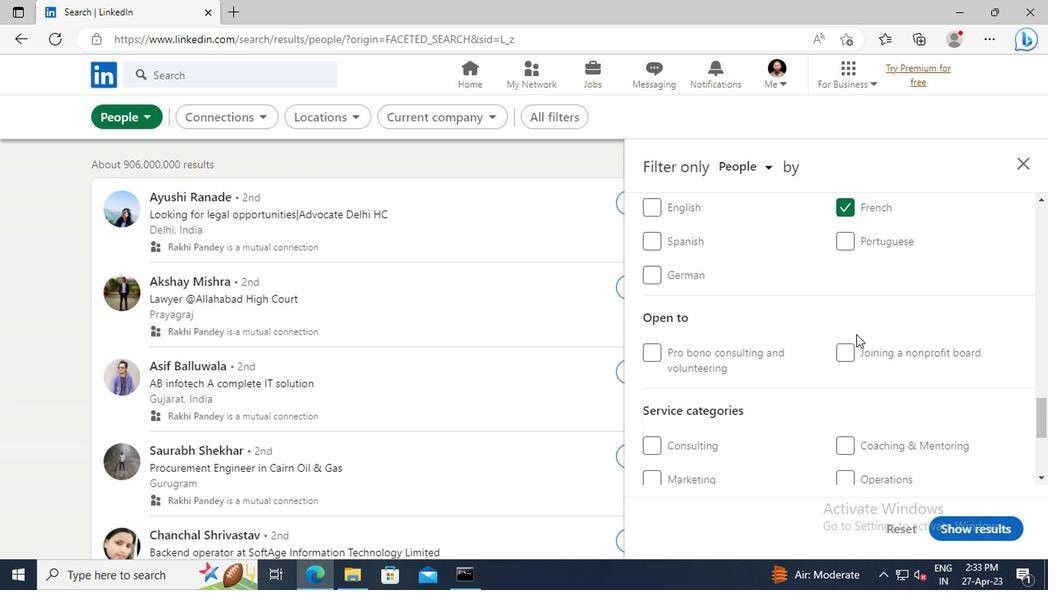 
Action: Mouse moved to (864, 382)
Screenshot: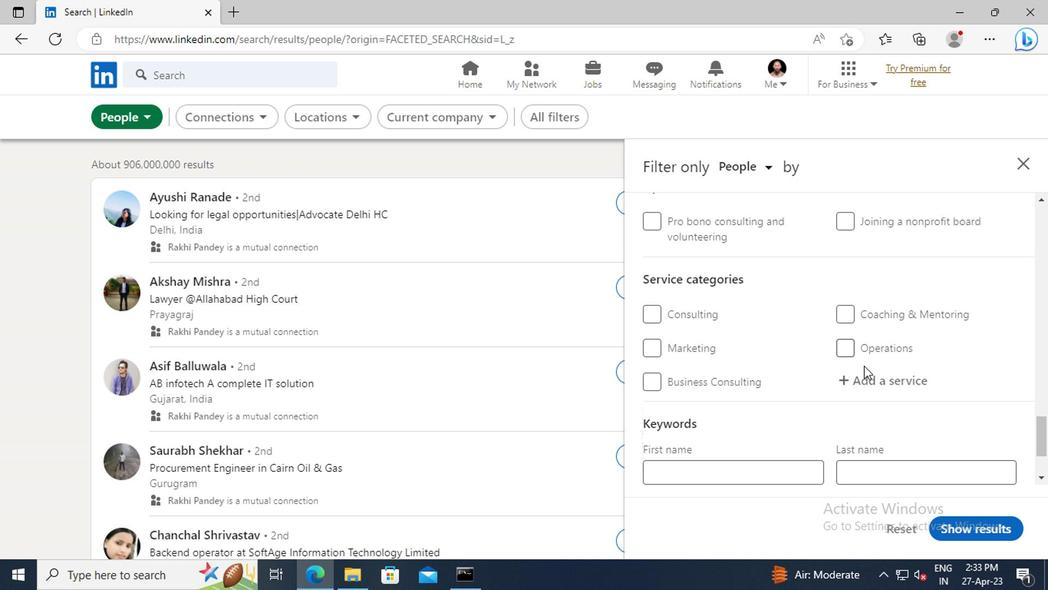 
Action: Mouse pressed left at (864, 382)
Screenshot: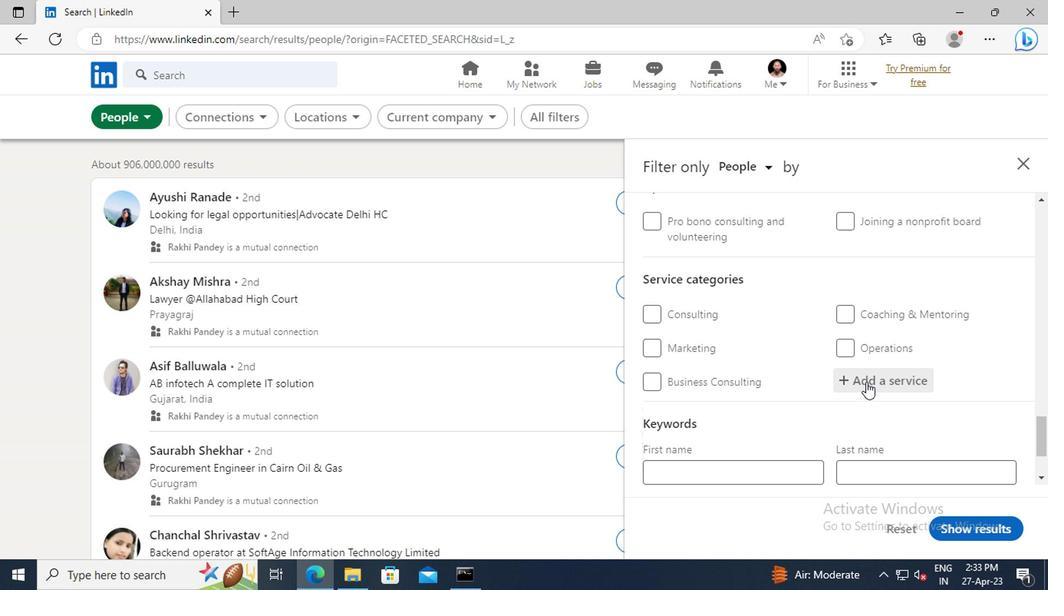 
Action: Key pressed <Key.shift>EMAIL<Key.space><Key.shift>M
Screenshot: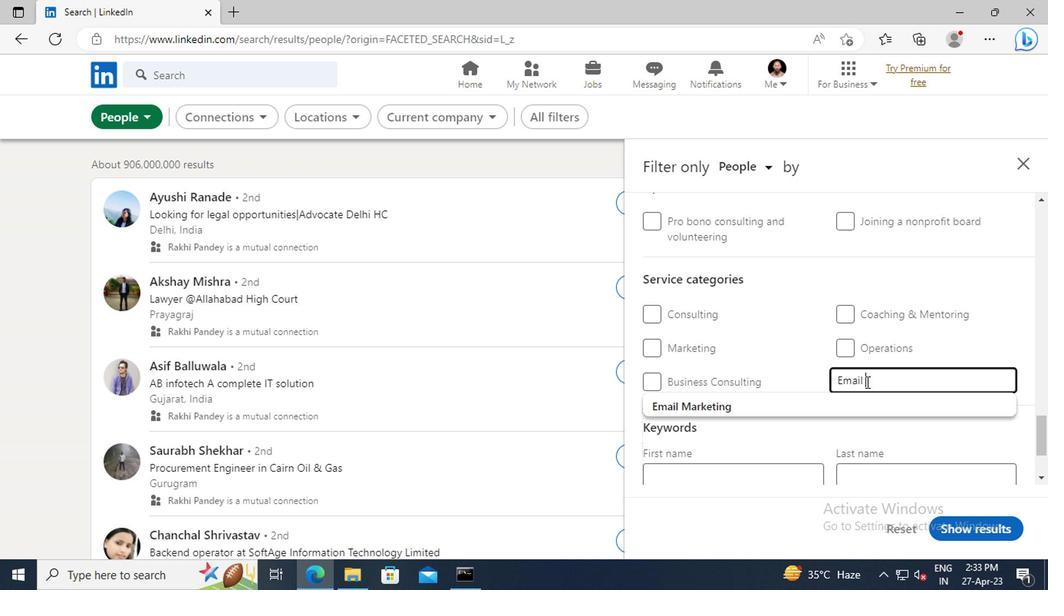 
Action: Mouse moved to (866, 400)
Screenshot: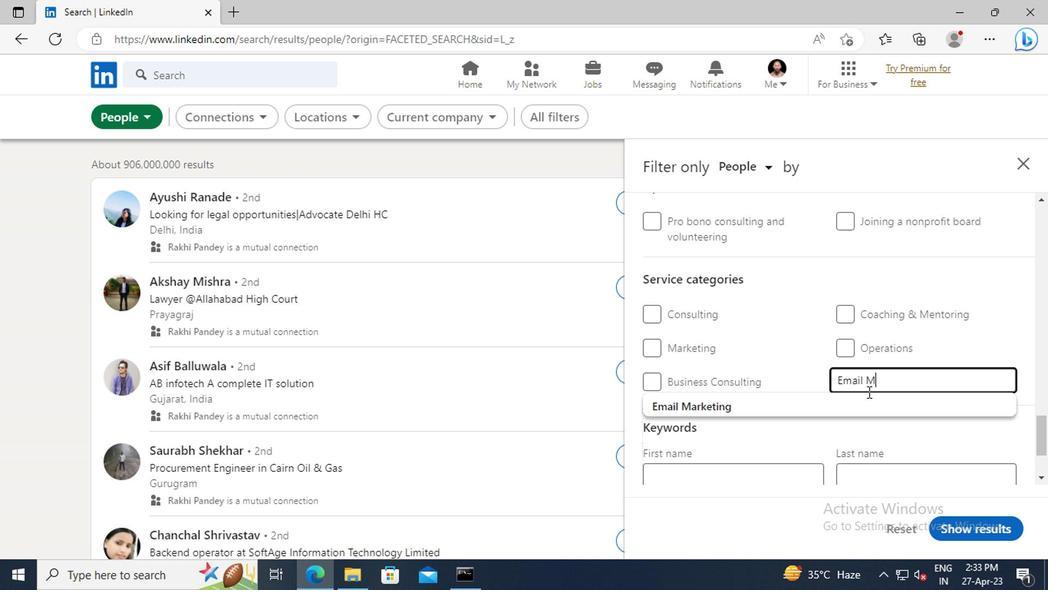 
Action: Mouse pressed left at (866, 400)
Screenshot: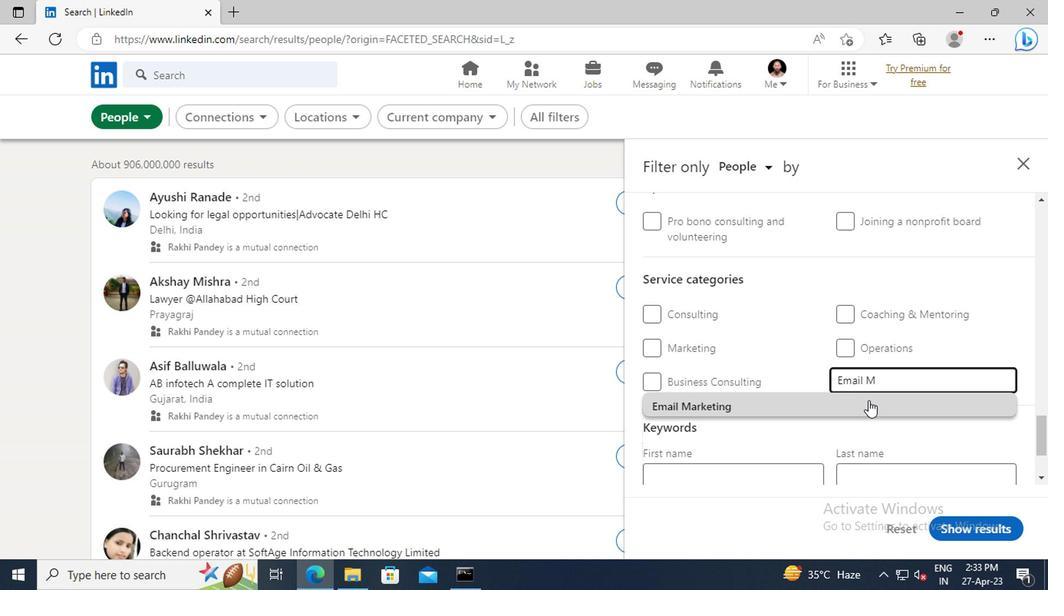 
Action: Mouse moved to (823, 356)
Screenshot: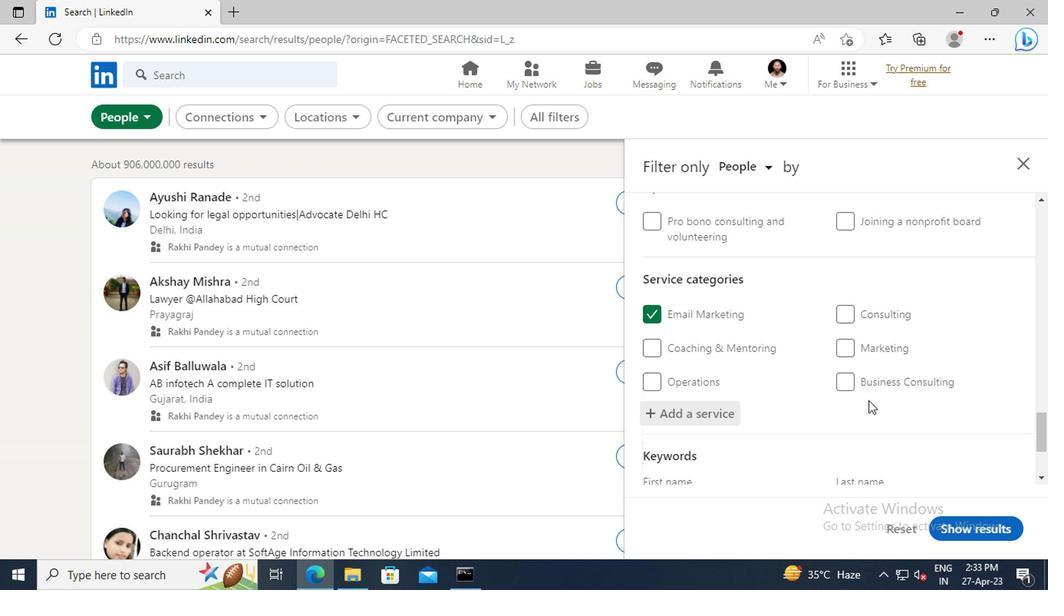 
Action: Mouse scrolled (823, 355) with delta (0, 0)
Screenshot: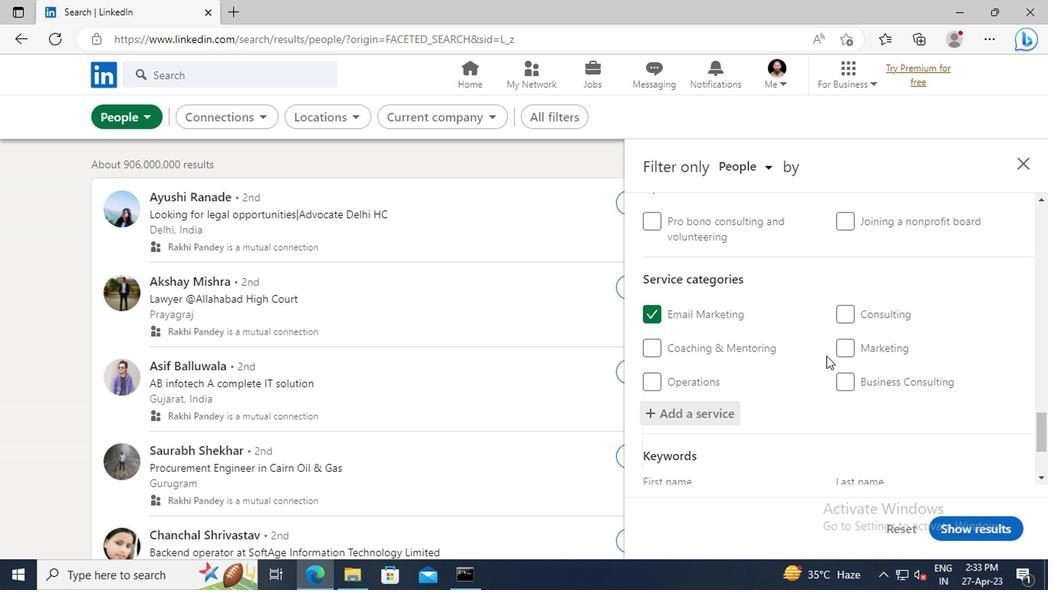 
Action: Mouse scrolled (823, 355) with delta (0, 0)
Screenshot: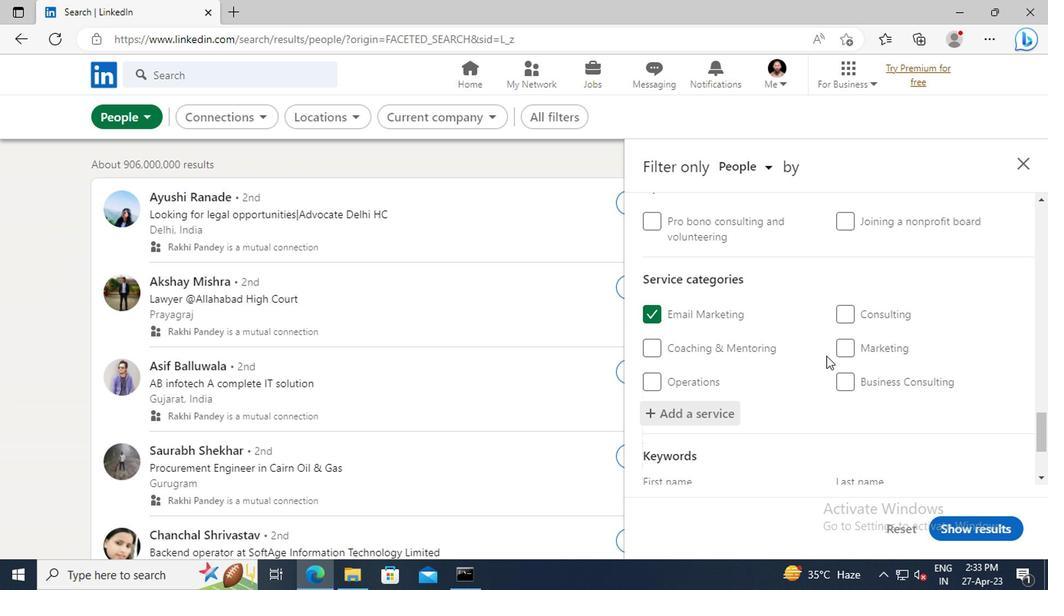 
Action: Mouse scrolled (823, 355) with delta (0, 0)
Screenshot: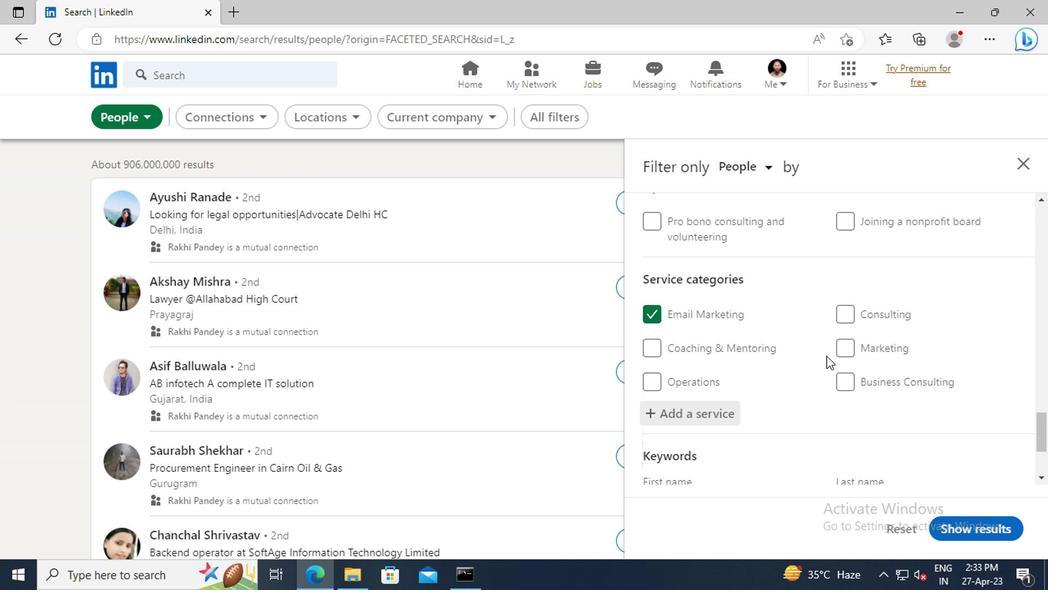 
Action: Mouse scrolled (823, 355) with delta (0, 0)
Screenshot: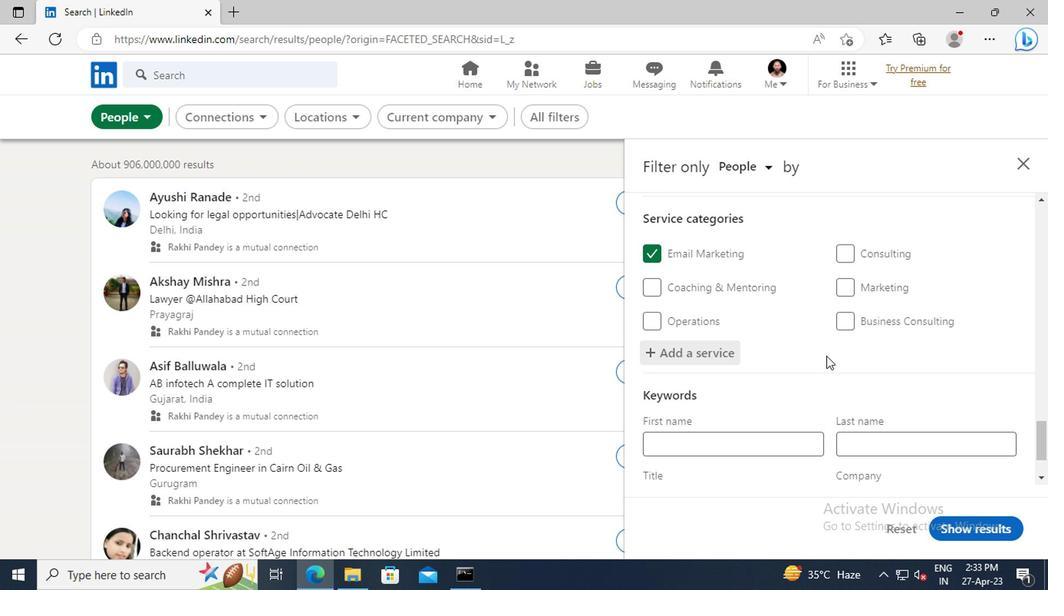 
Action: Mouse moved to (743, 416)
Screenshot: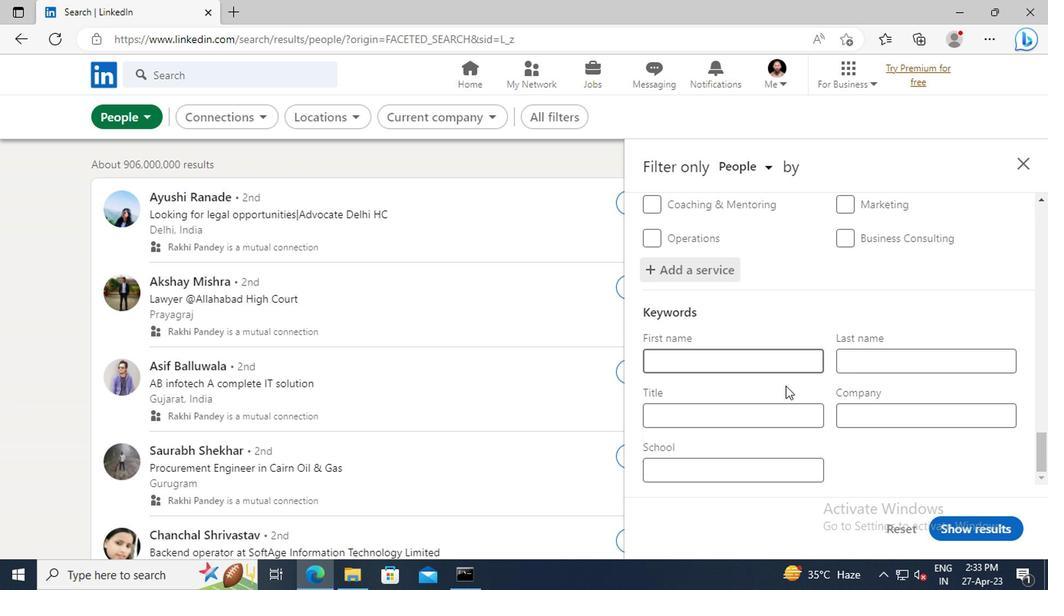 
Action: Mouse pressed left at (743, 416)
Screenshot: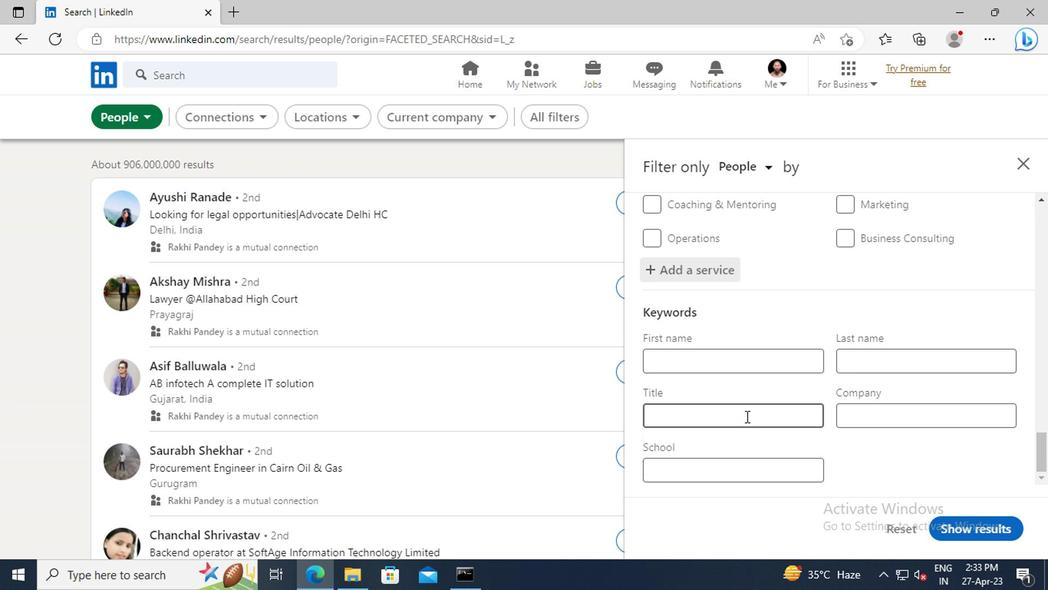 
Action: Key pressed <Key.shift>REIKI<Key.space><Key.shift>PRACTITIONER<Key.enter>
Screenshot: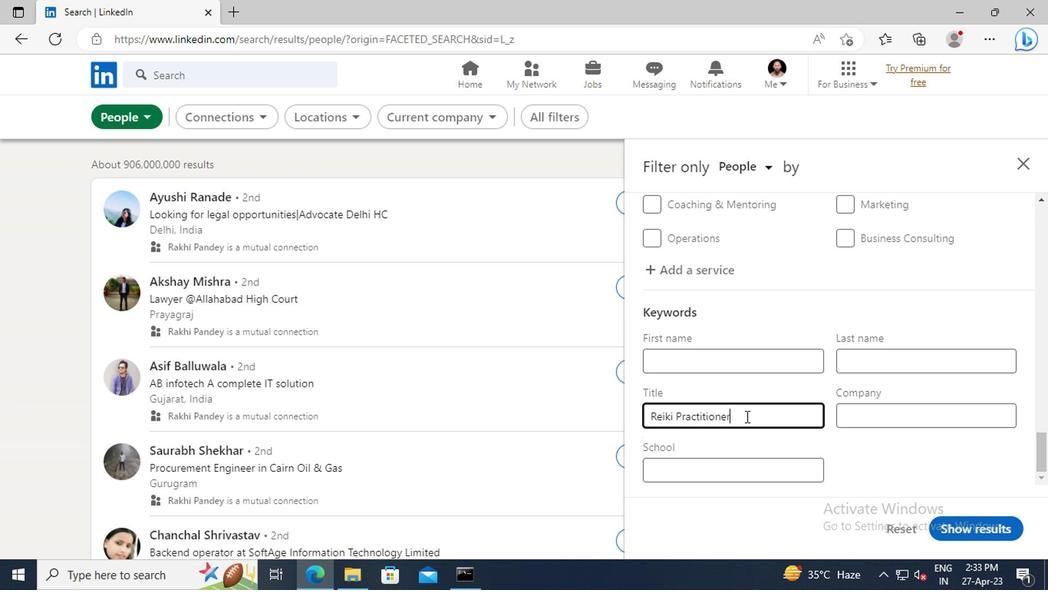 
Action: Mouse moved to (951, 527)
Screenshot: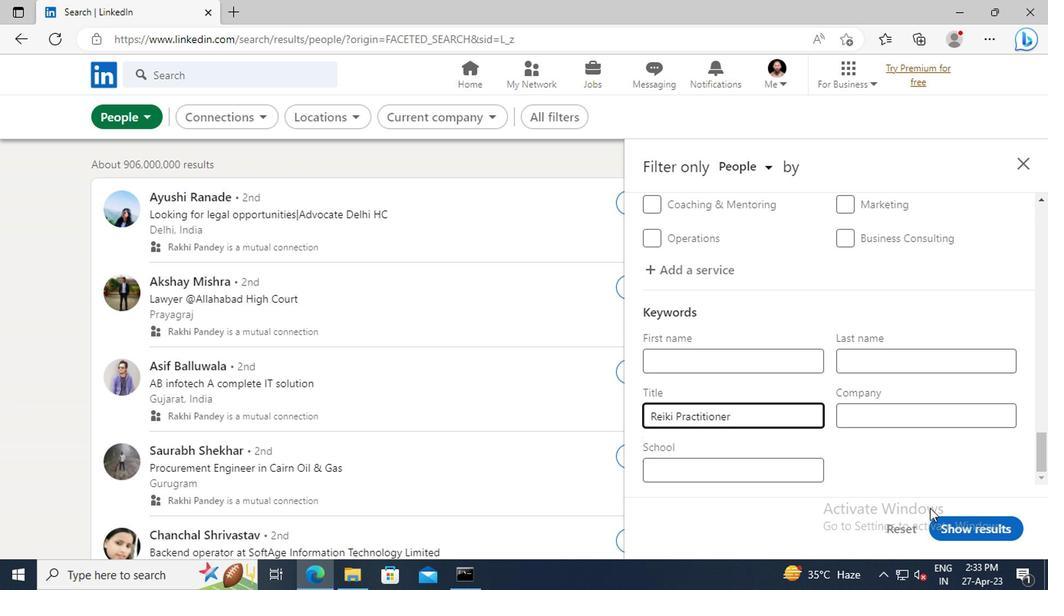 
Action: Mouse pressed left at (951, 527)
Screenshot: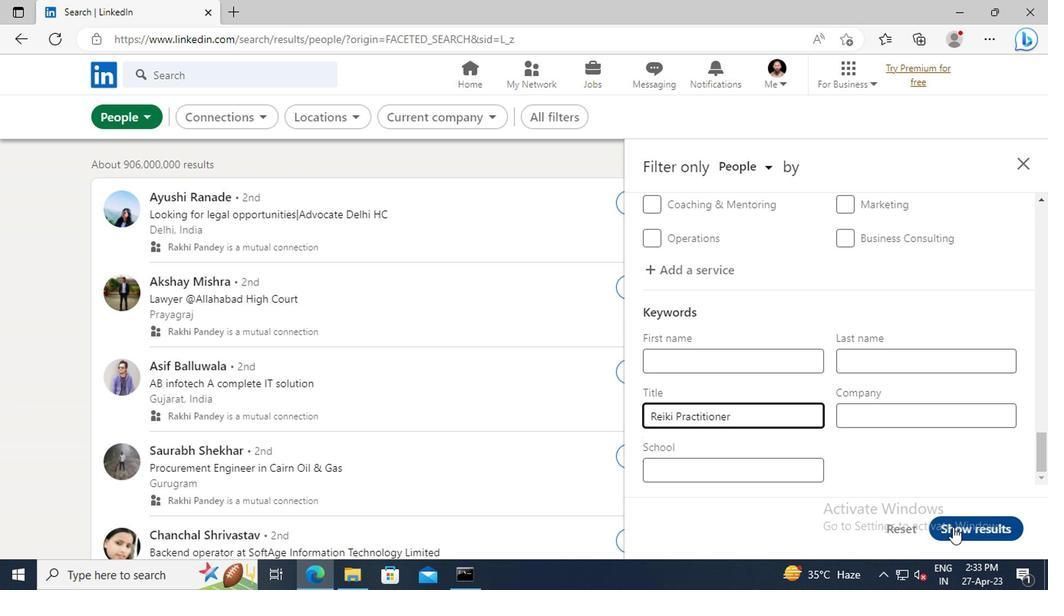 
Action: Mouse moved to (833, 389)
Screenshot: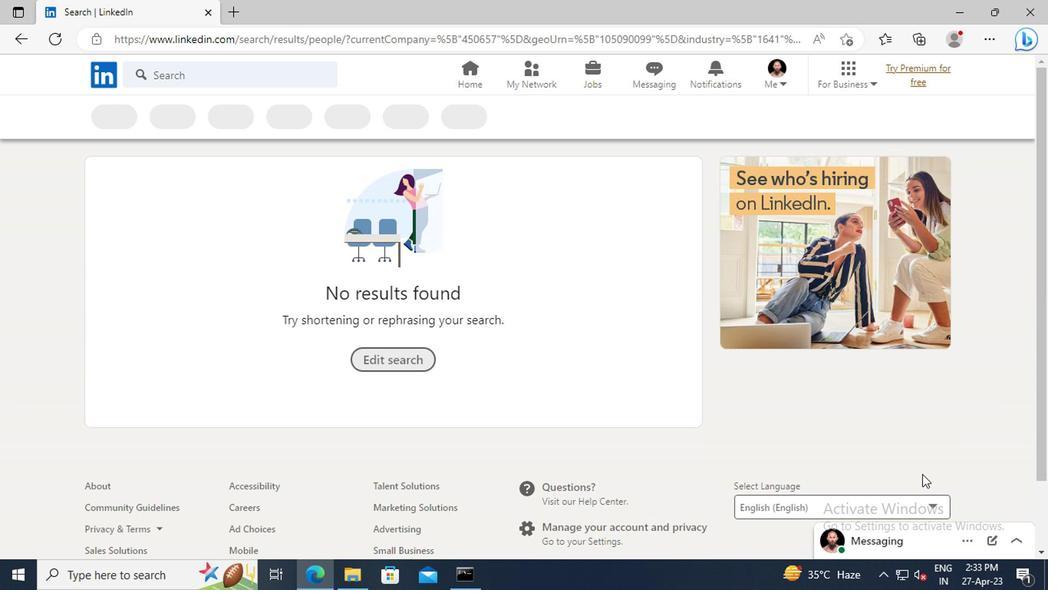 
